 Task: Find connections with filter location Pathānkot with filter topic #Lifechangewith filter profile language German with filter current company Fluentgrid Limited with filter school IPS ACADEMY, Indore with filter industry Administrative and Support Services with filter service category Customer Service with filter keywords title Assistant Golf Professional
Action: Mouse moved to (698, 88)
Screenshot: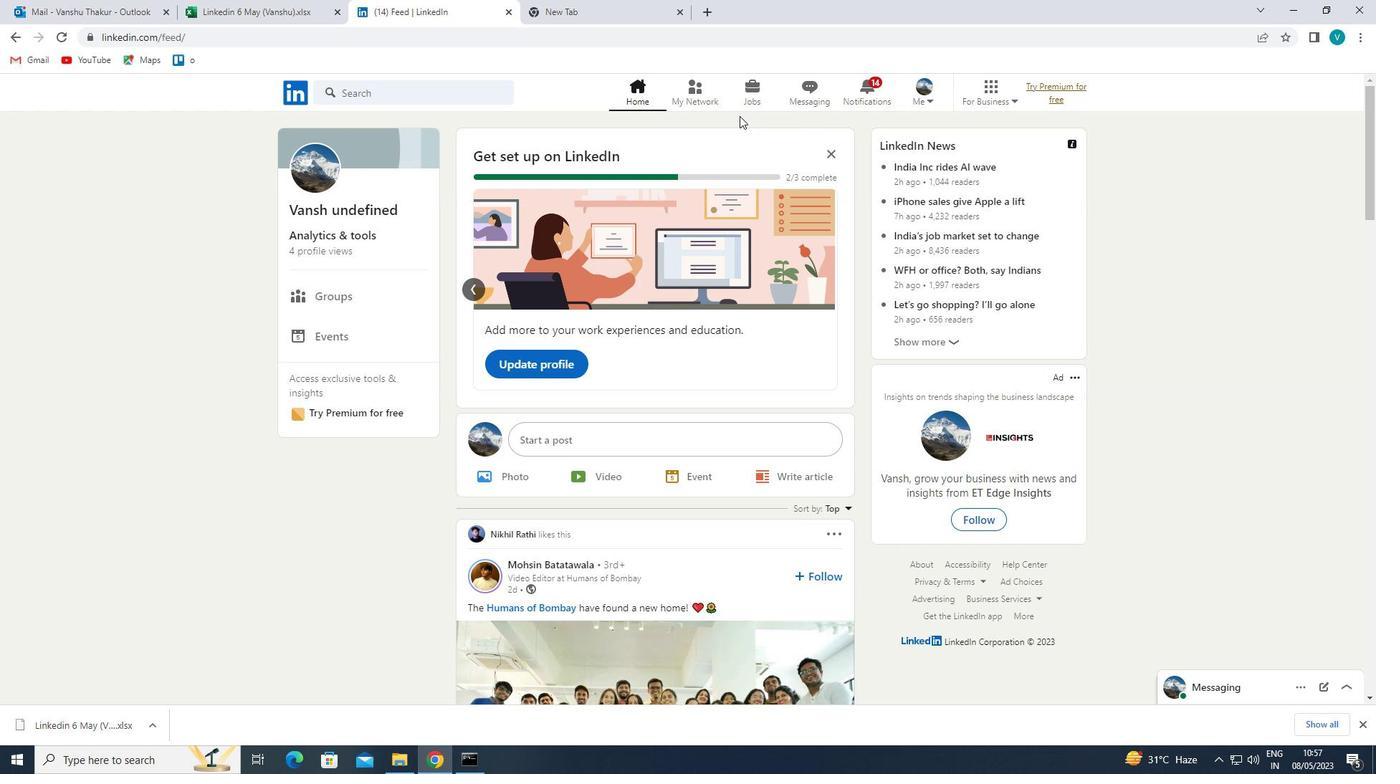 
Action: Mouse pressed left at (698, 88)
Screenshot: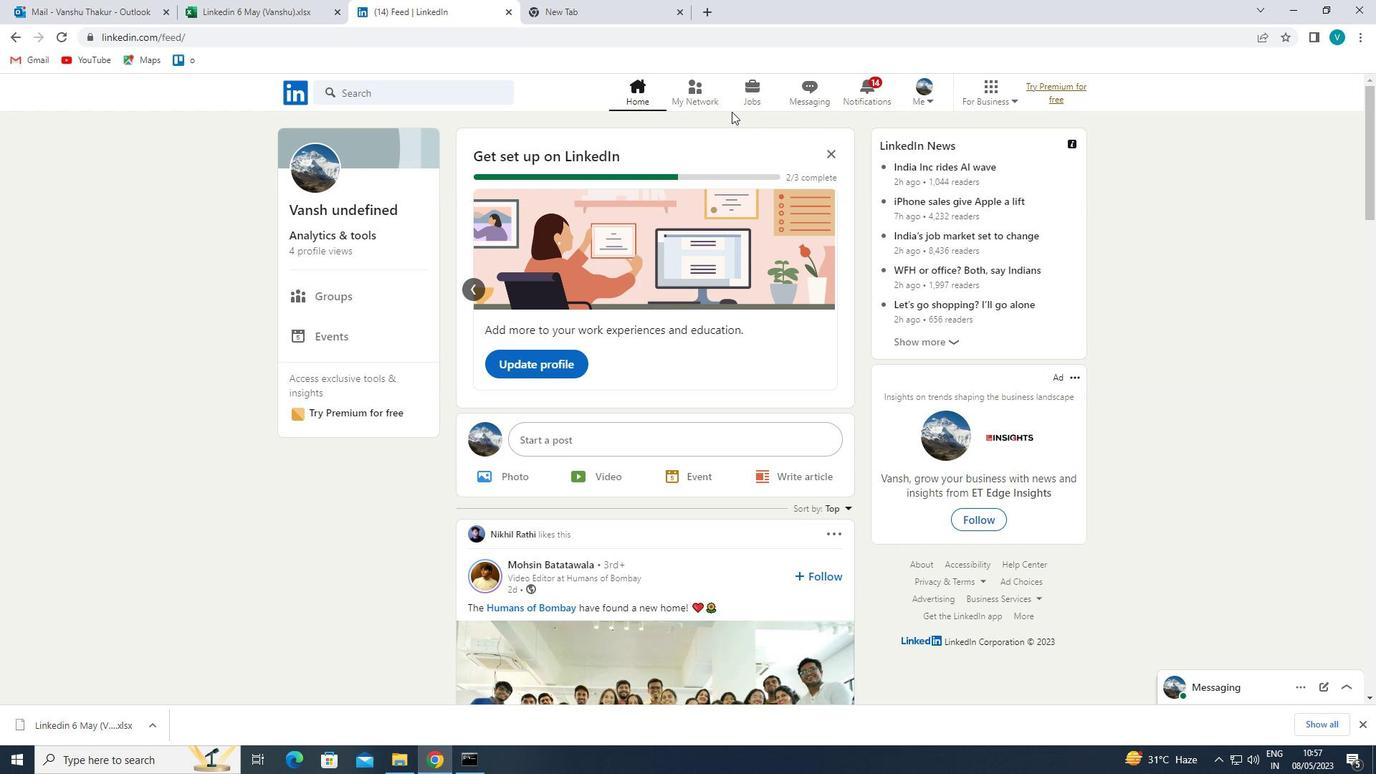 
Action: Mouse moved to (458, 169)
Screenshot: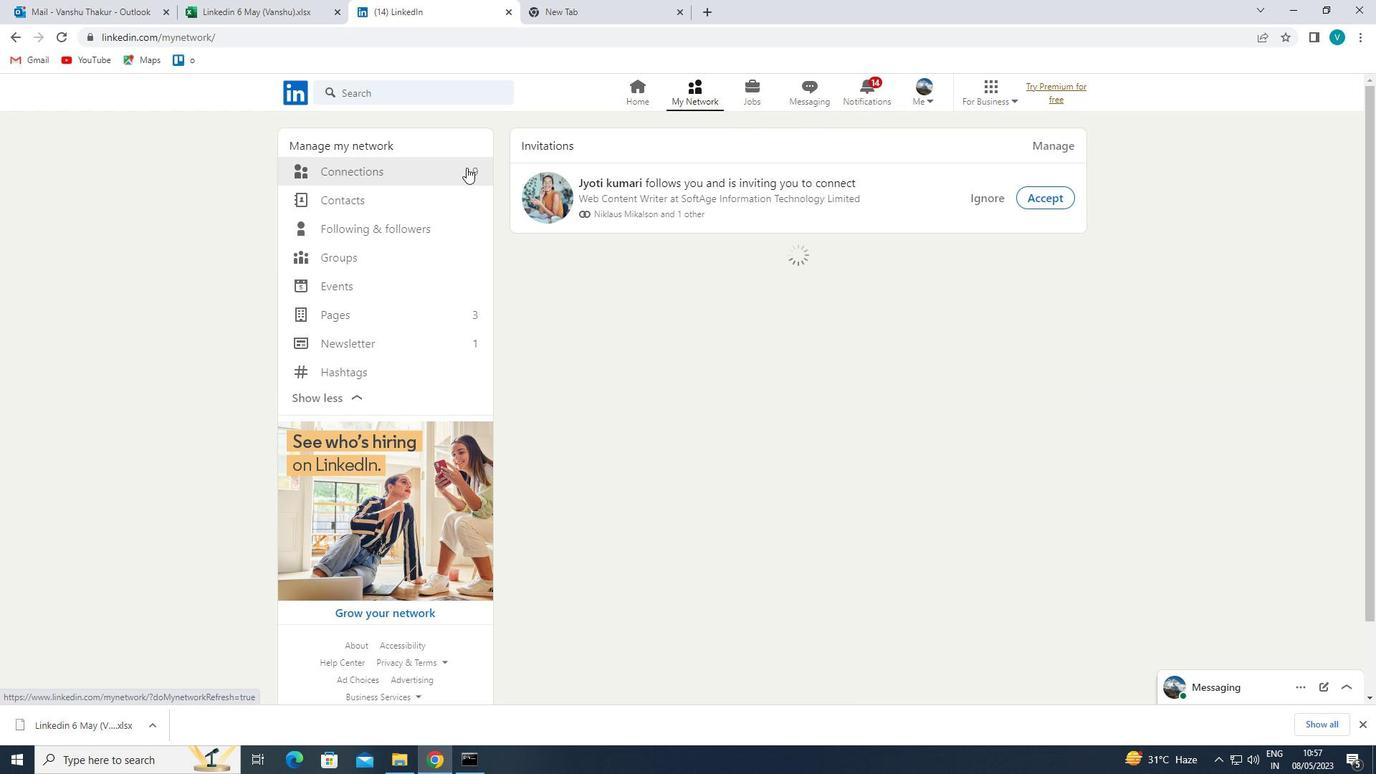 
Action: Mouse pressed left at (458, 169)
Screenshot: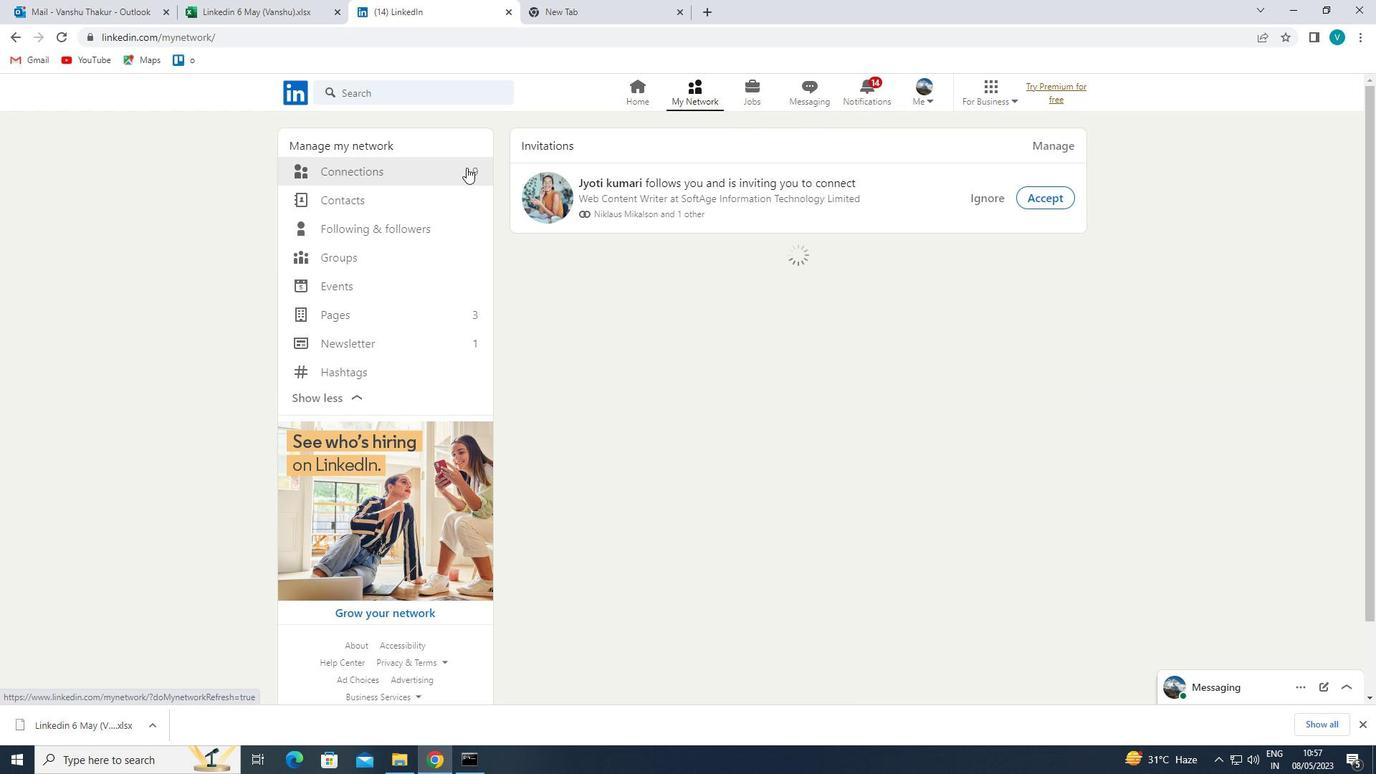 
Action: Mouse moved to (784, 166)
Screenshot: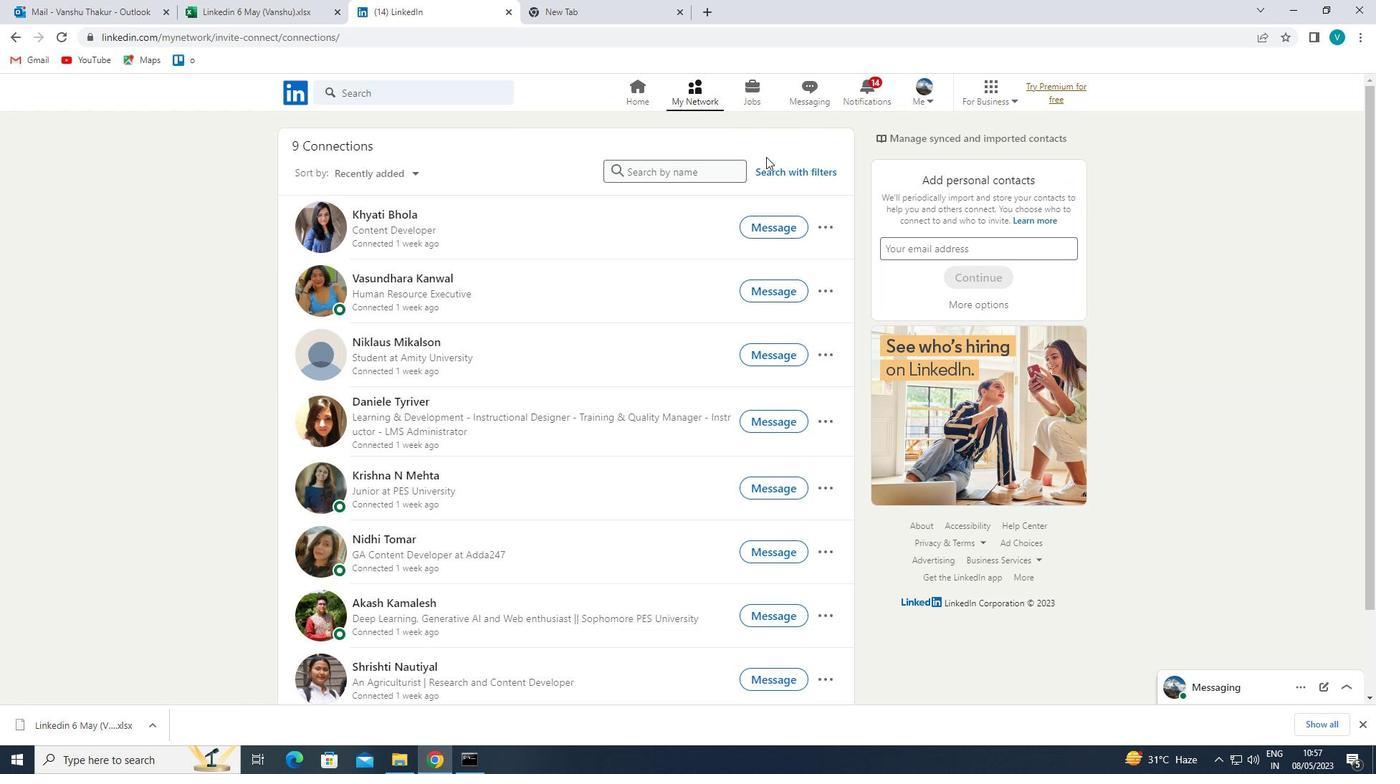 
Action: Mouse pressed left at (784, 166)
Screenshot: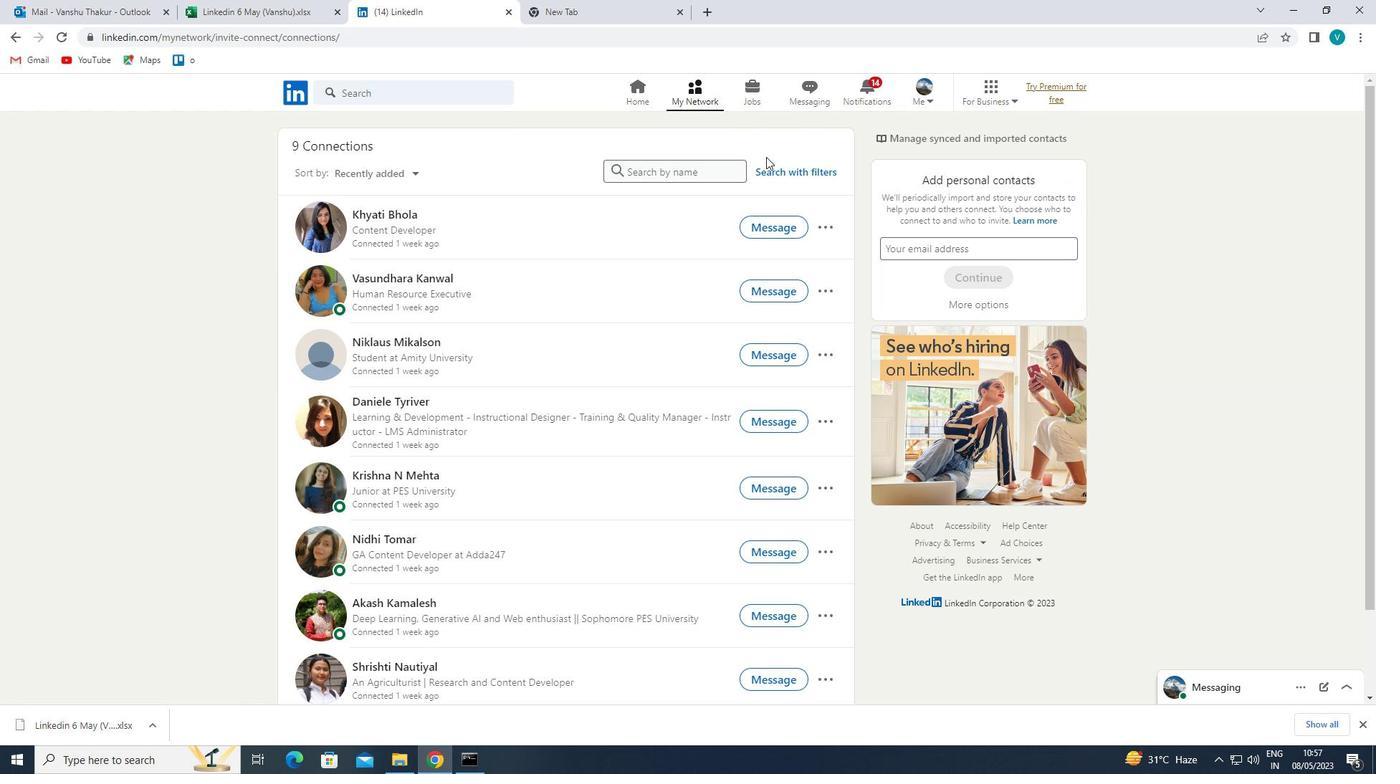 
Action: Mouse moved to (704, 137)
Screenshot: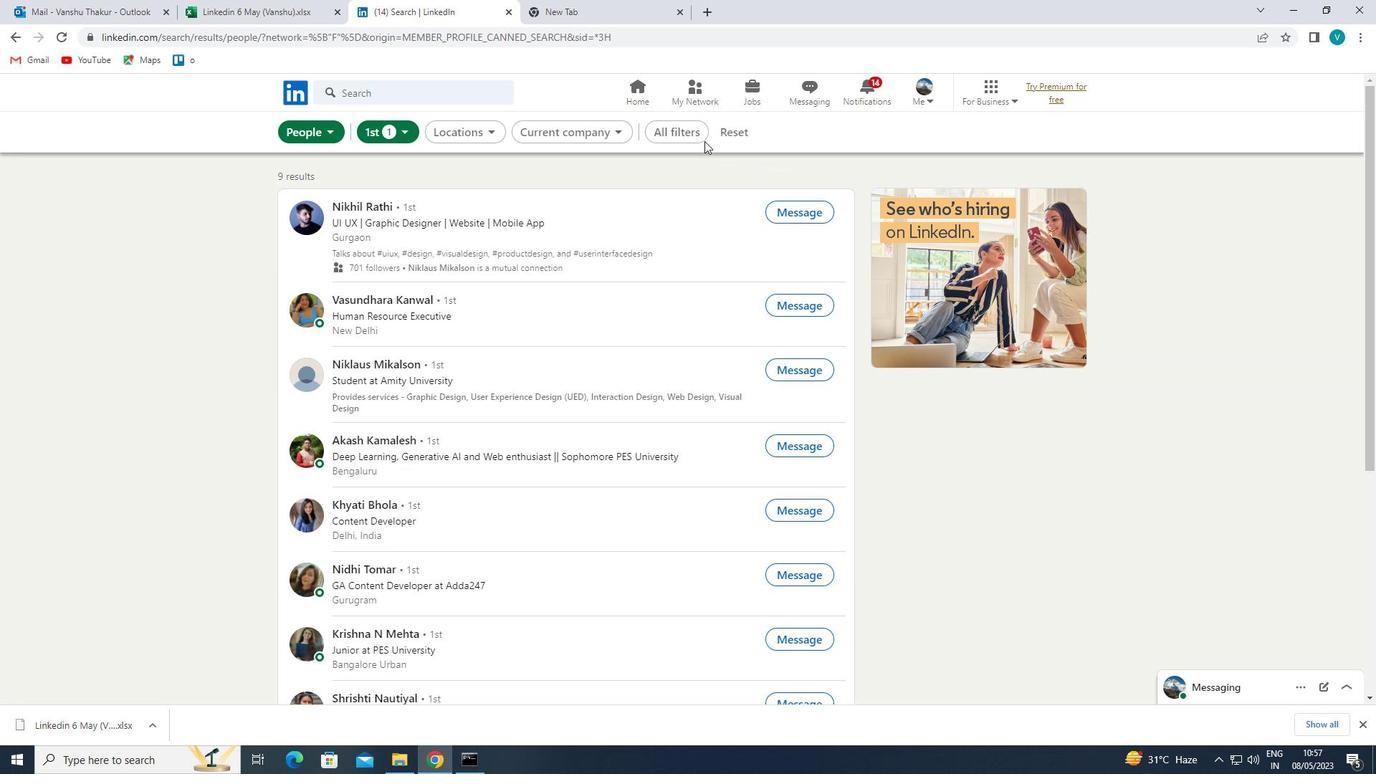 
Action: Mouse pressed left at (704, 137)
Screenshot: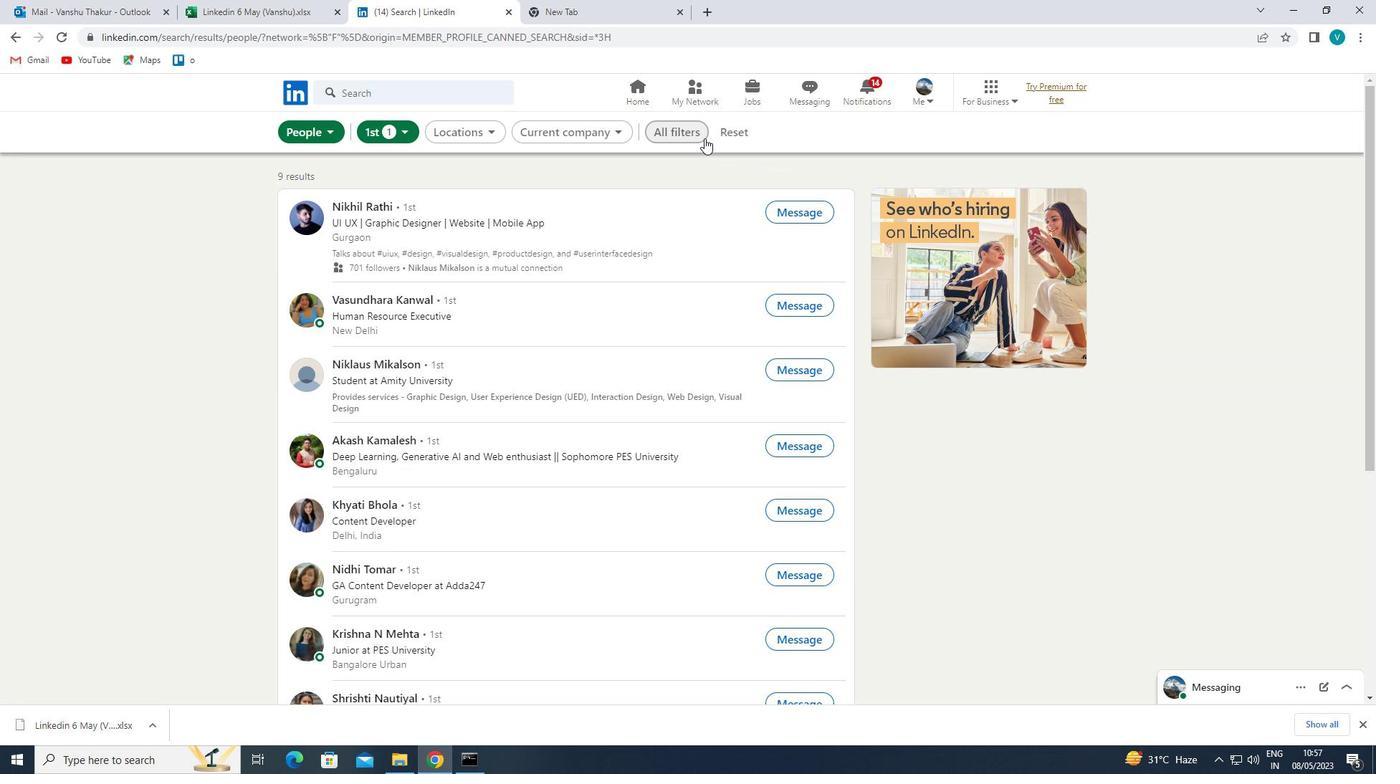 
Action: Mouse moved to (1088, 299)
Screenshot: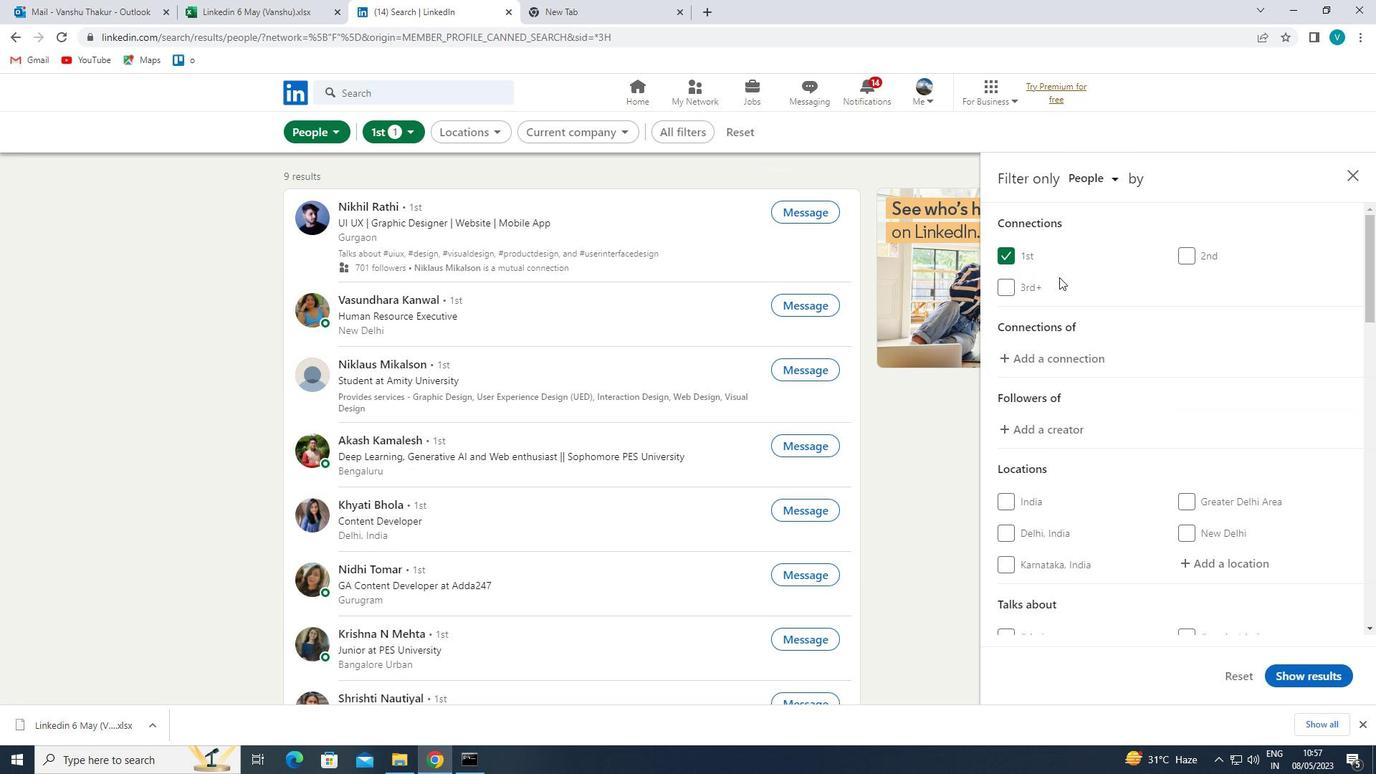 
Action: Mouse scrolled (1088, 298) with delta (0, 0)
Screenshot: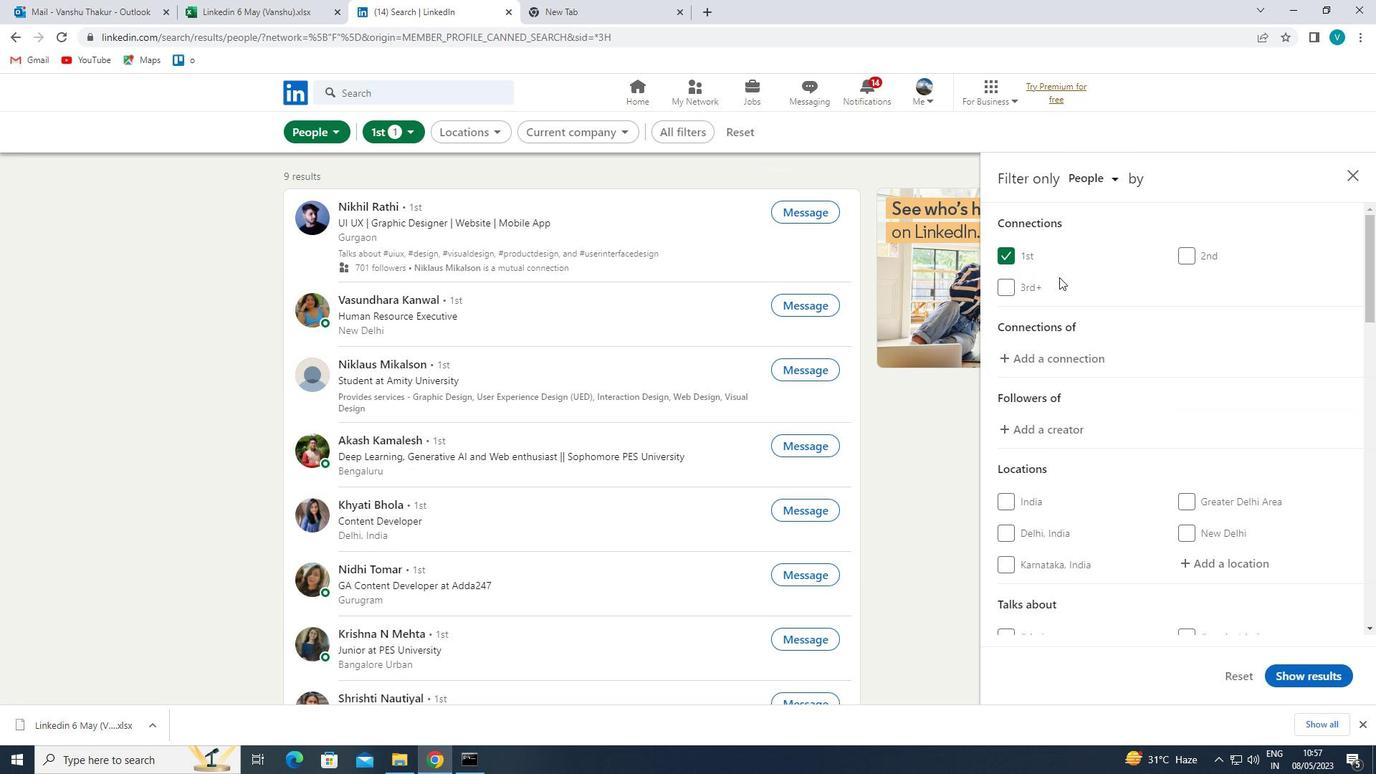 
Action: Mouse moved to (1091, 302)
Screenshot: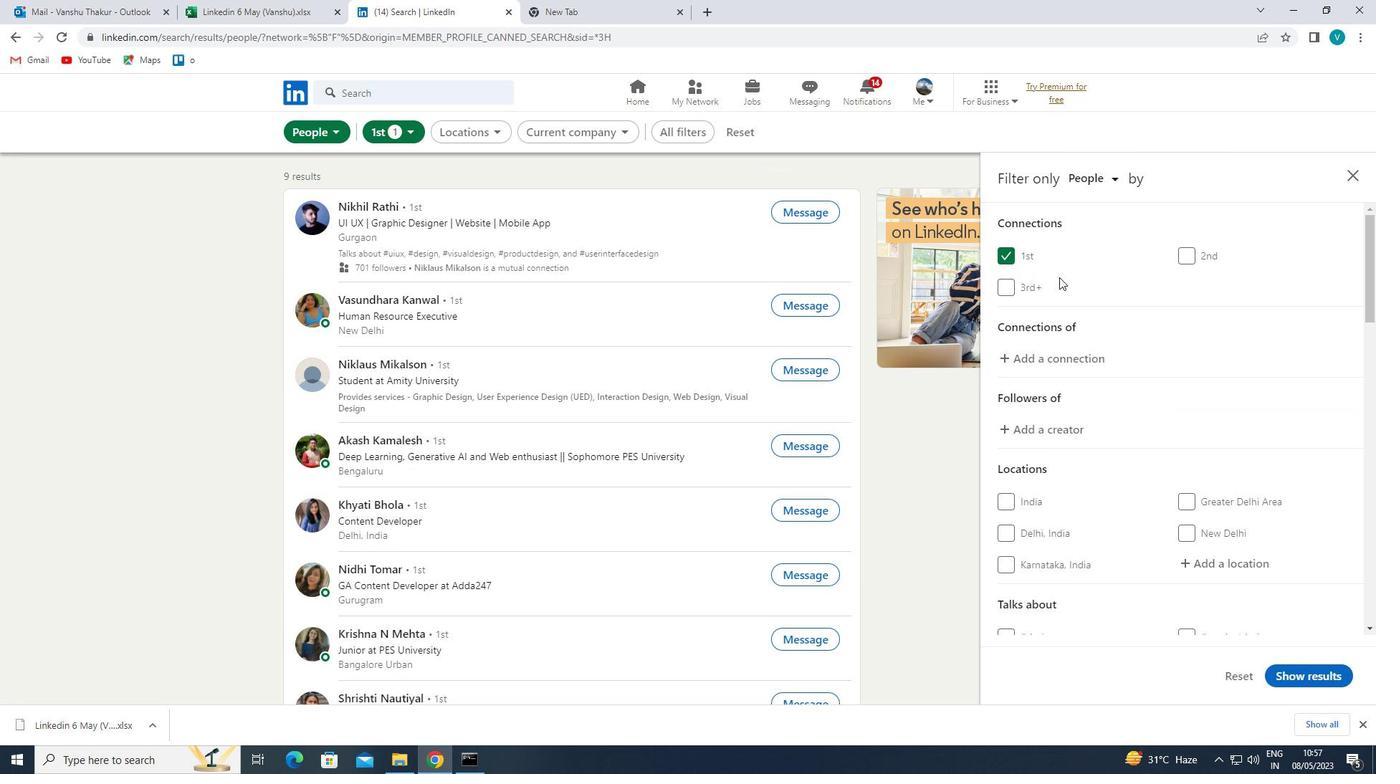
Action: Mouse scrolled (1091, 301) with delta (0, 0)
Screenshot: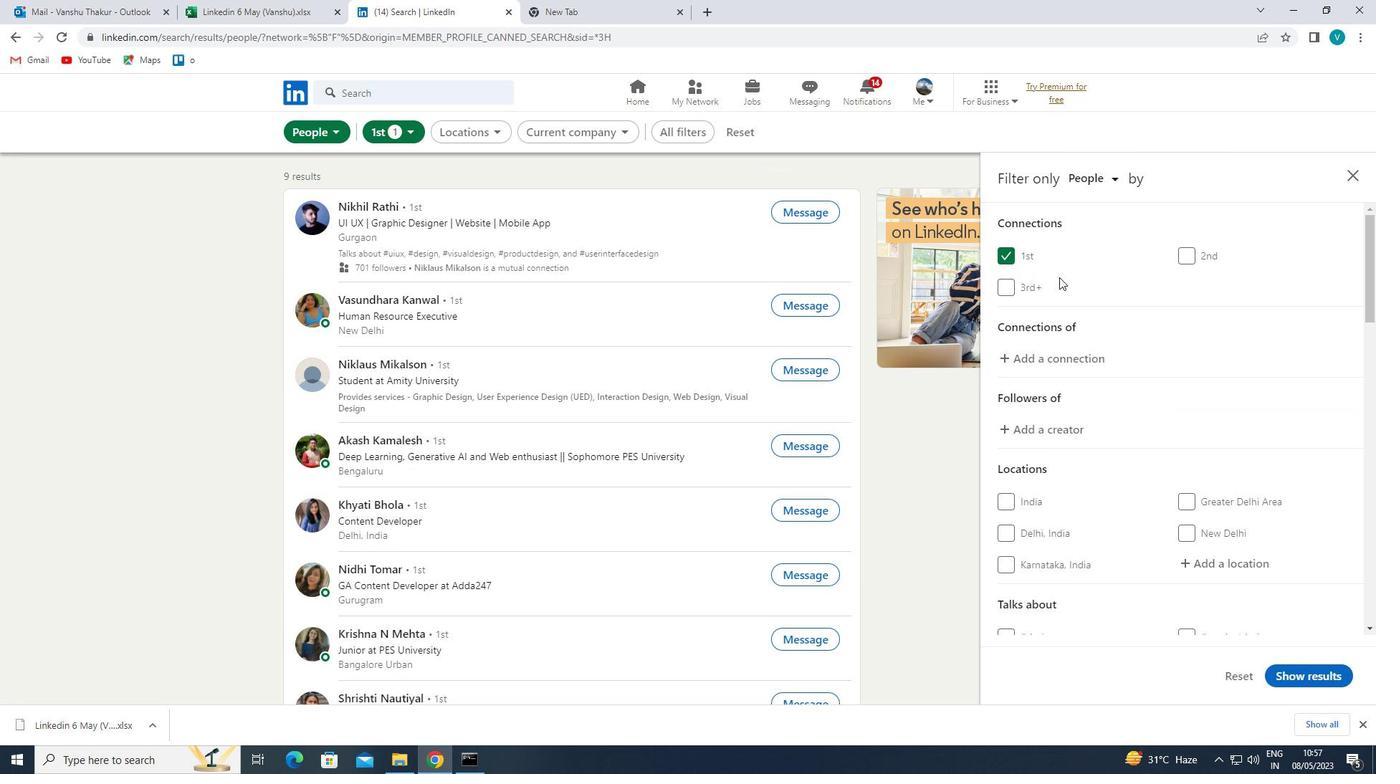 
Action: Mouse moved to (1194, 419)
Screenshot: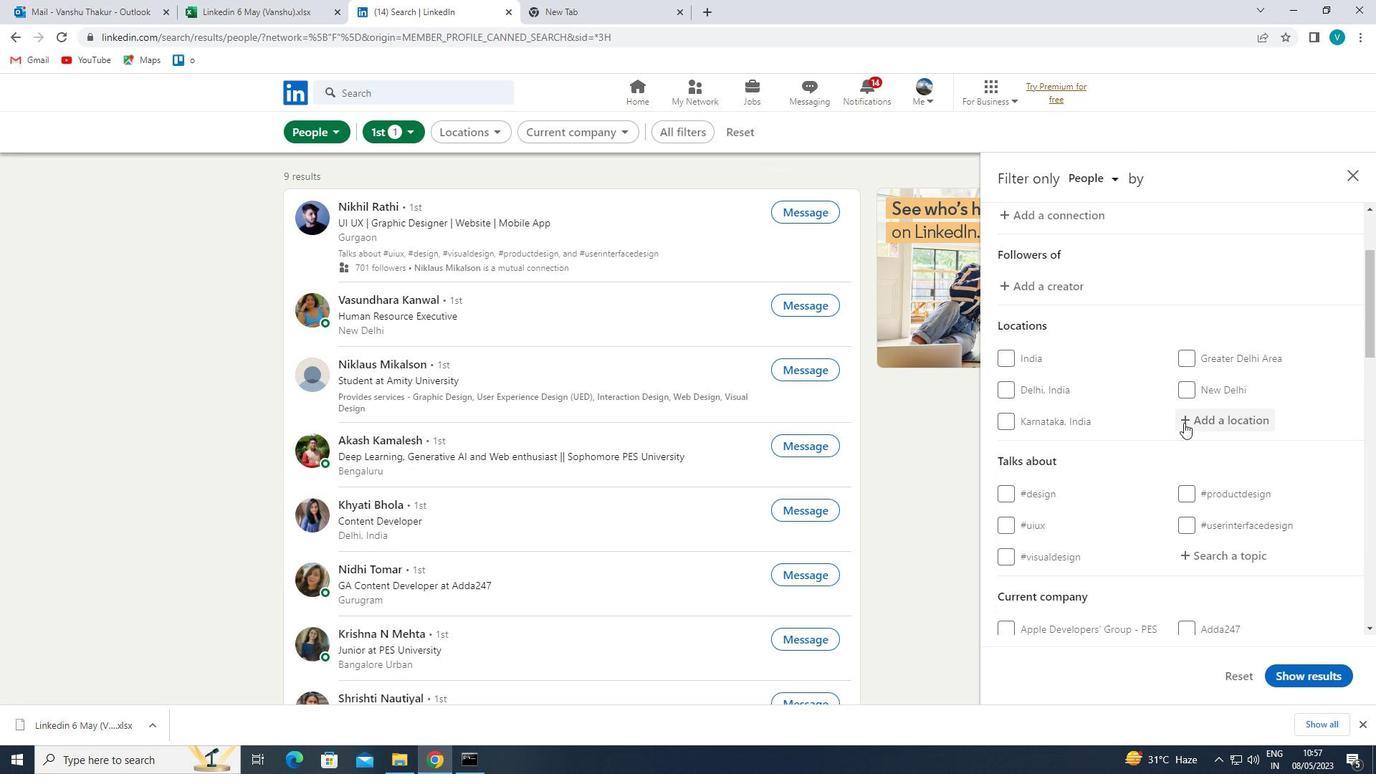 
Action: Mouse pressed left at (1194, 419)
Screenshot: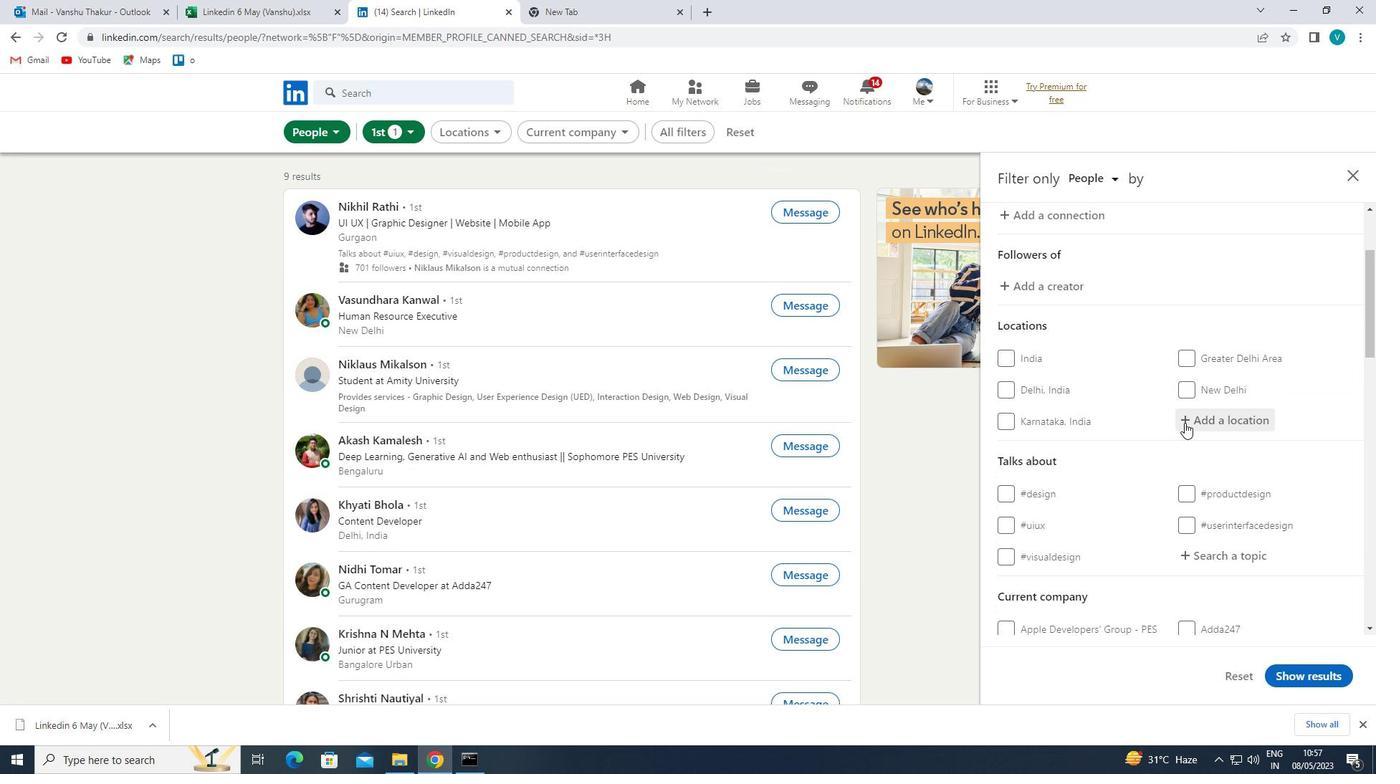 
Action: Mouse moved to (862, 227)
Screenshot: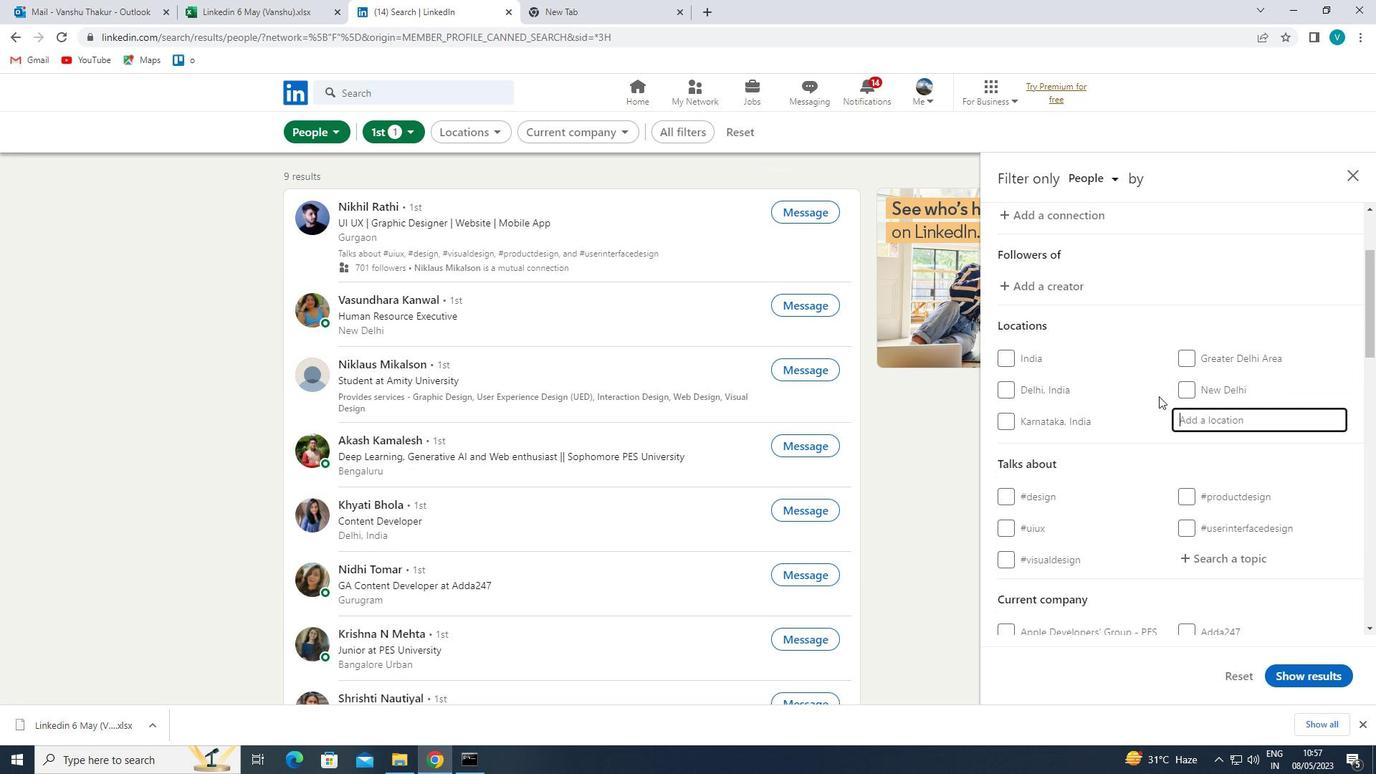 
Action: Key pressed <Key.shift>PATHANKOT
Screenshot: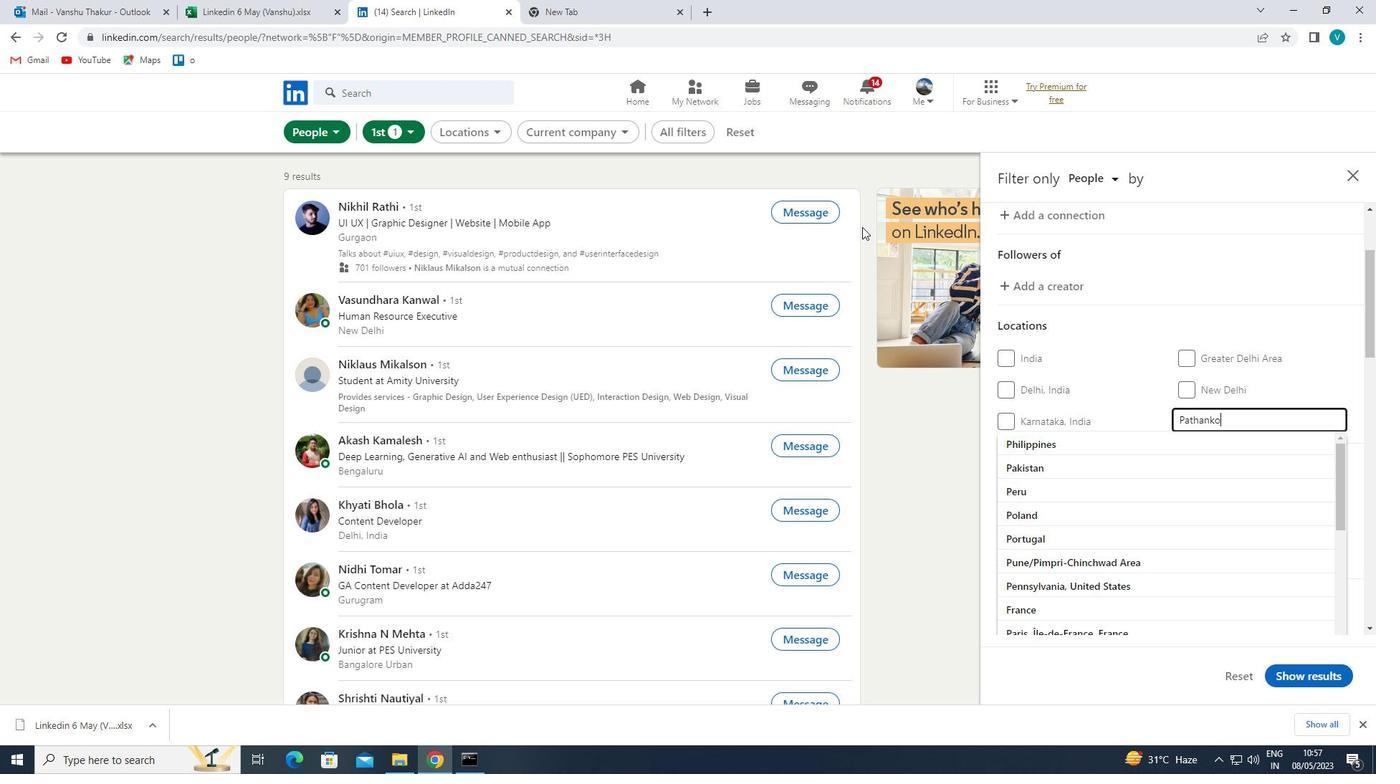 
Action: Mouse moved to (1102, 436)
Screenshot: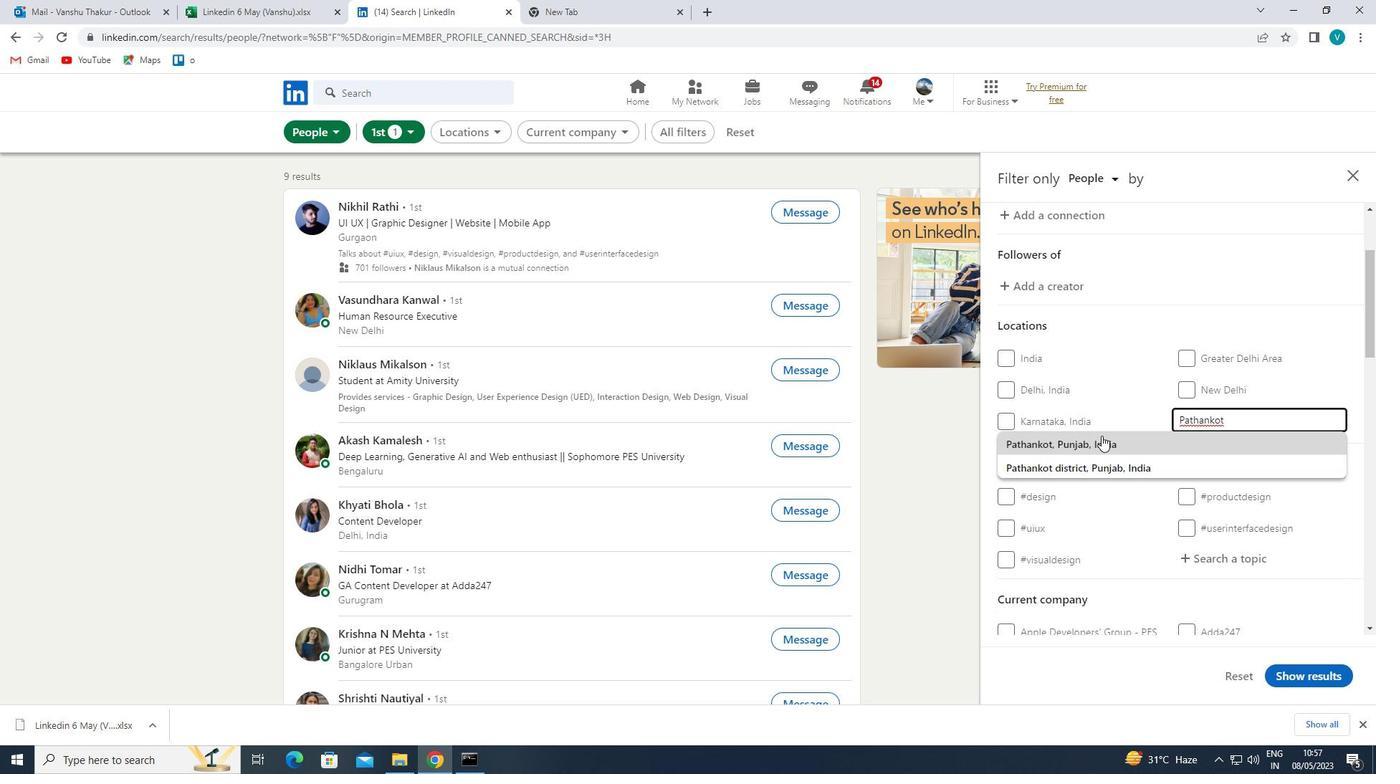 
Action: Mouse pressed left at (1102, 436)
Screenshot: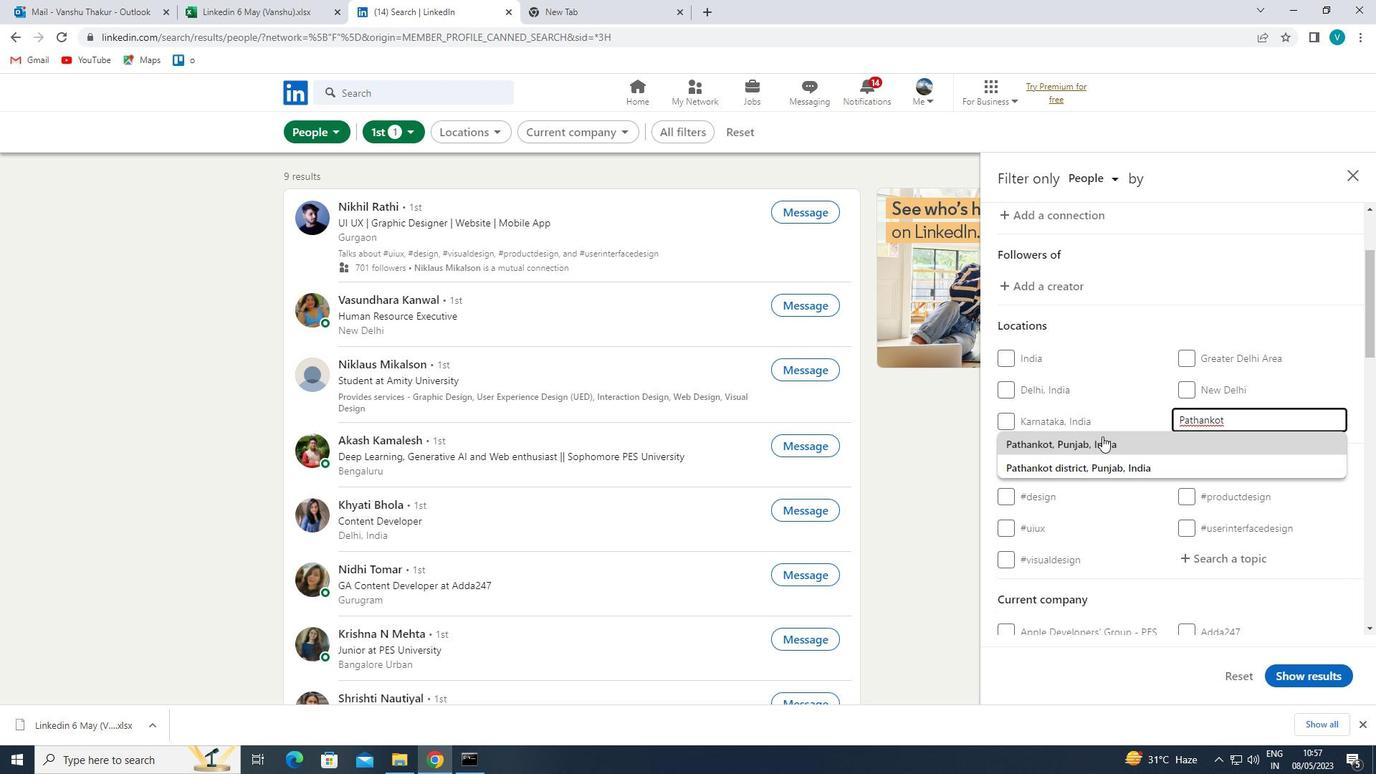 
Action: Mouse moved to (1108, 435)
Screenshot: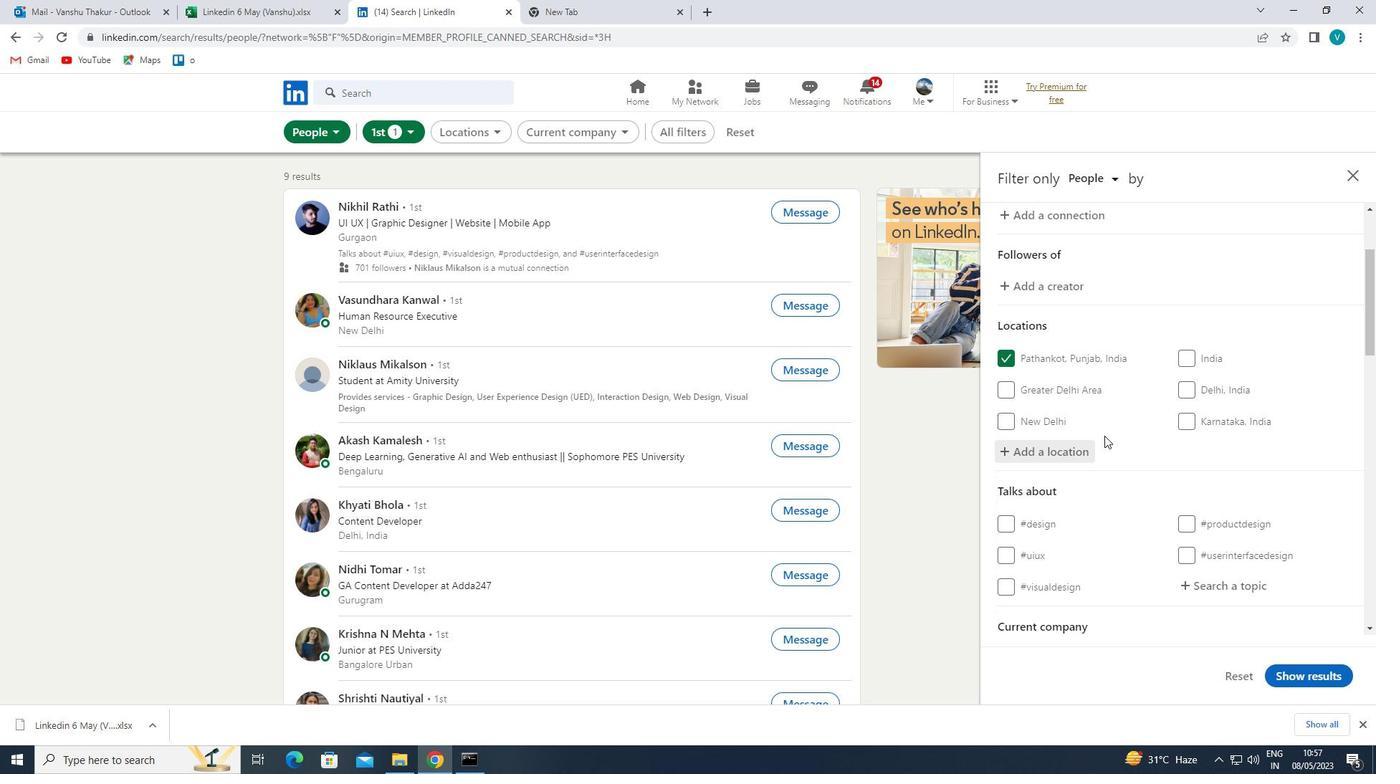 
Action: Mouse scrolled (1108, 435) with delta (0, 0)
Screenshot: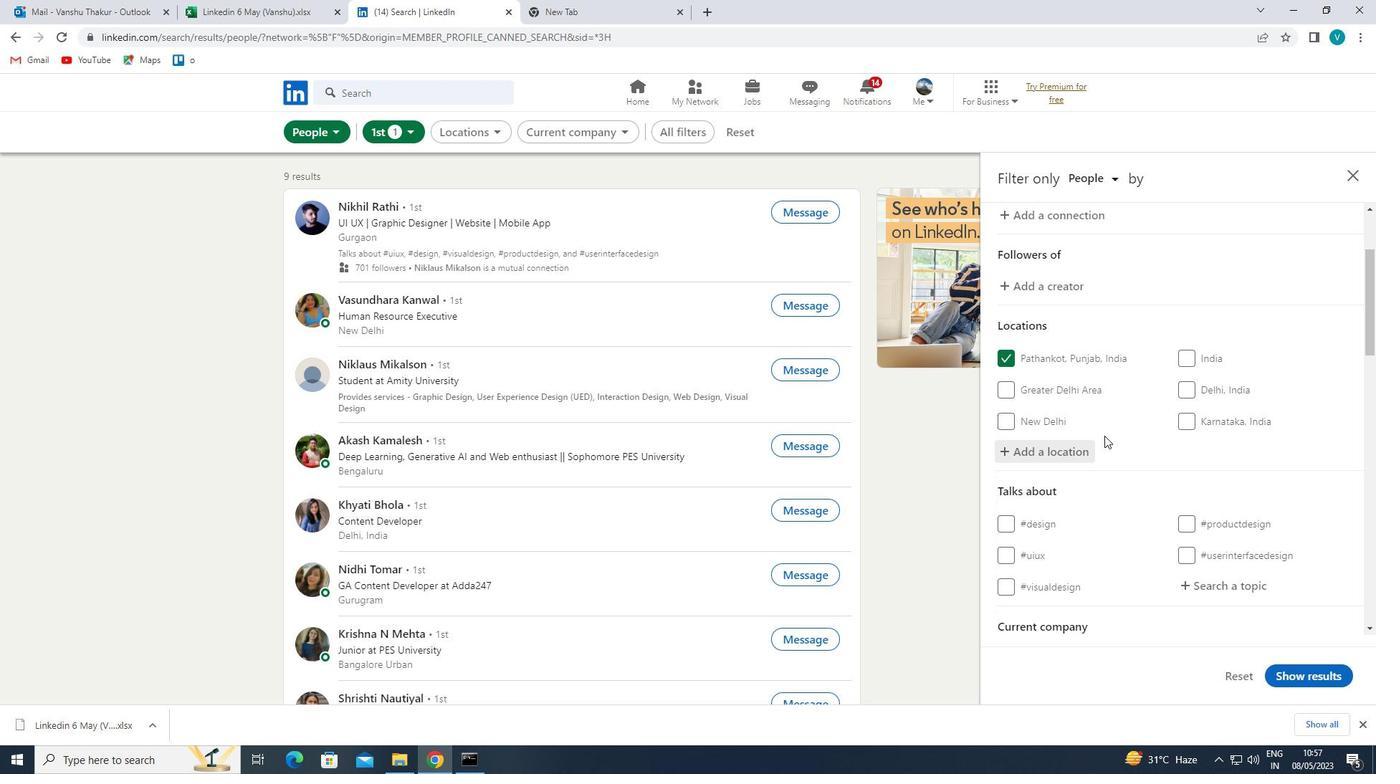 
Action: Mouse moved to (1115, 437)
Screenshot: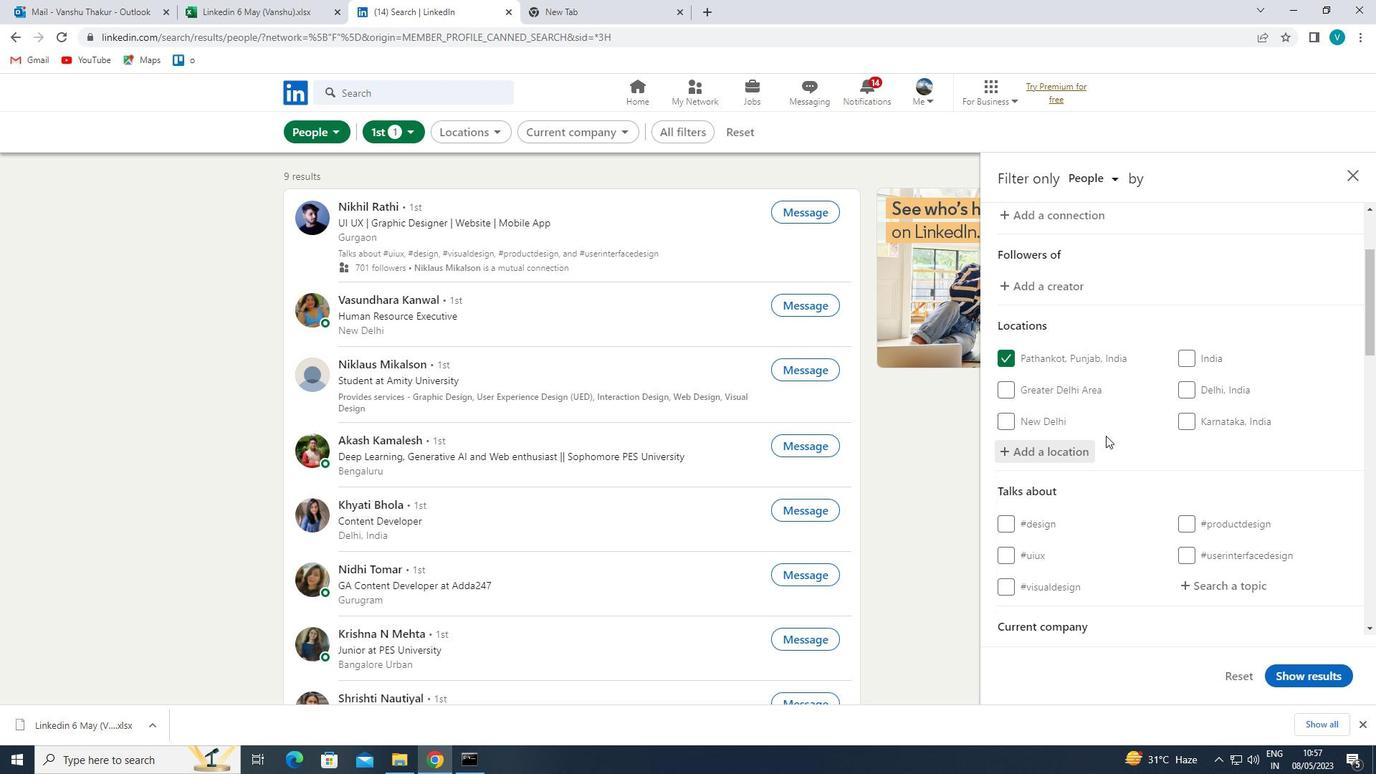 
Action: Mouse scrolled (1115, 436) with delta (0, 0)
Screenshot: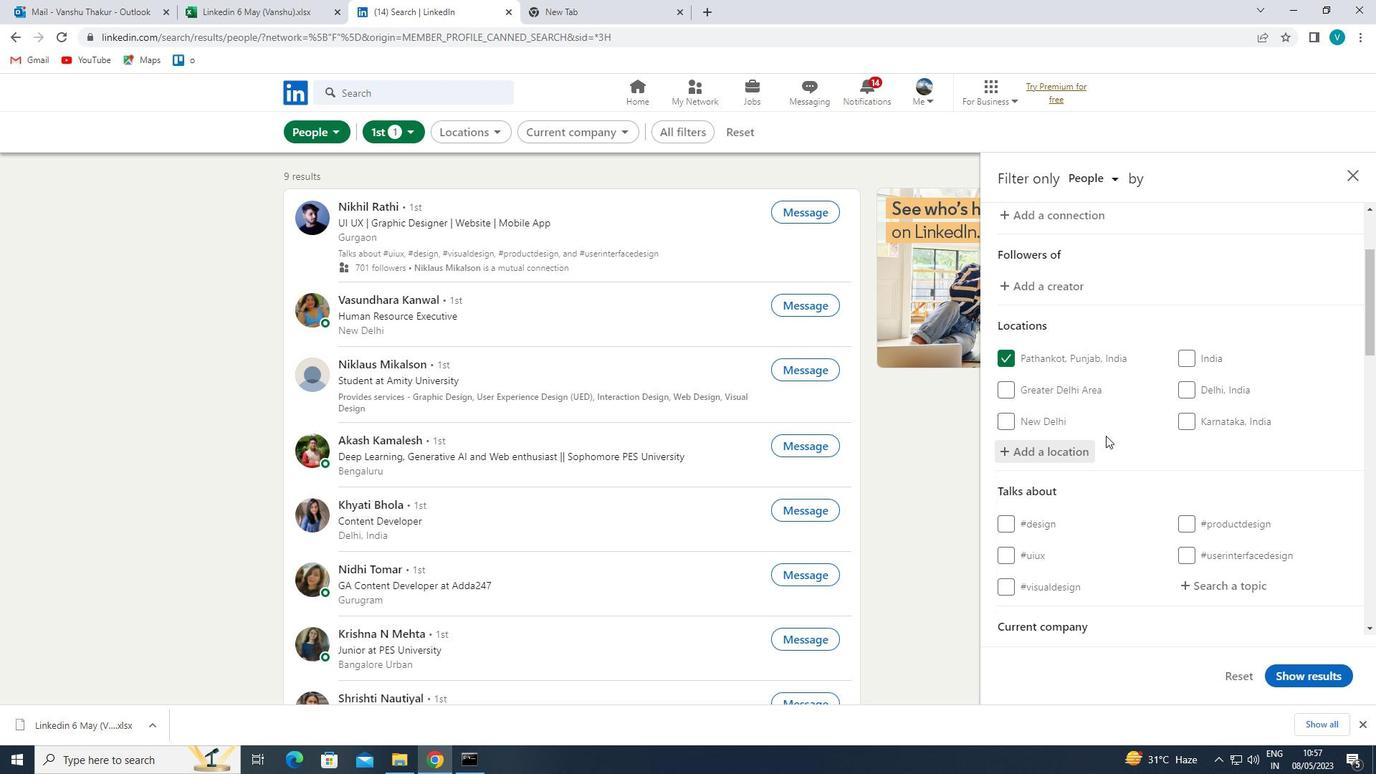 
Action: Mouse moved to (1203, 445)
Screenshot: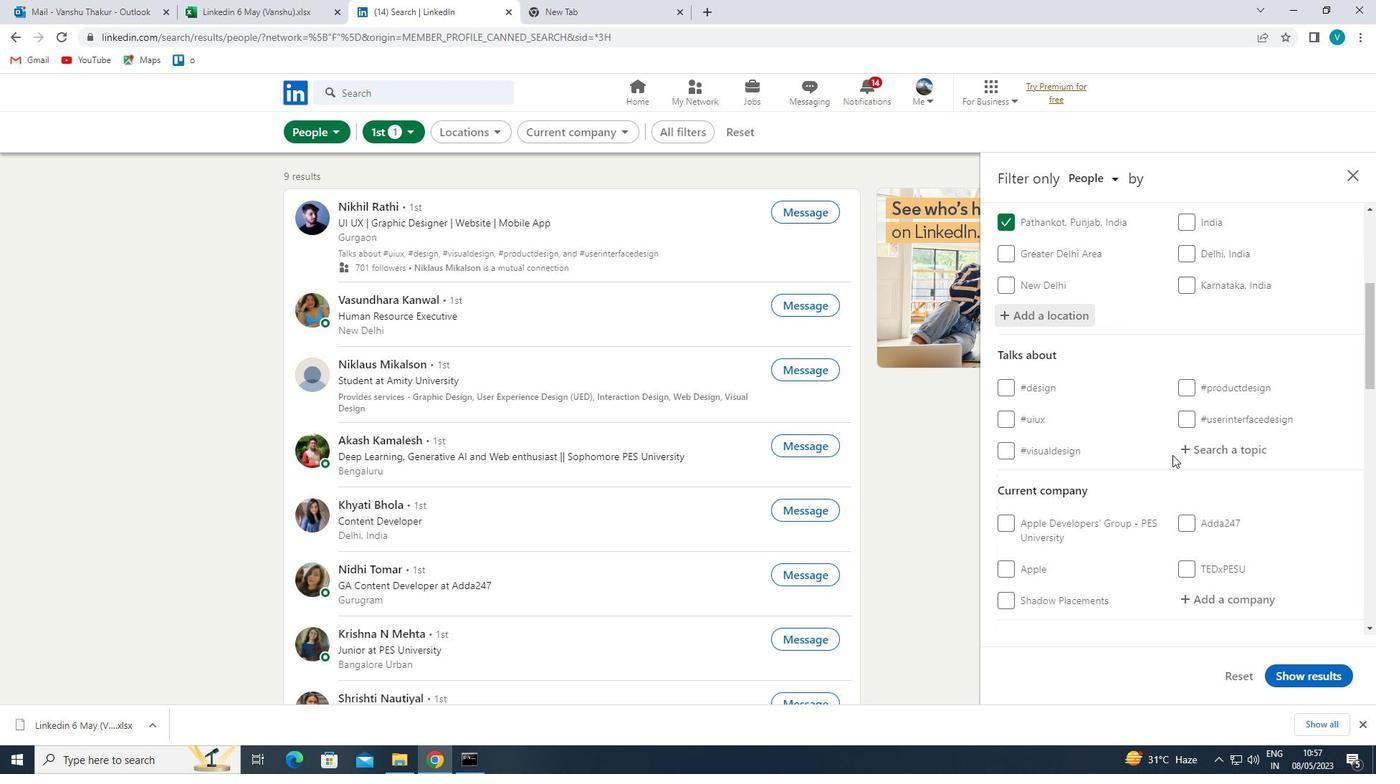 
Action: Mouse pressed left at (1203, 445)
Screenshot: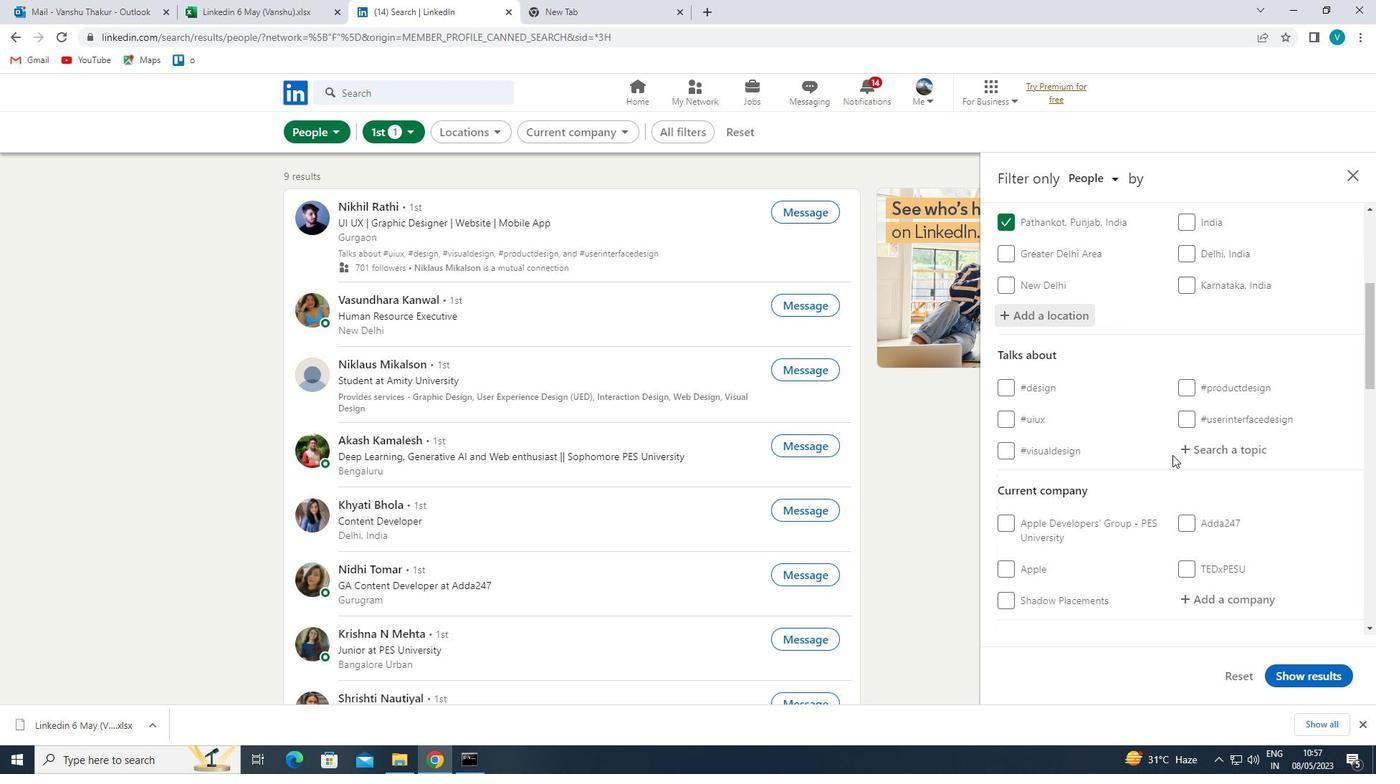 
Action: Mouse moved to (1361, 546)
Screenshot: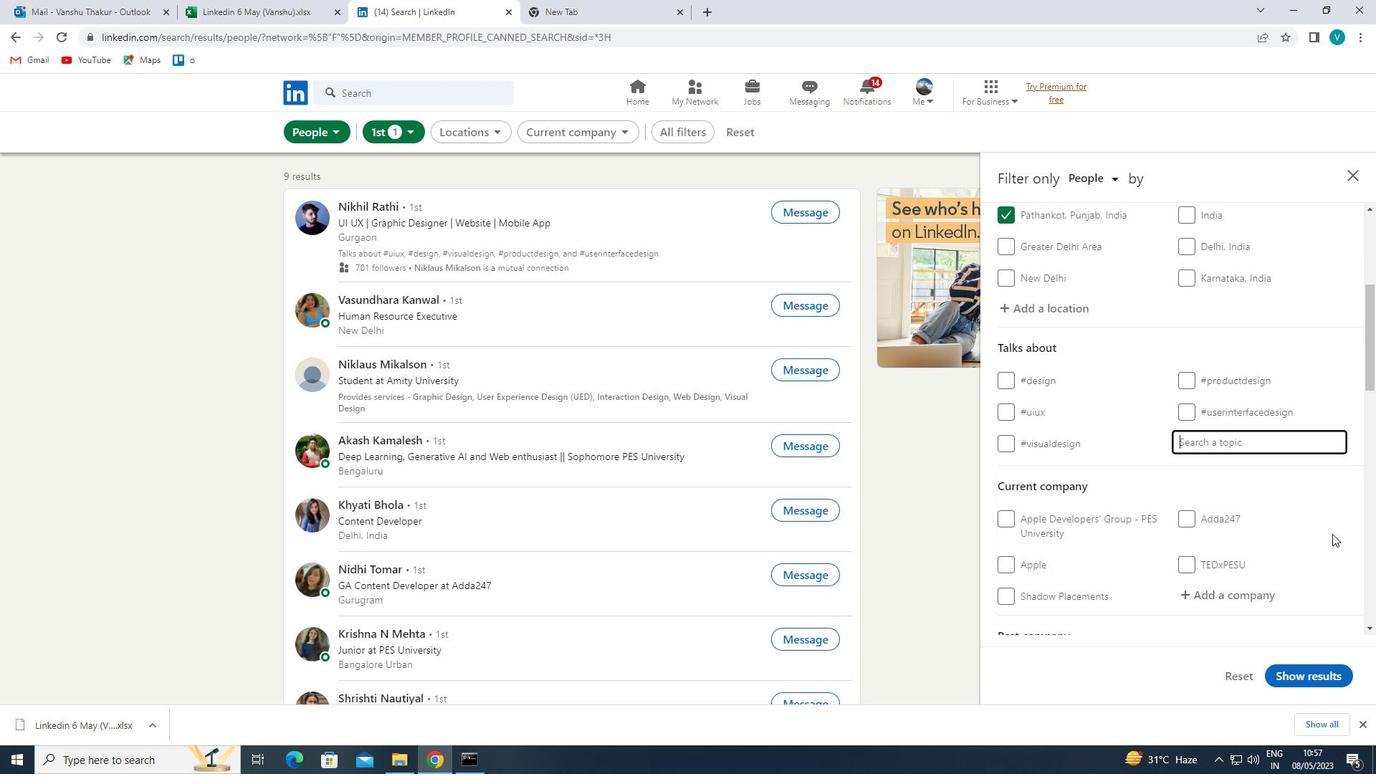 
Action: Key pressed LIFECHANGE
Screenshot: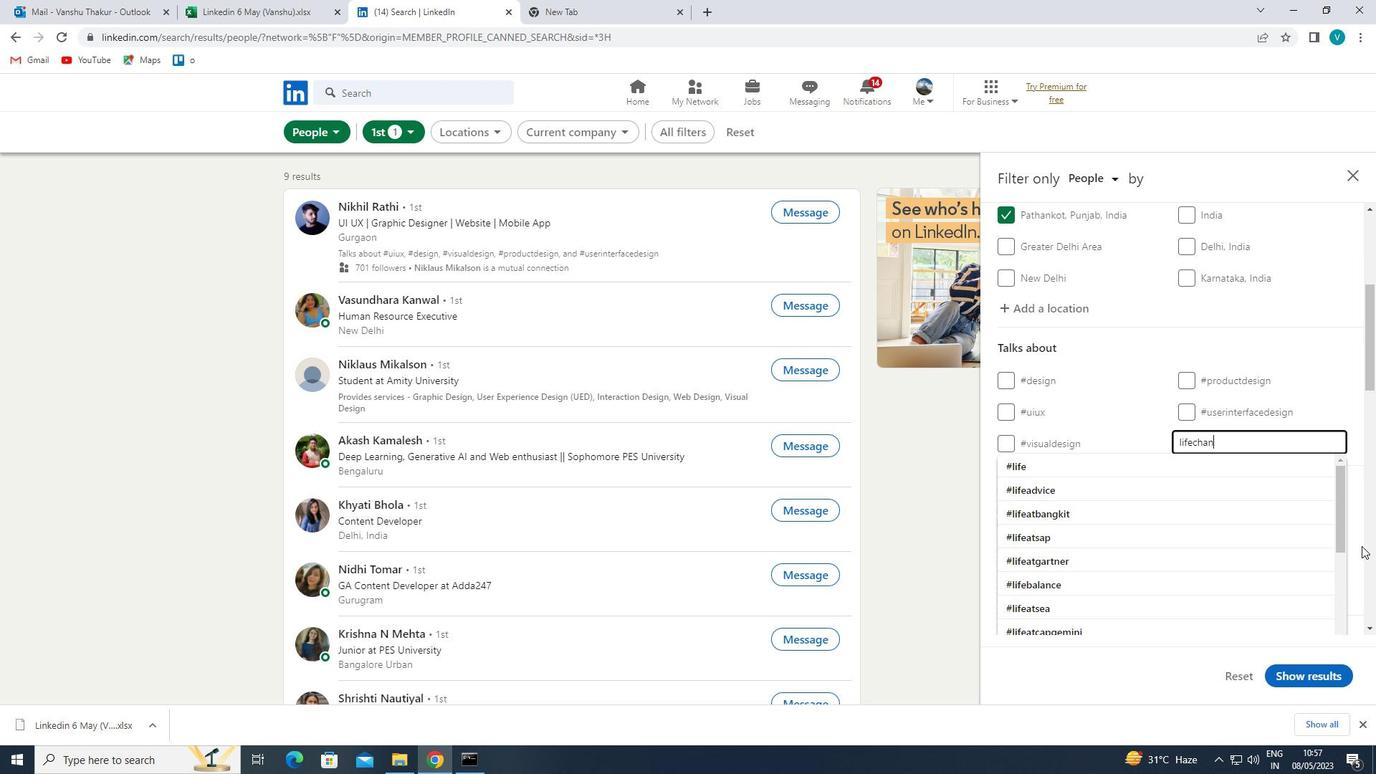 
Action: Mouse moved to (1238, 470)
Screenshot: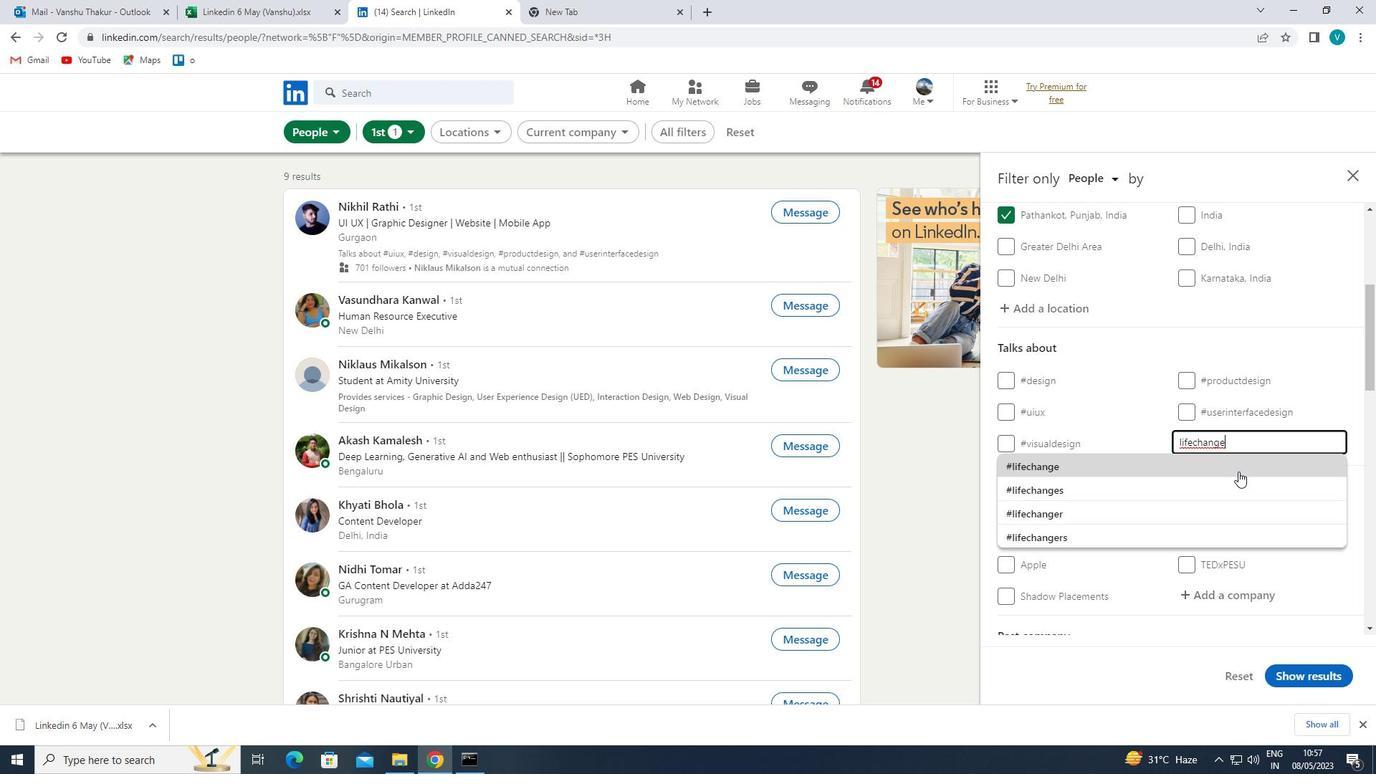 
Action: Mouse pressed left at (1238, 470)
Screenshot: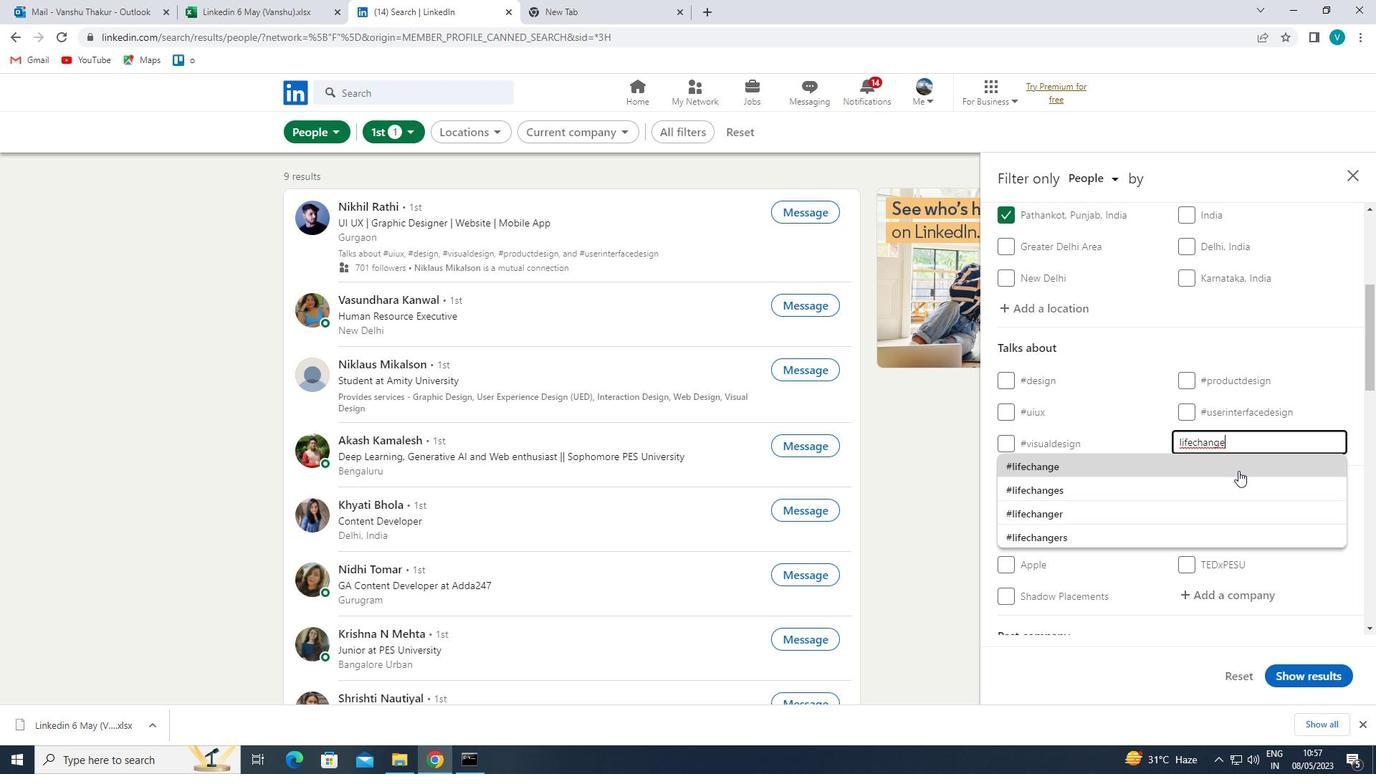
Action: Mouse moved to (1237, 470)
Screenshot: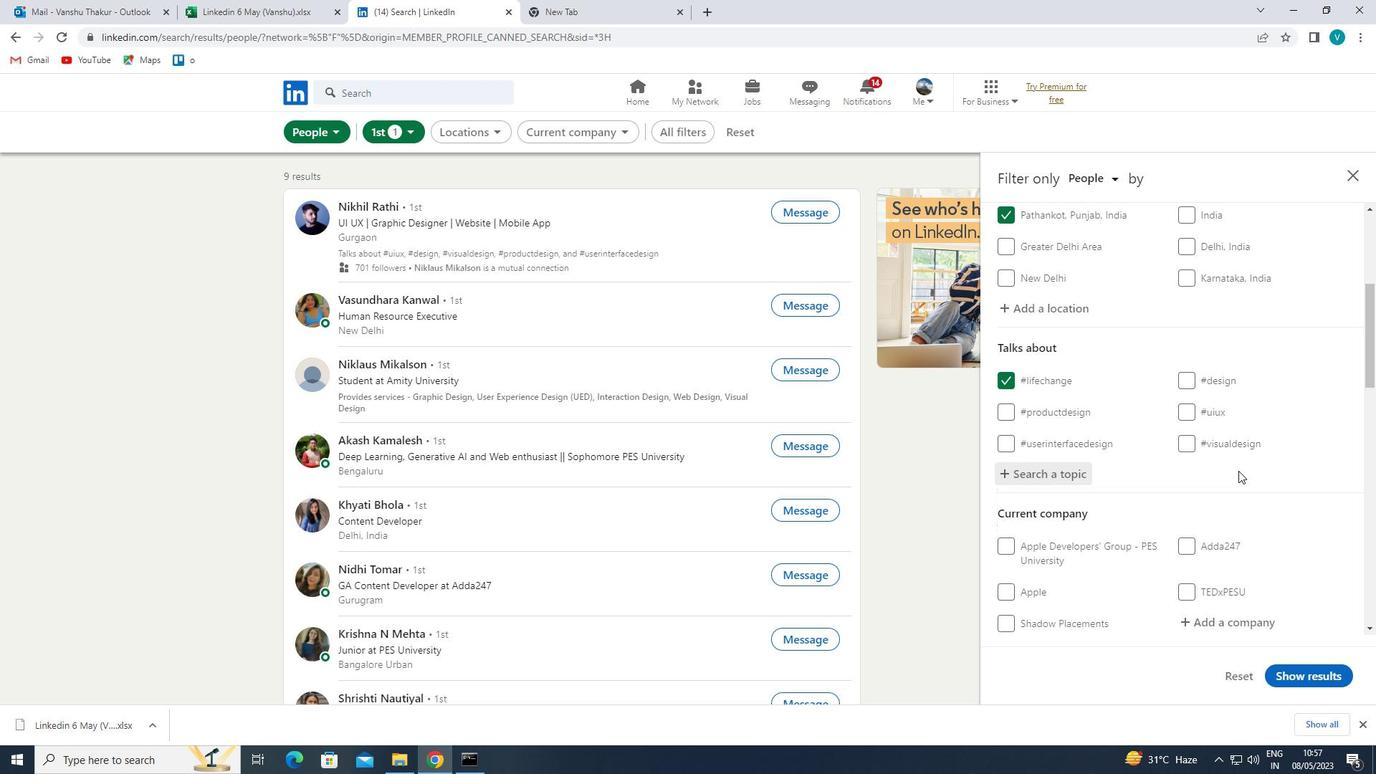 
Action: Mouse scrolled (1237, 470) with delta (0, 0)
Screenshot: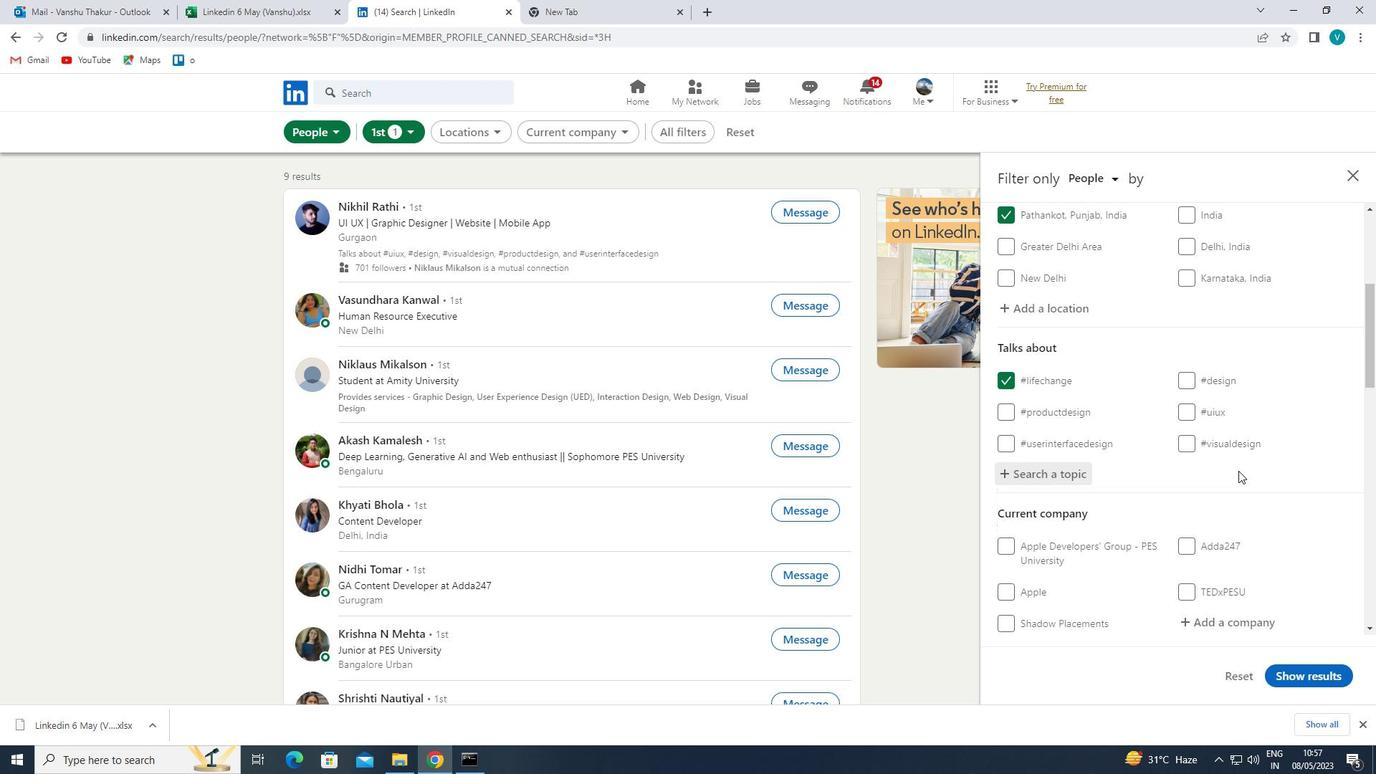 
Action: Mouse moved to (1235, 472)
Screenshot: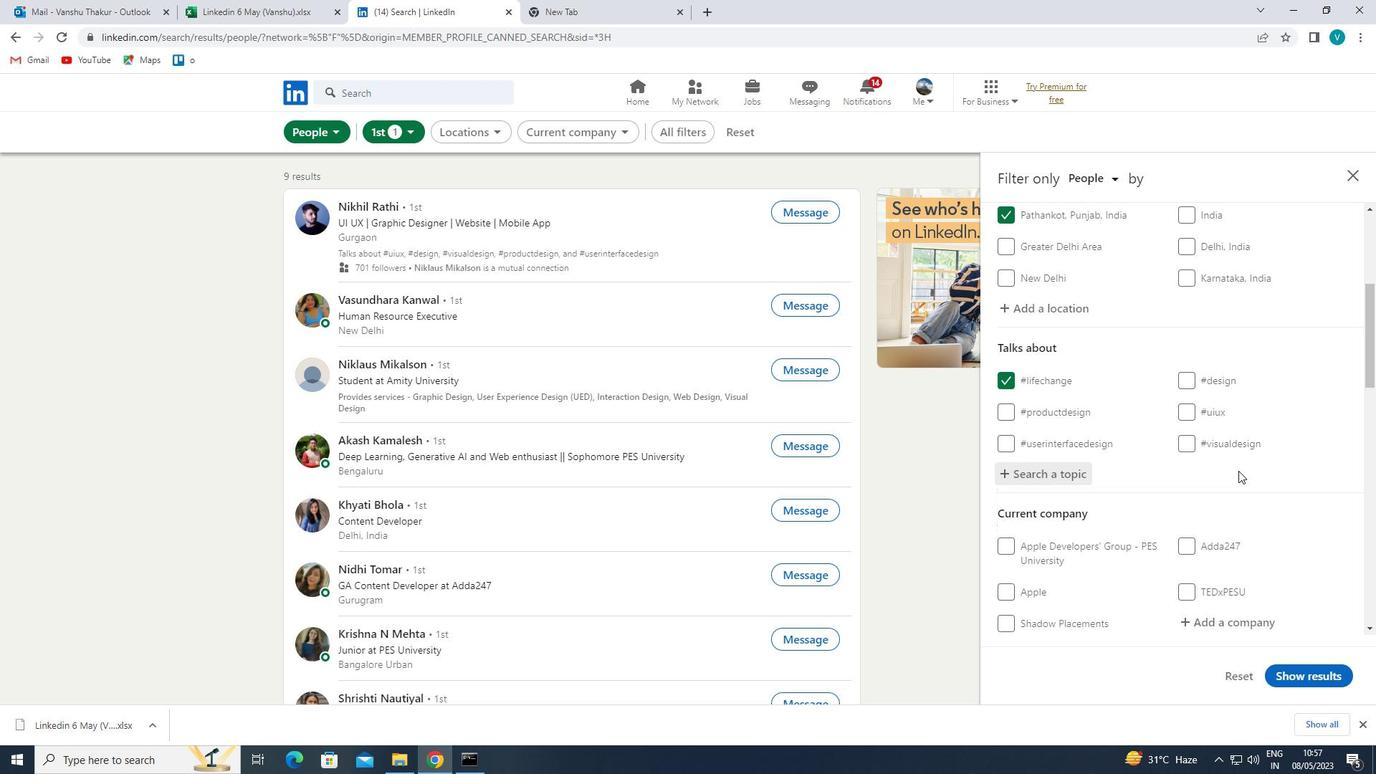 
Action: Mouse scrolled (1235, 471) with delta (0, 0)
Screenshot: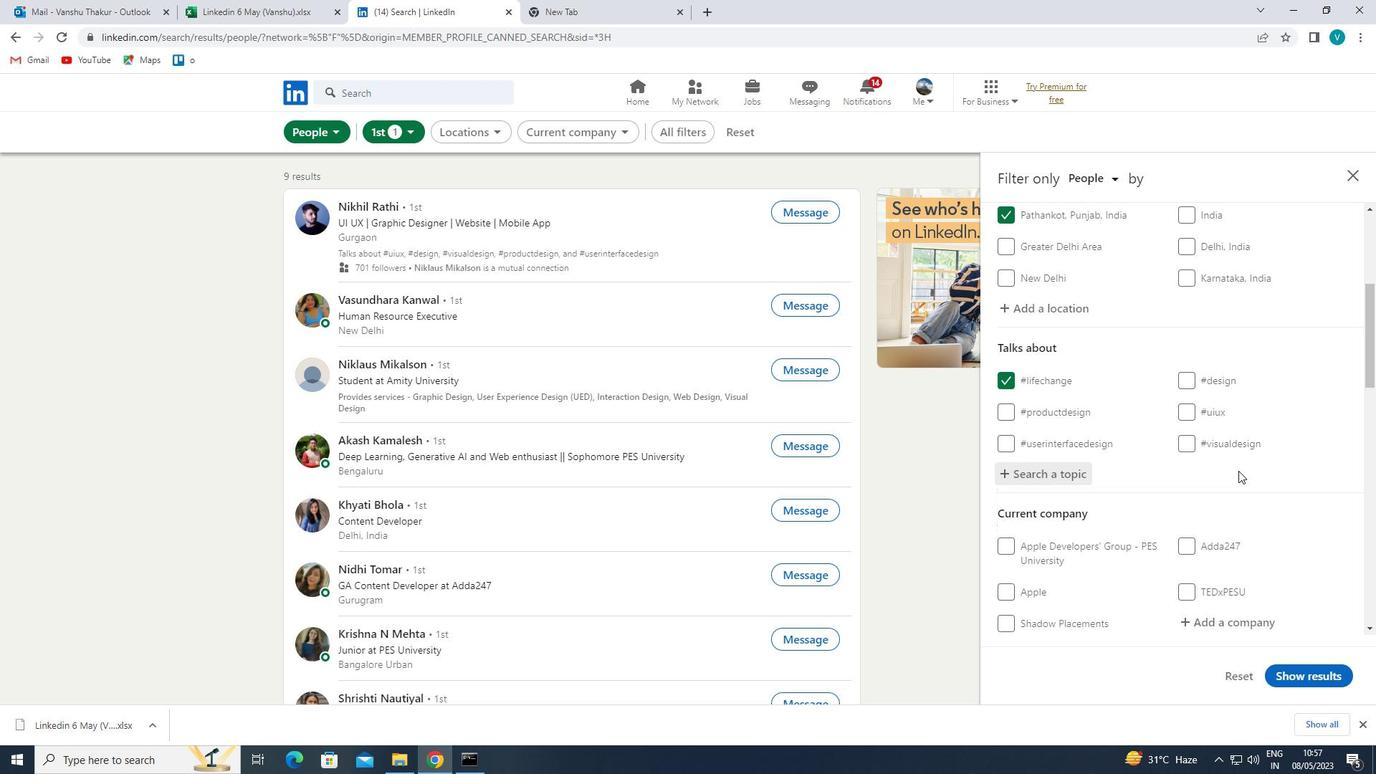 
Action: Mouse moved to (1234, 473)
Screenshot: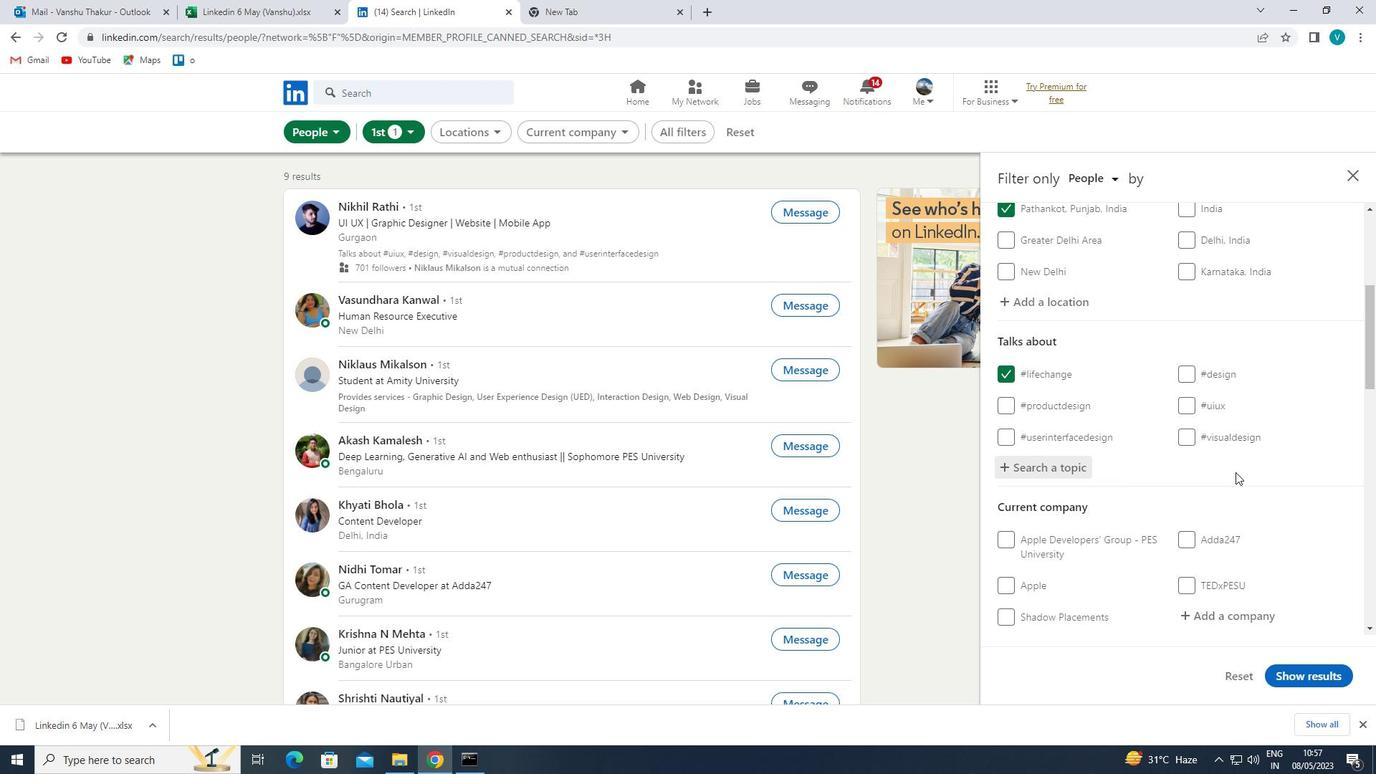 
Action: Mouse scrolled (1234, 472) with delta (0, 0)
Screenshot: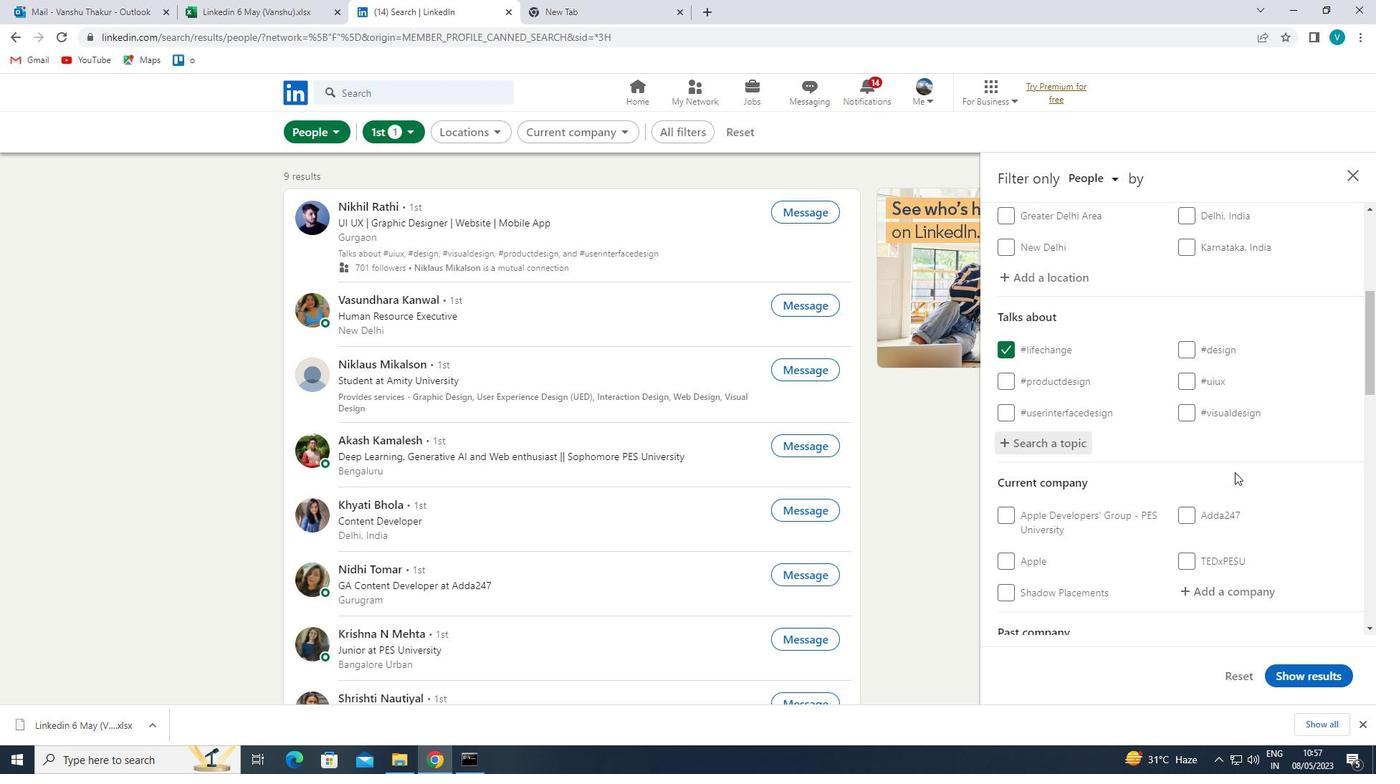
Action: Mouse moved to (1234, 399)
Screenshot: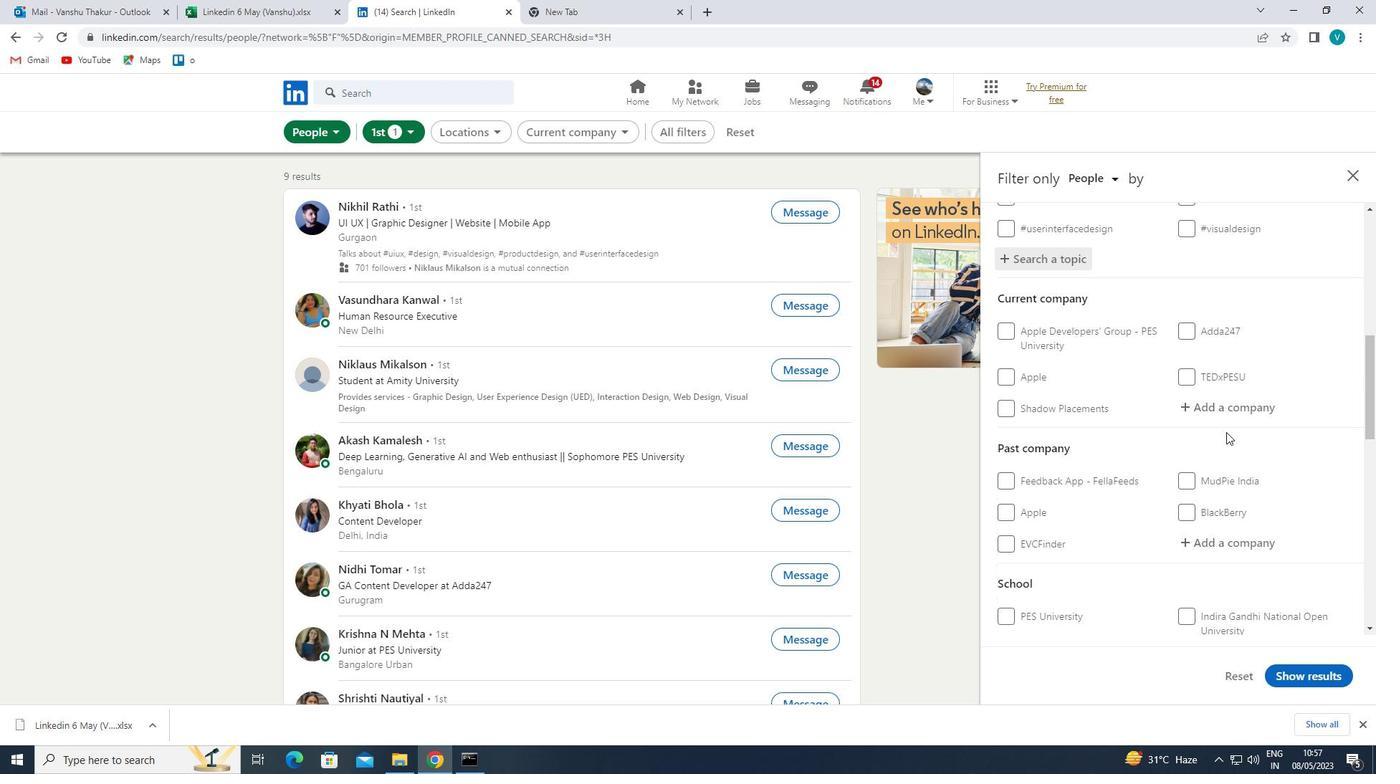 
Action: Mouse pressed left at (1234, 399)
Screenshot: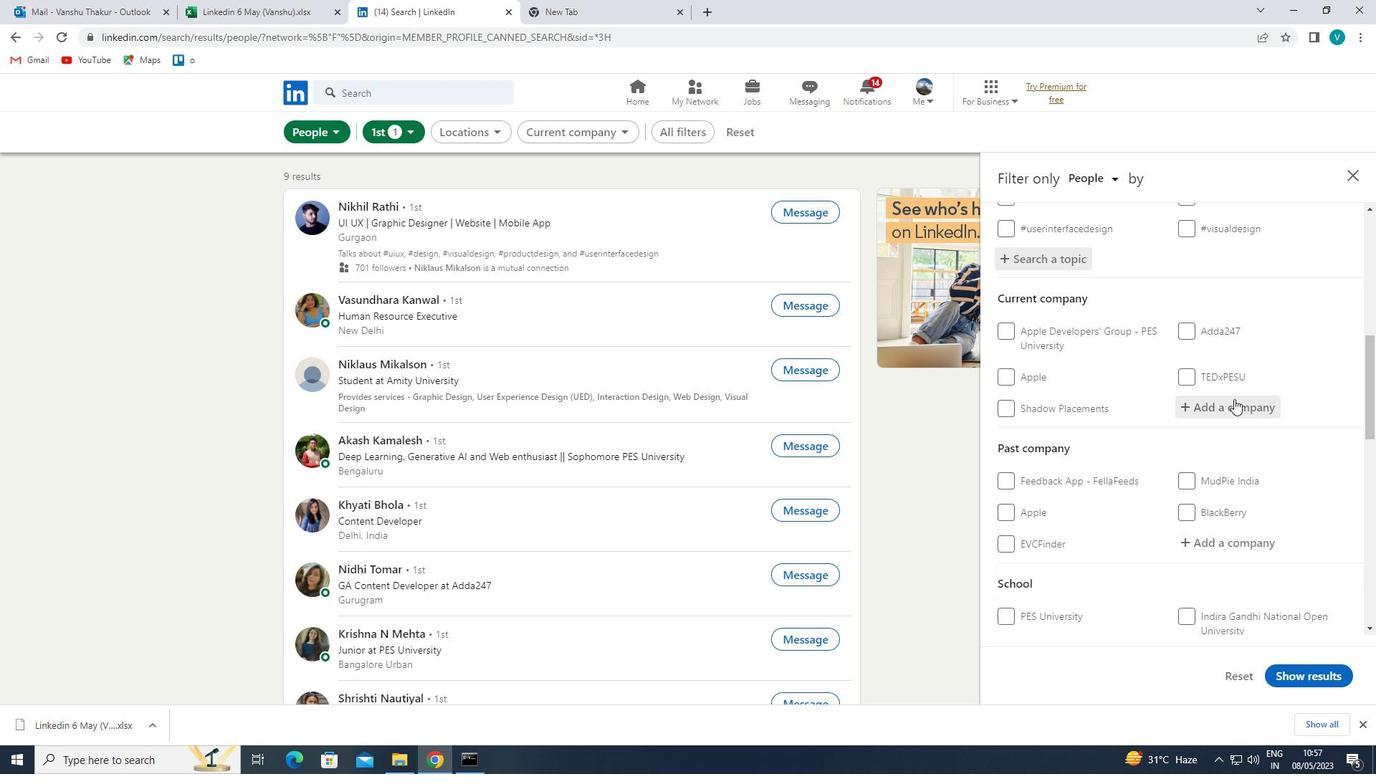 
Action: Key pressed <Key.shift><Key.shift><Key.shift><Key.shift><Key.shift><Key.shift>FLUENRT<Key.backspace><Key.backspace>TGRI
Screenshot: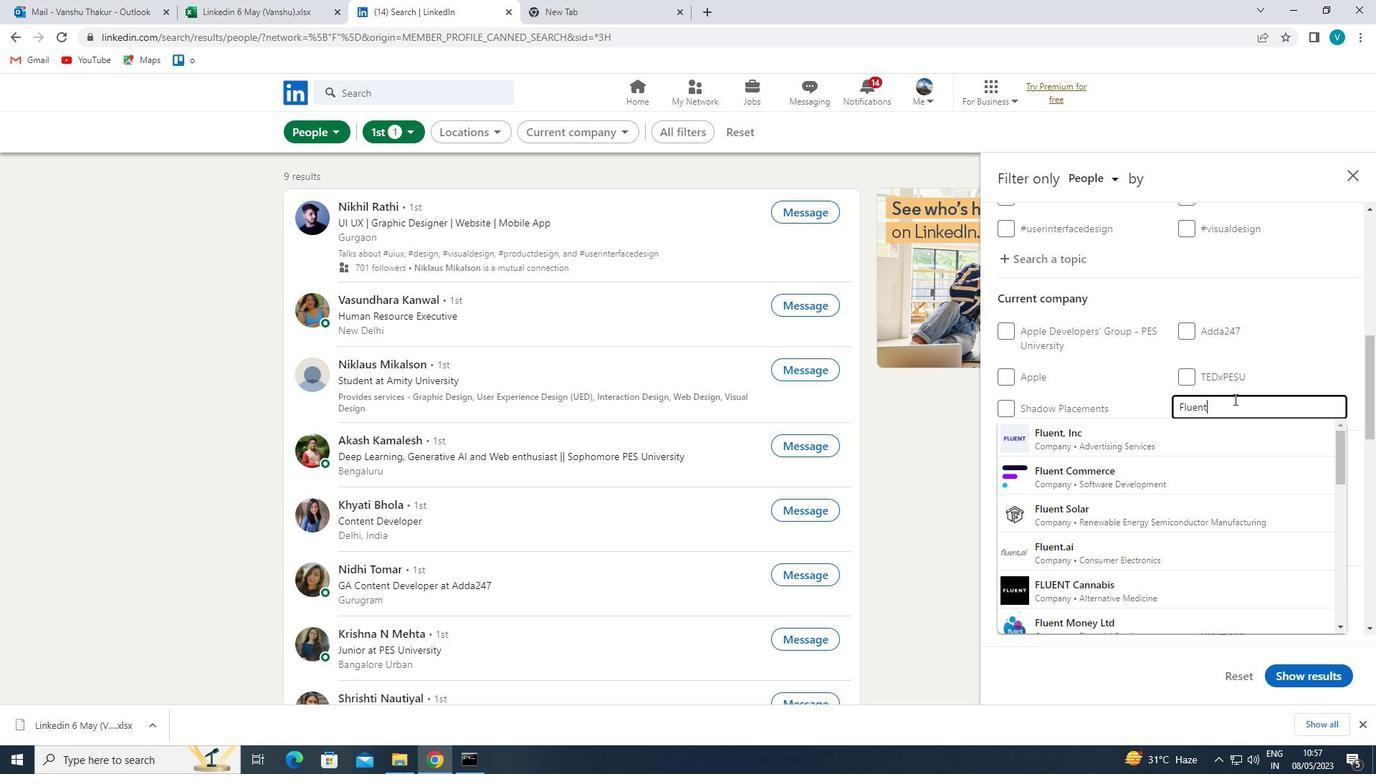
Action: Mouse moved to (1209, 431)
Screenshot: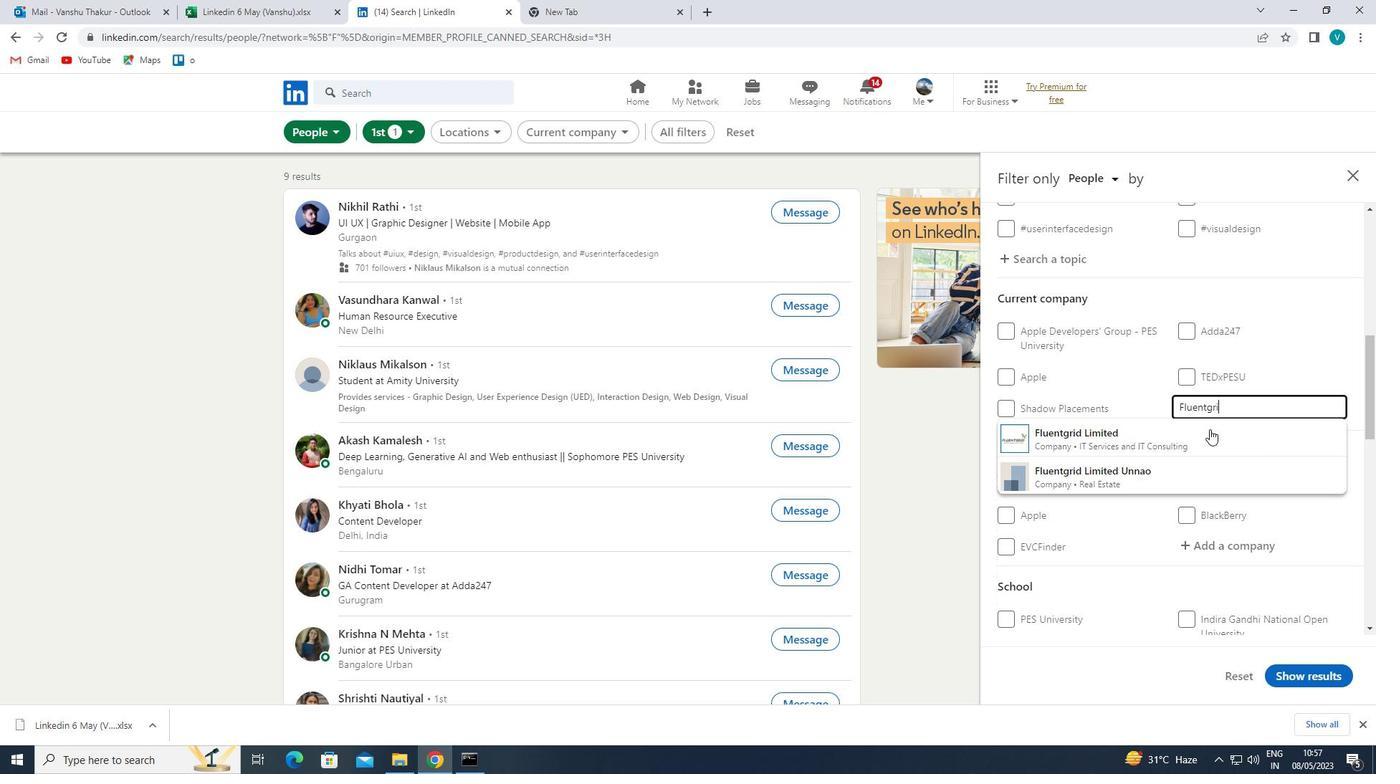 
Action: Mouse pressed left at (1209, 431)
Screenshot: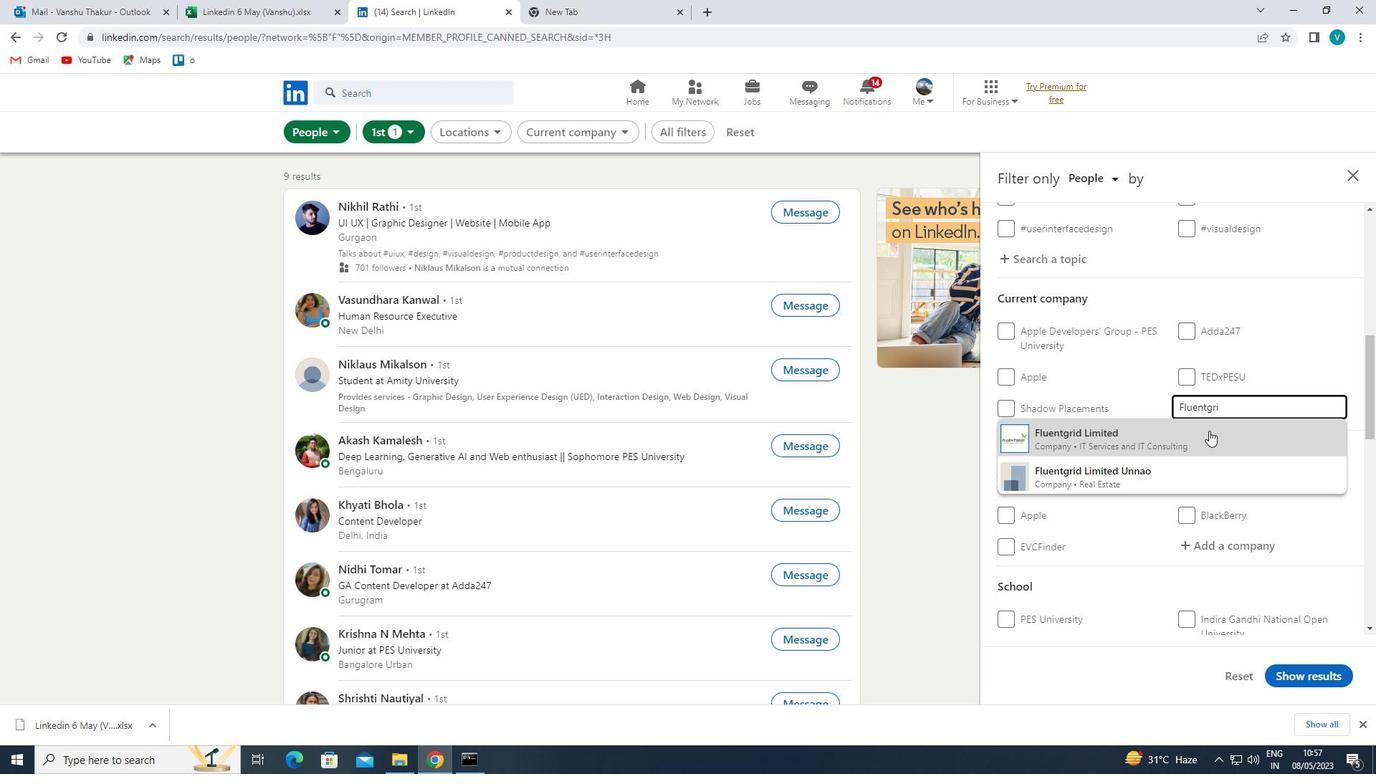 
Action: Mouse moved to (1209, 431)
Screenshot: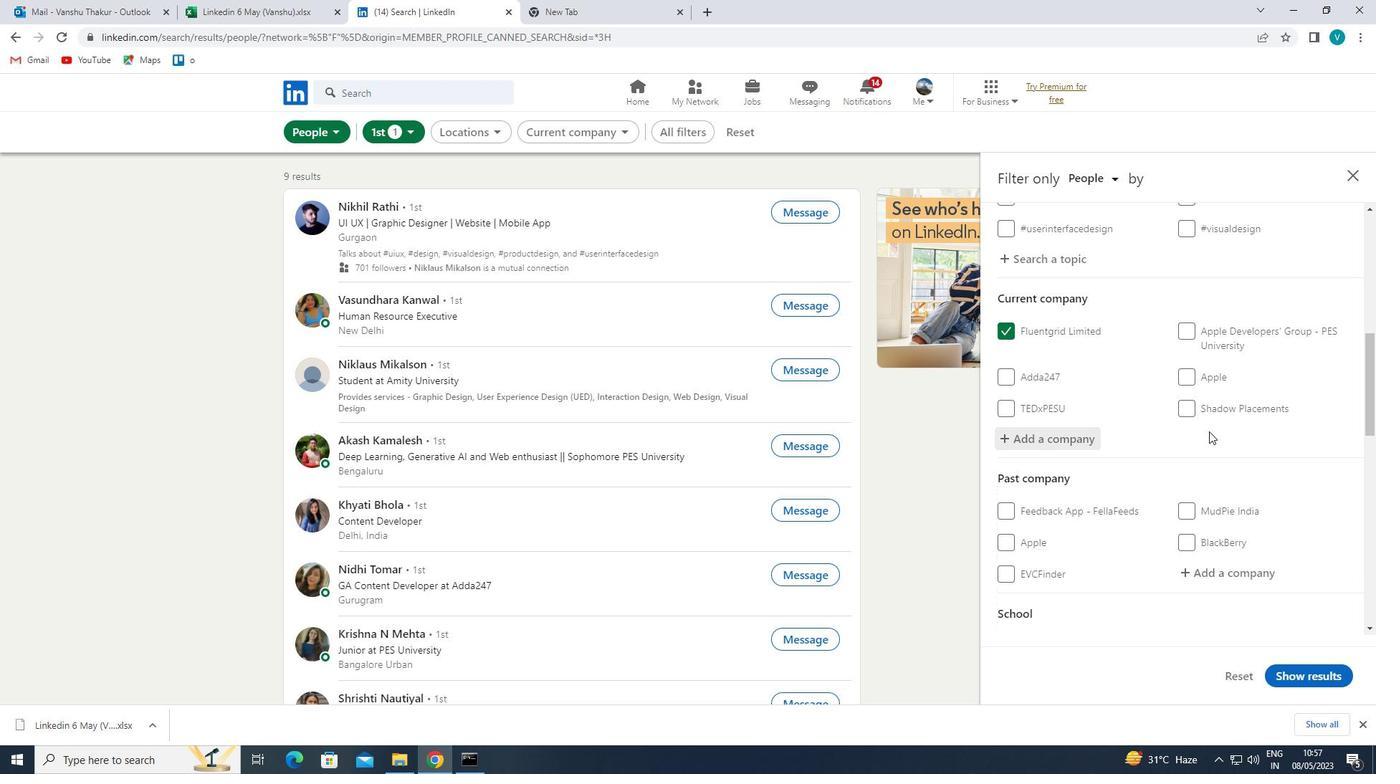 
Action: Mouse scrolled (1209, 430) with delta (0, 0)
Screenshot: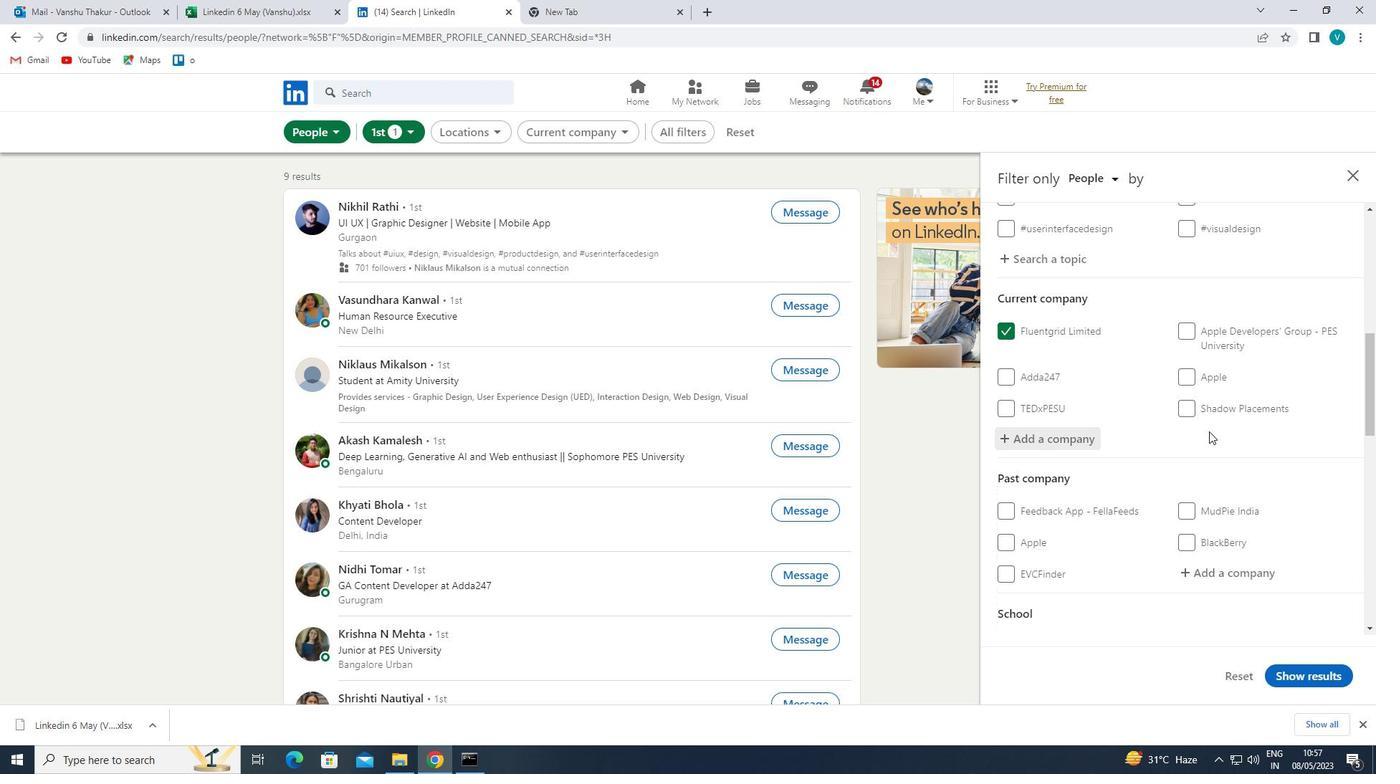 
Action: Mouse scrolled (1209, 430) with delta (0, 0)
Screenshot: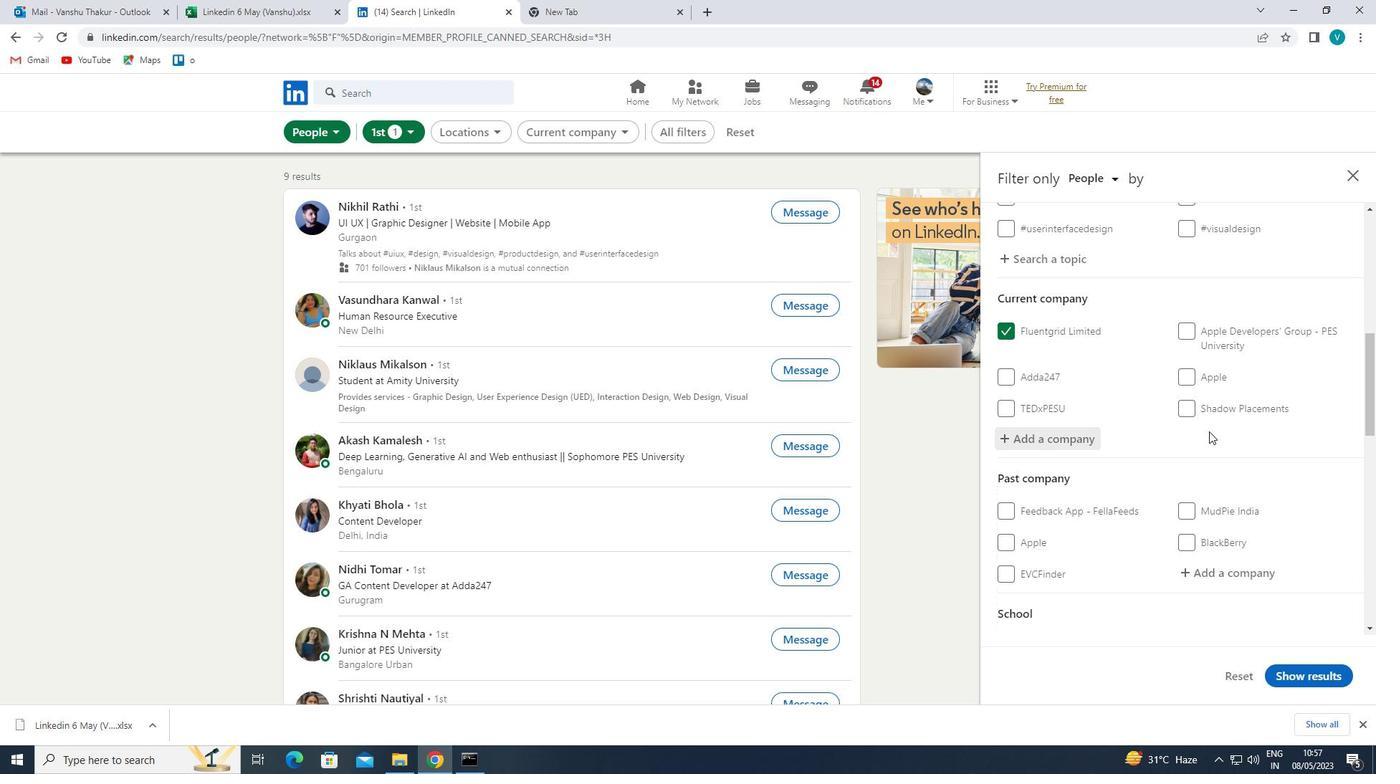 
Action: Mouse scrolled (1209, 430) with delta (0, 0)
Screenshot: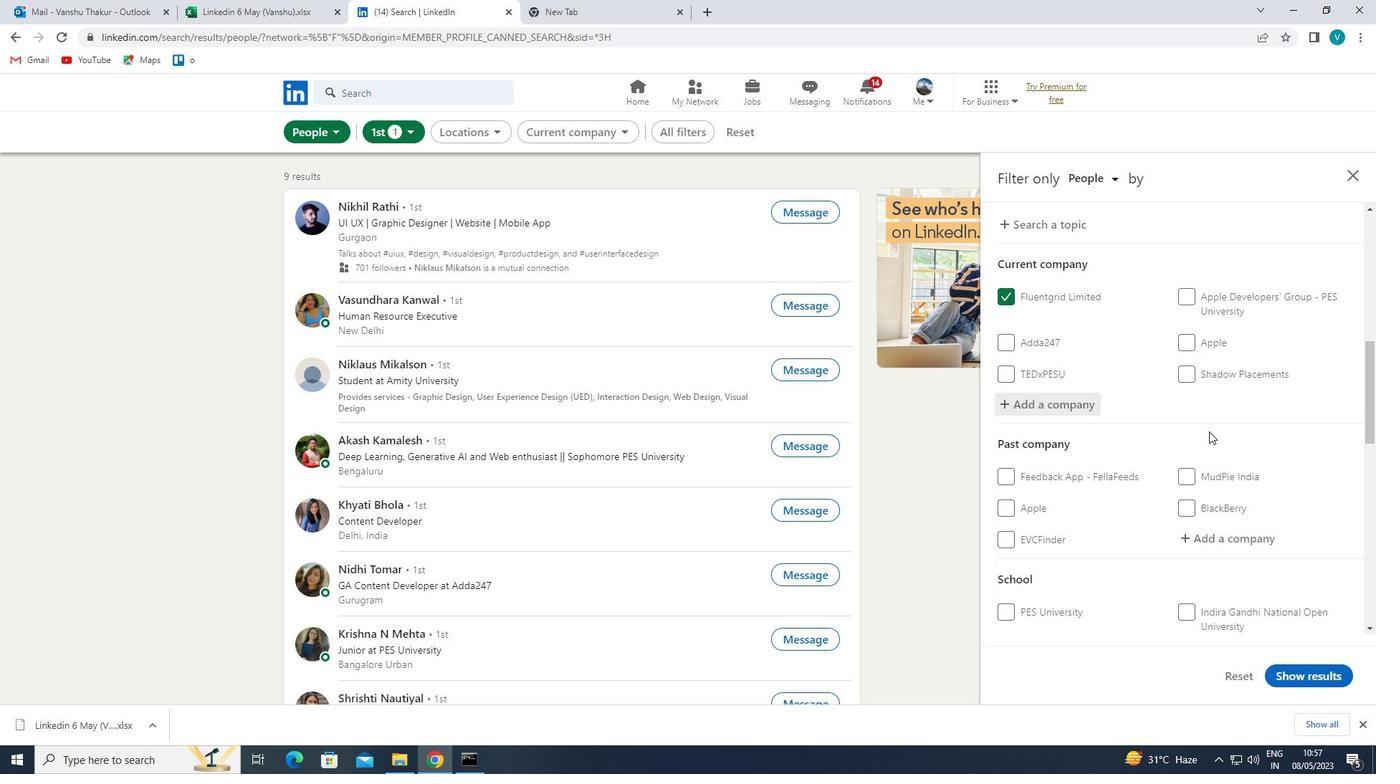 
Action: Mouse scrolled (1209, 430) with delta (0, 0)
Screenshot: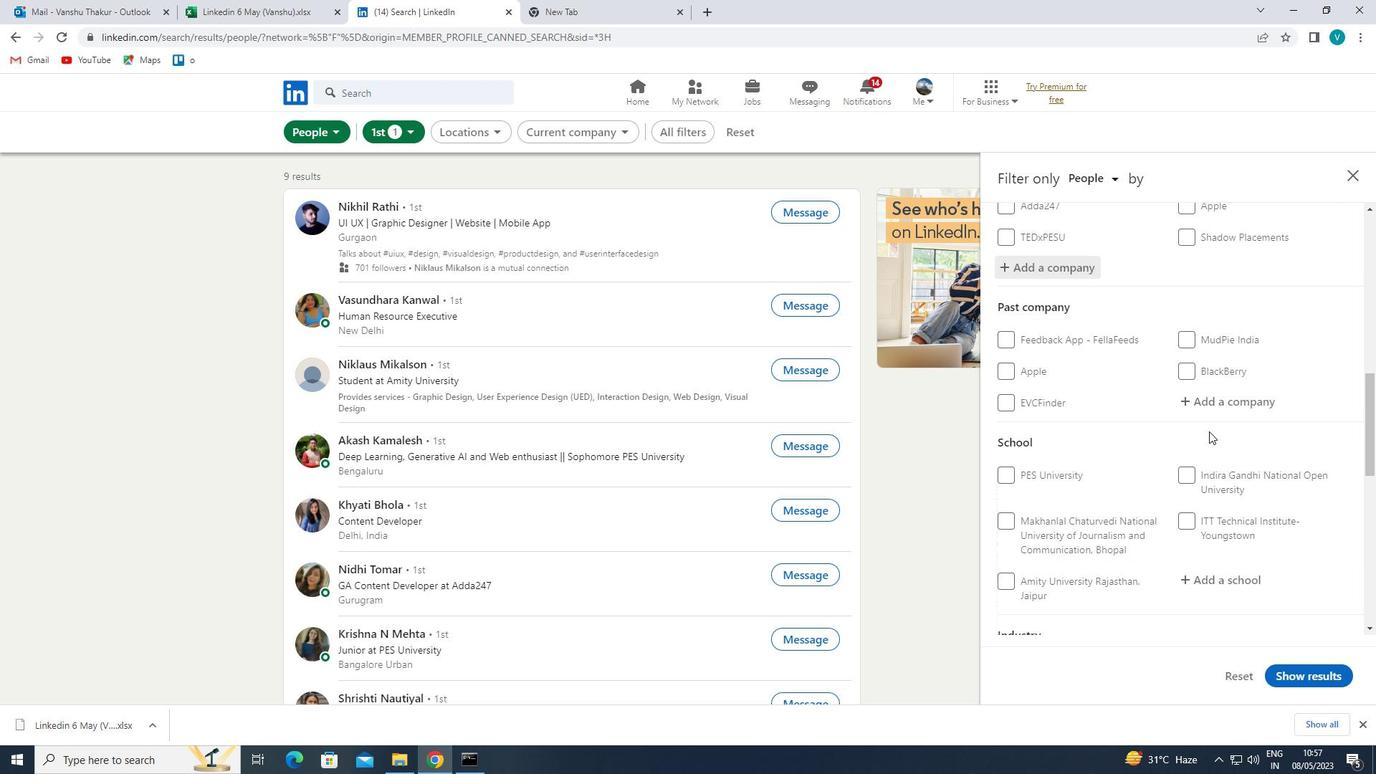 
Action: Mouse scrolled (1209, 430) with delta (0, 0)
Screenshot: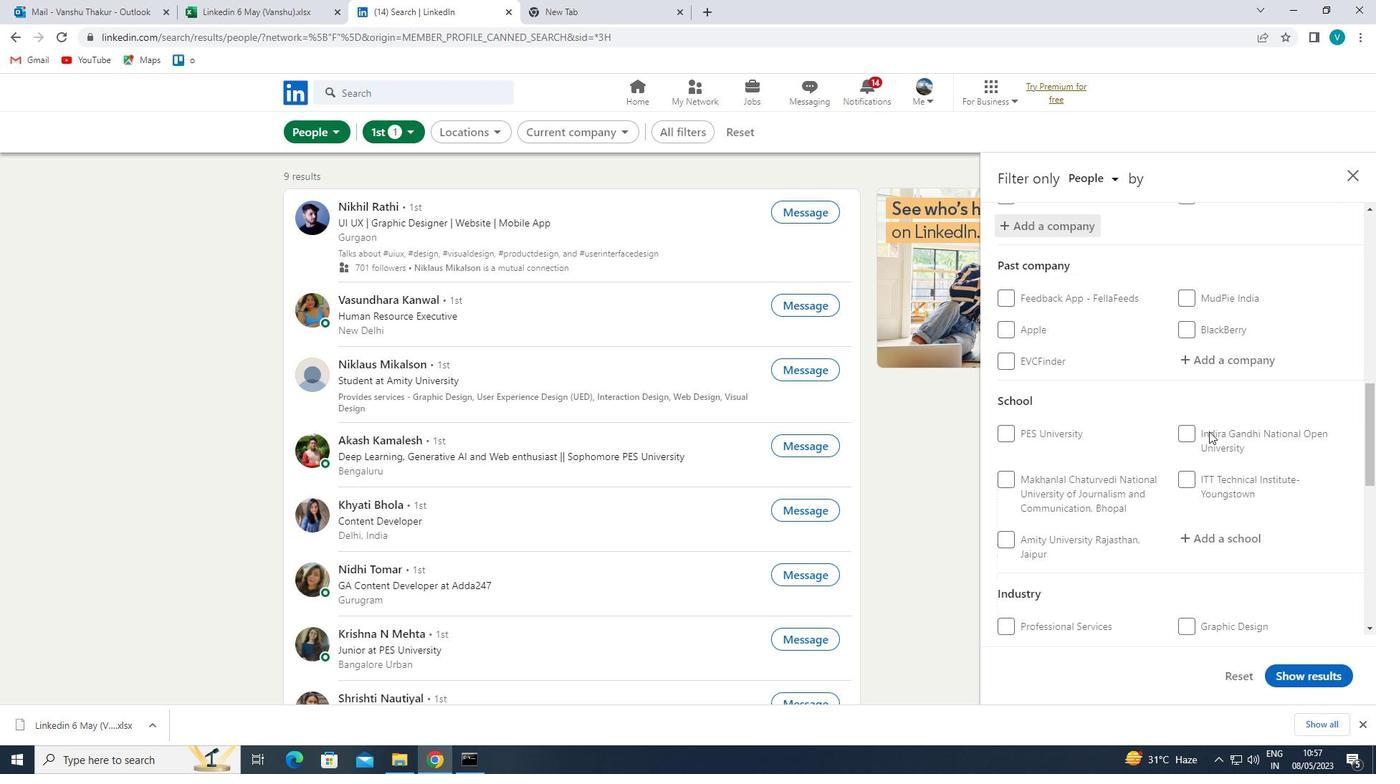 
Action: Mouse moved to (1239, 395)
Screenshot: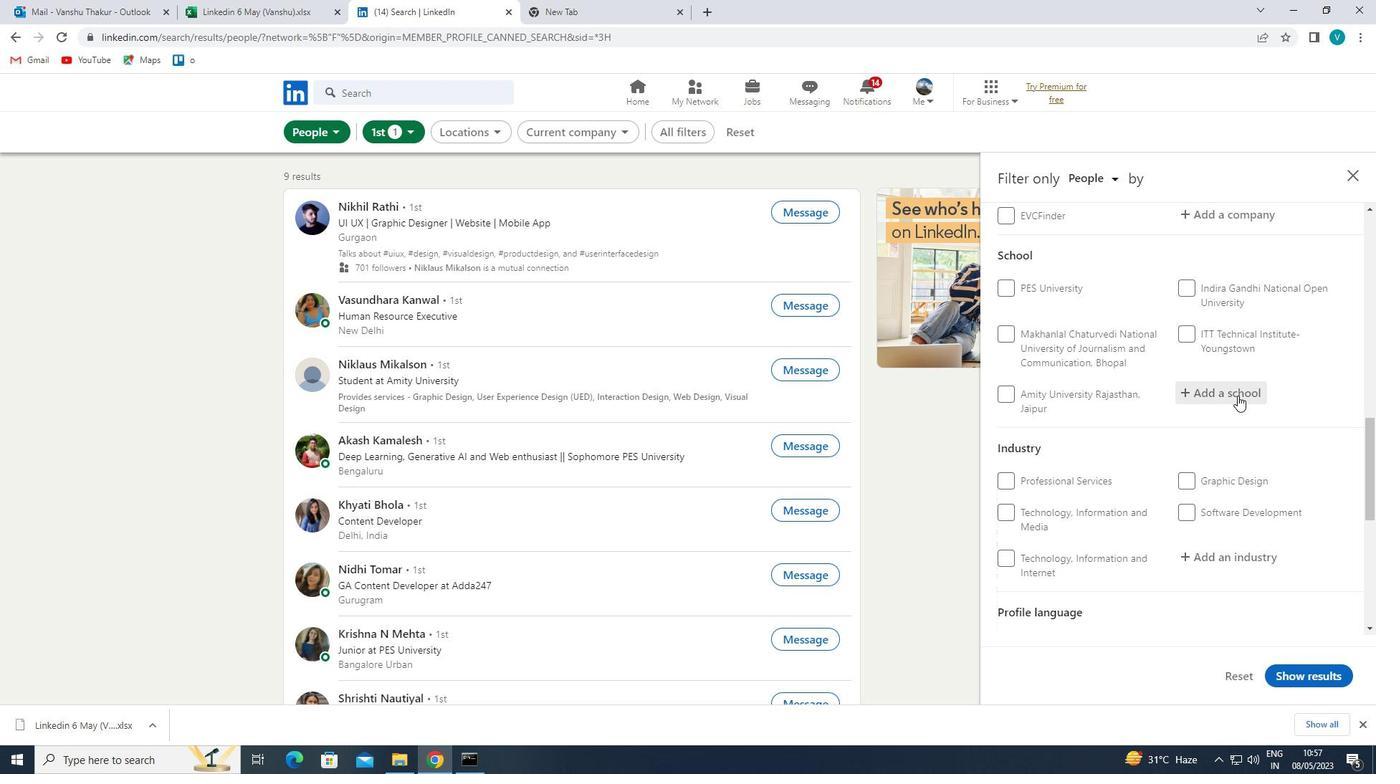 
Action: Mouse pressed left at (1239, 395)
Screenshot: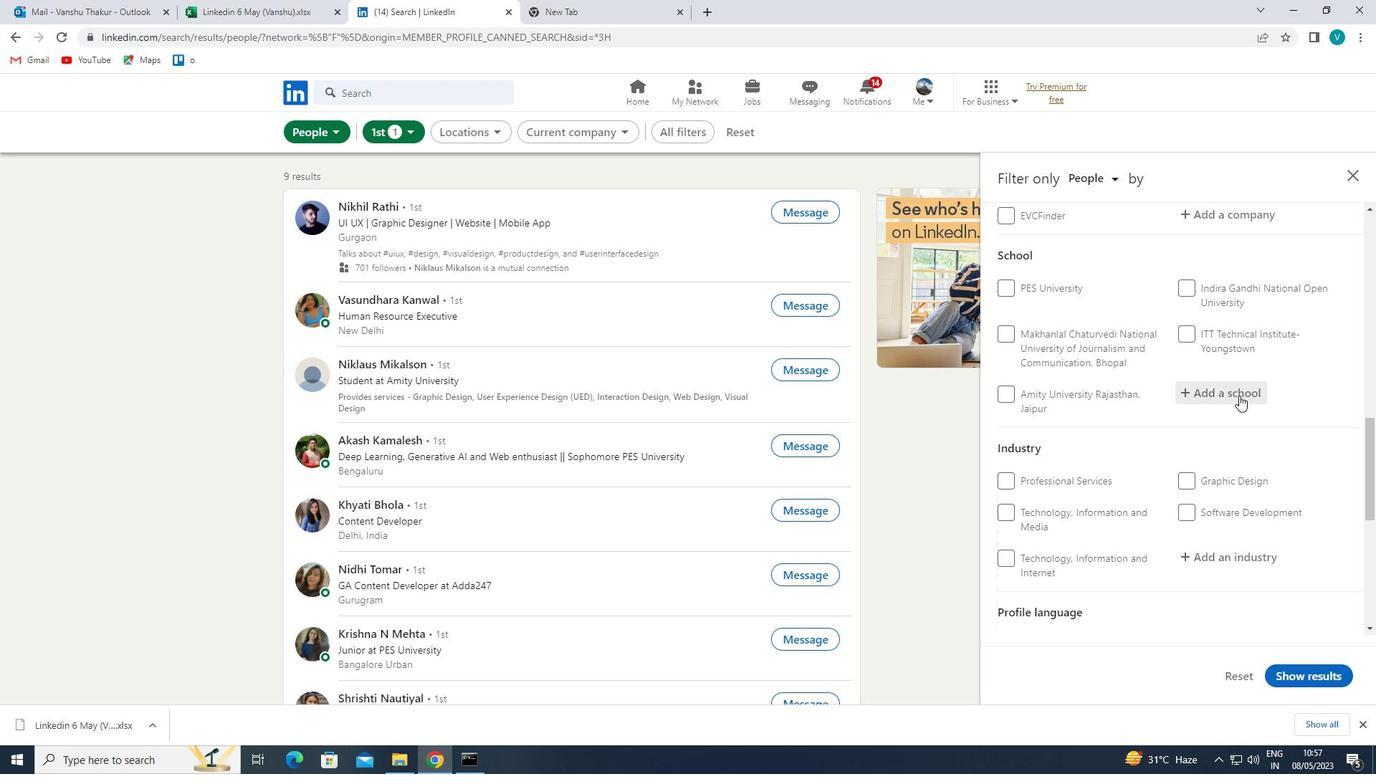 
Action: Mouse moved to (1246, 390)
Screenshot: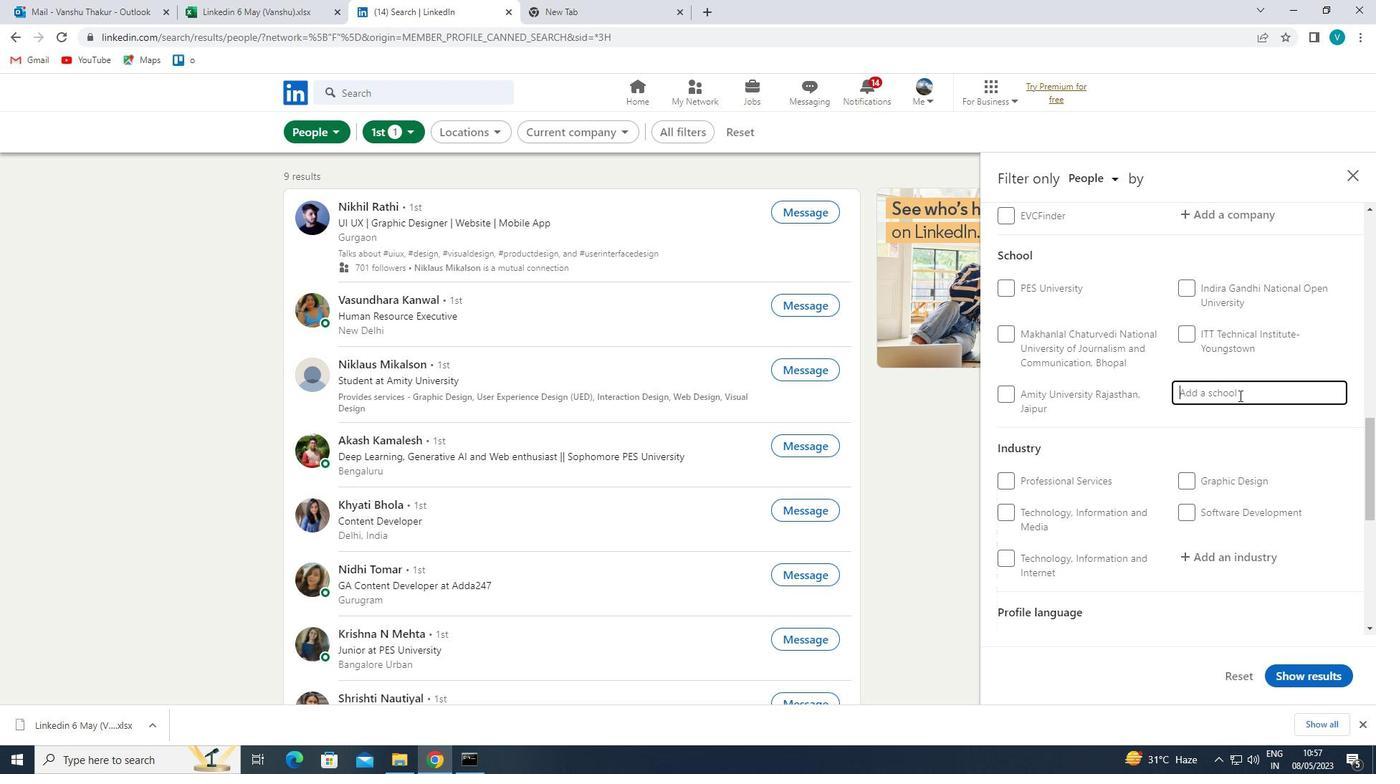 
Action: Key pressed <Key.shift>IPS<Key.space>ACADEMY
Screenshot: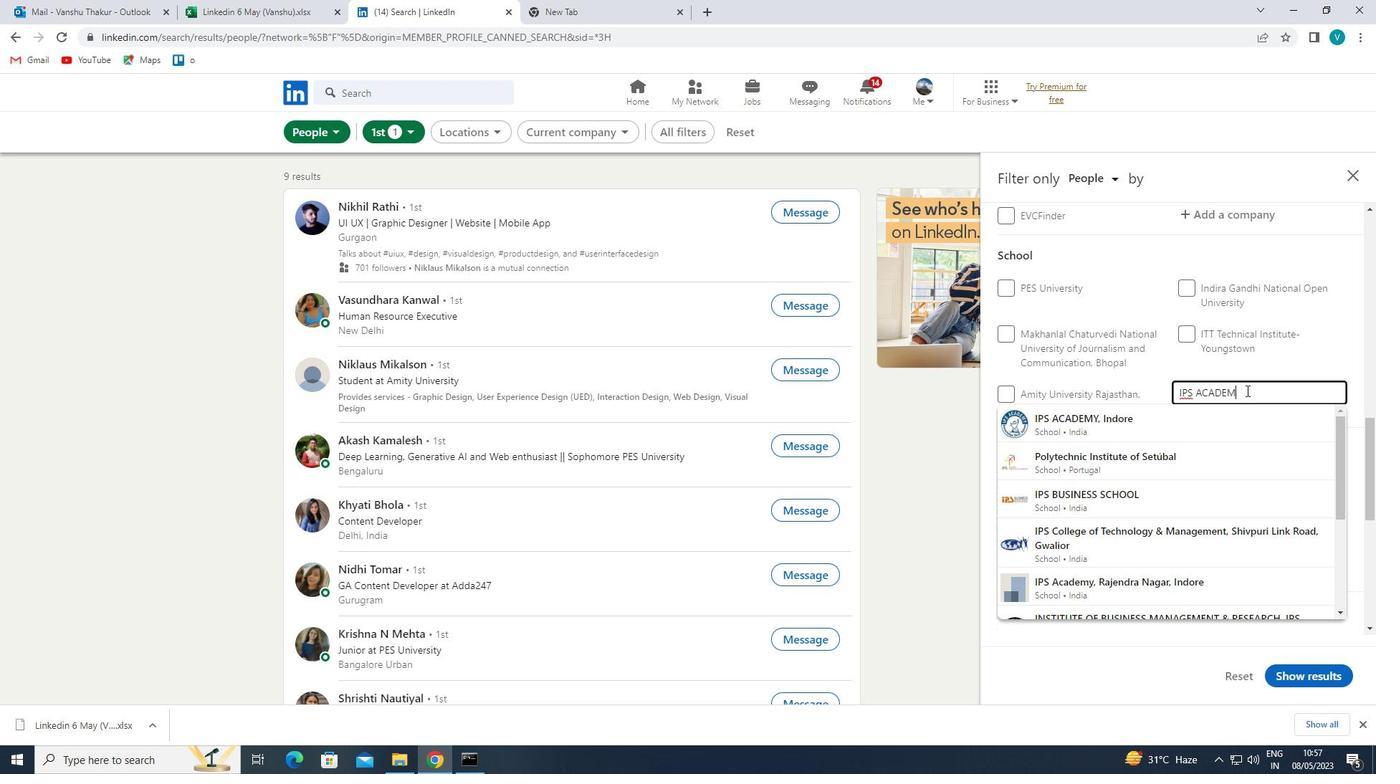 
Action: Mouse moved to (1204, 417)
Screenshot: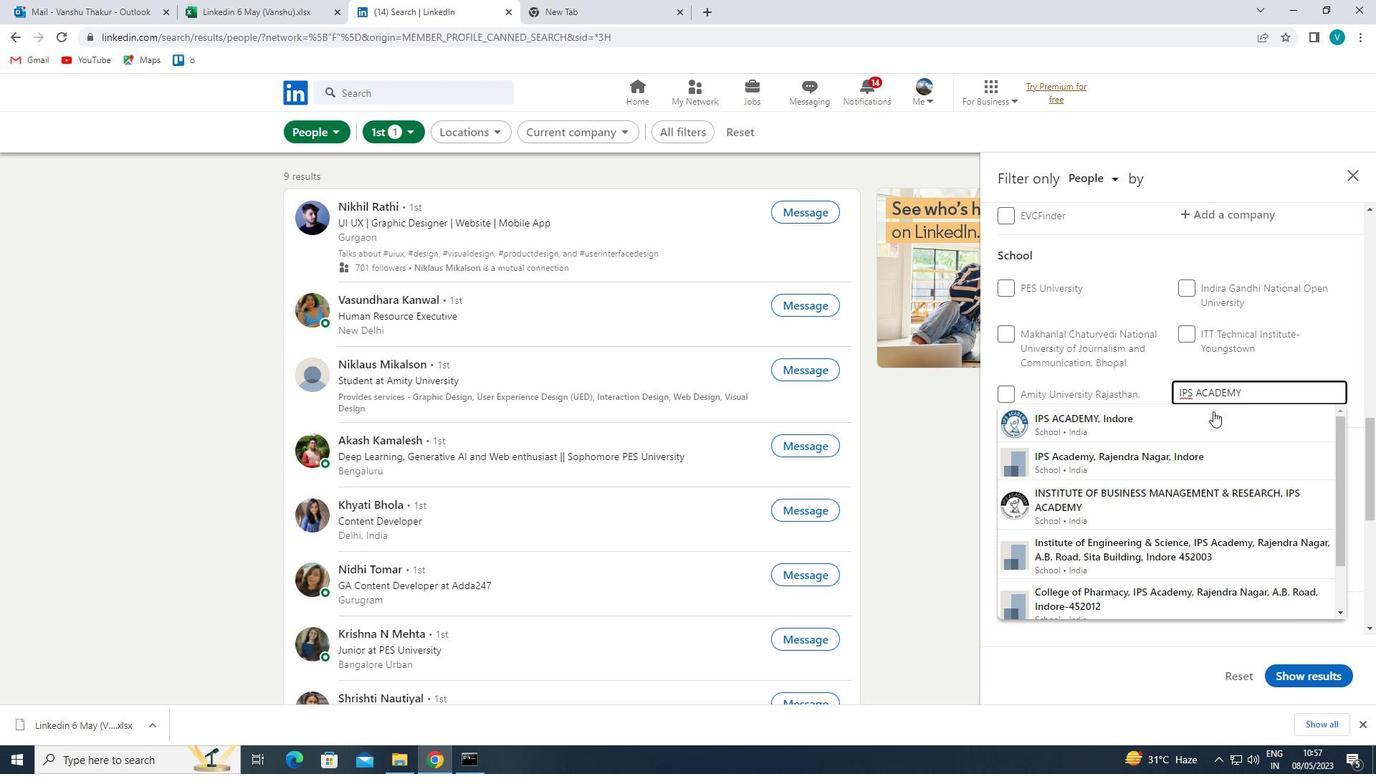 
Action: Mouse pressed left at (1204, 417)
Screenshot: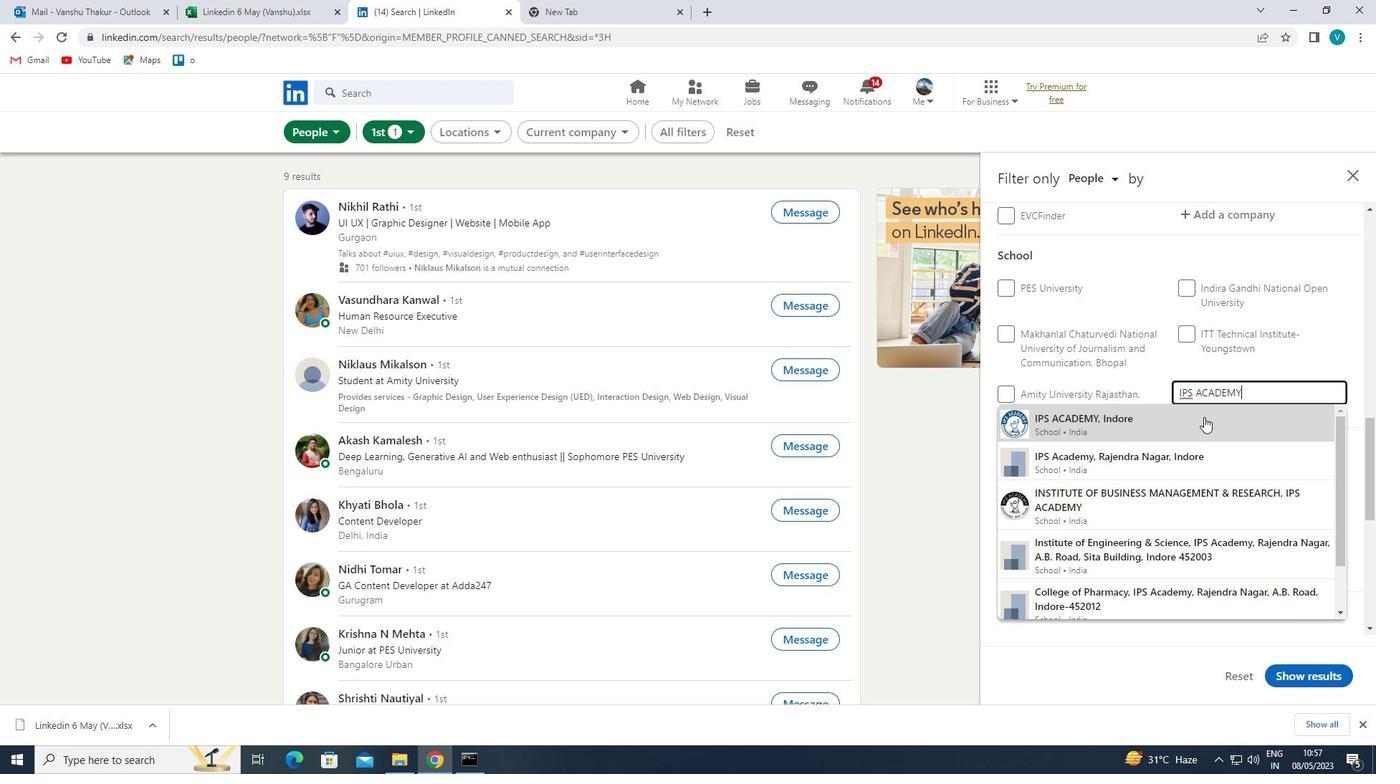 
Action: Mouse moved to (1205, 416)
Screenshot: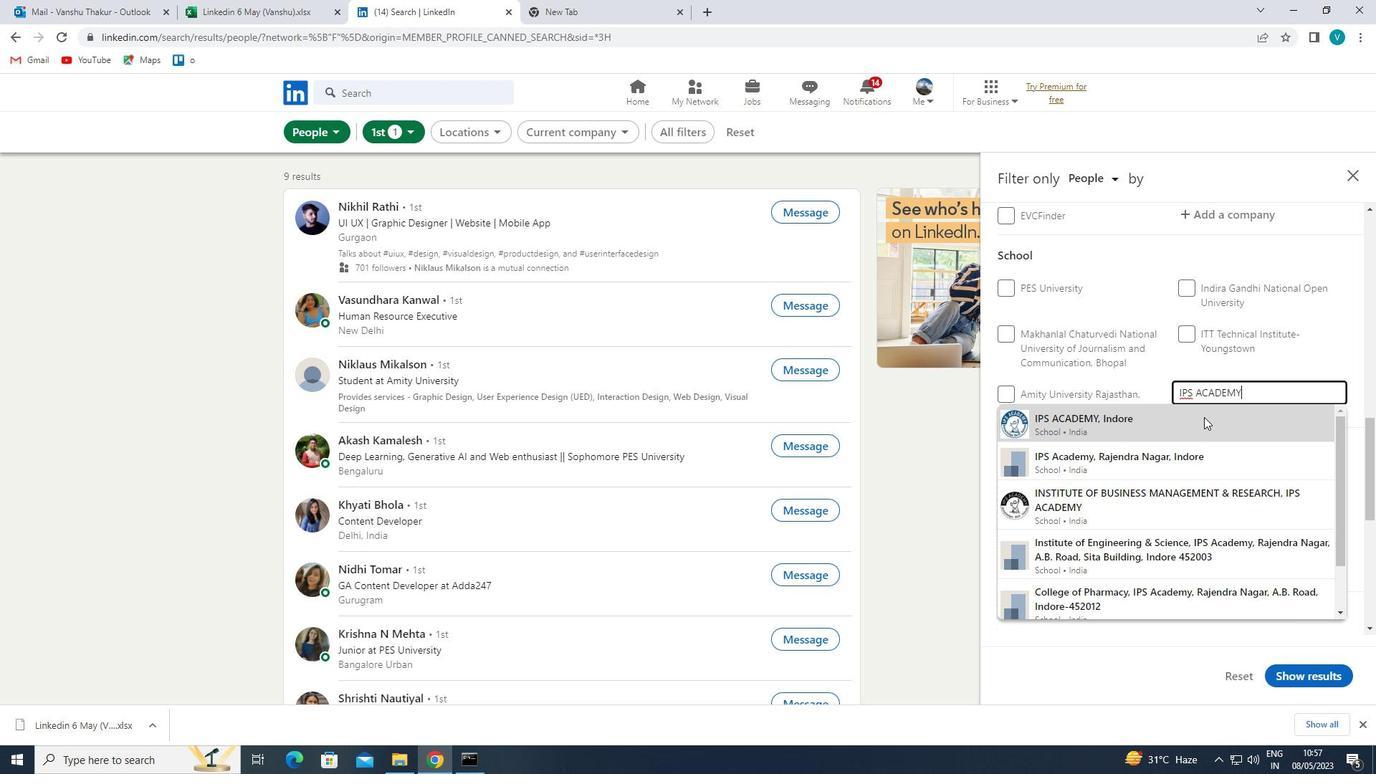 
Action: Mouse scrolled (1205, 415) with delta (0, 0)
Screenshot: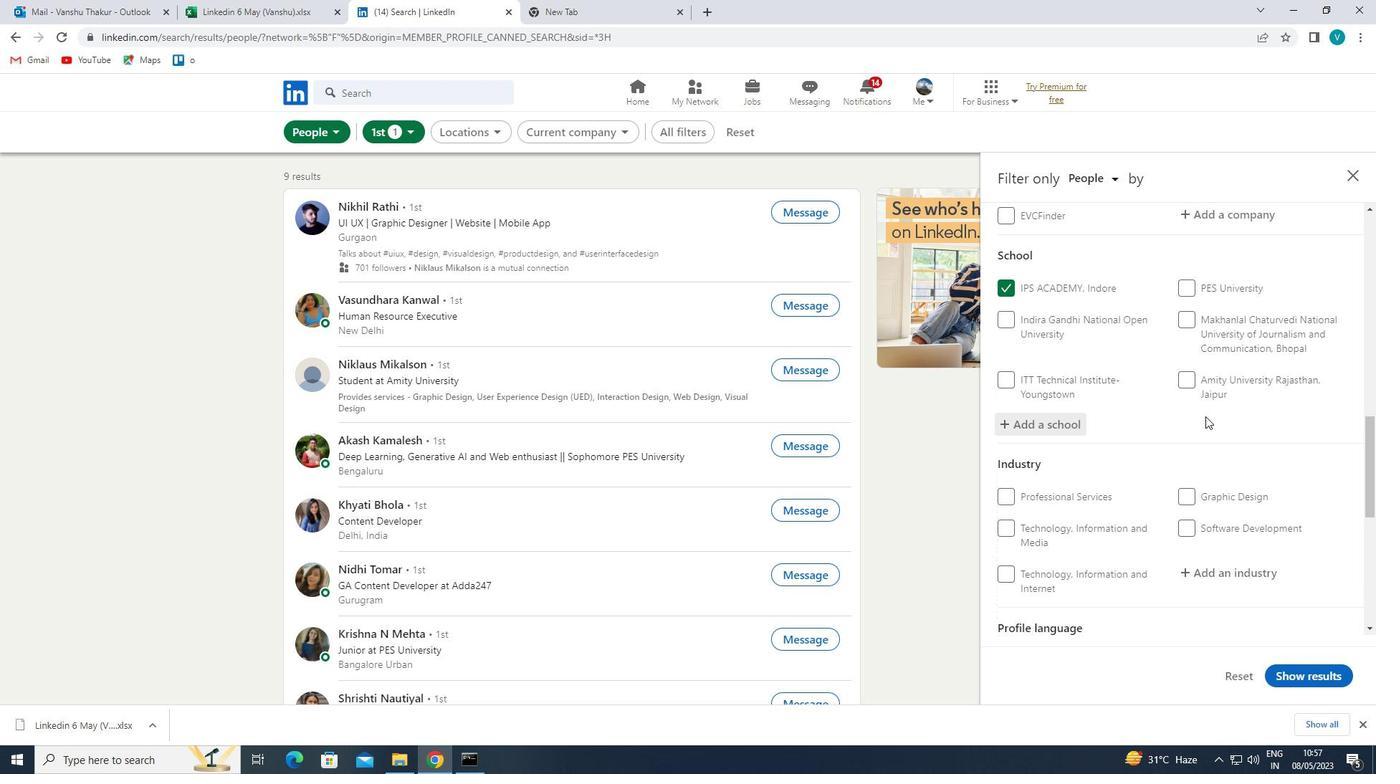 
Action: Mouse moved to (1205, 417)
Screenshot: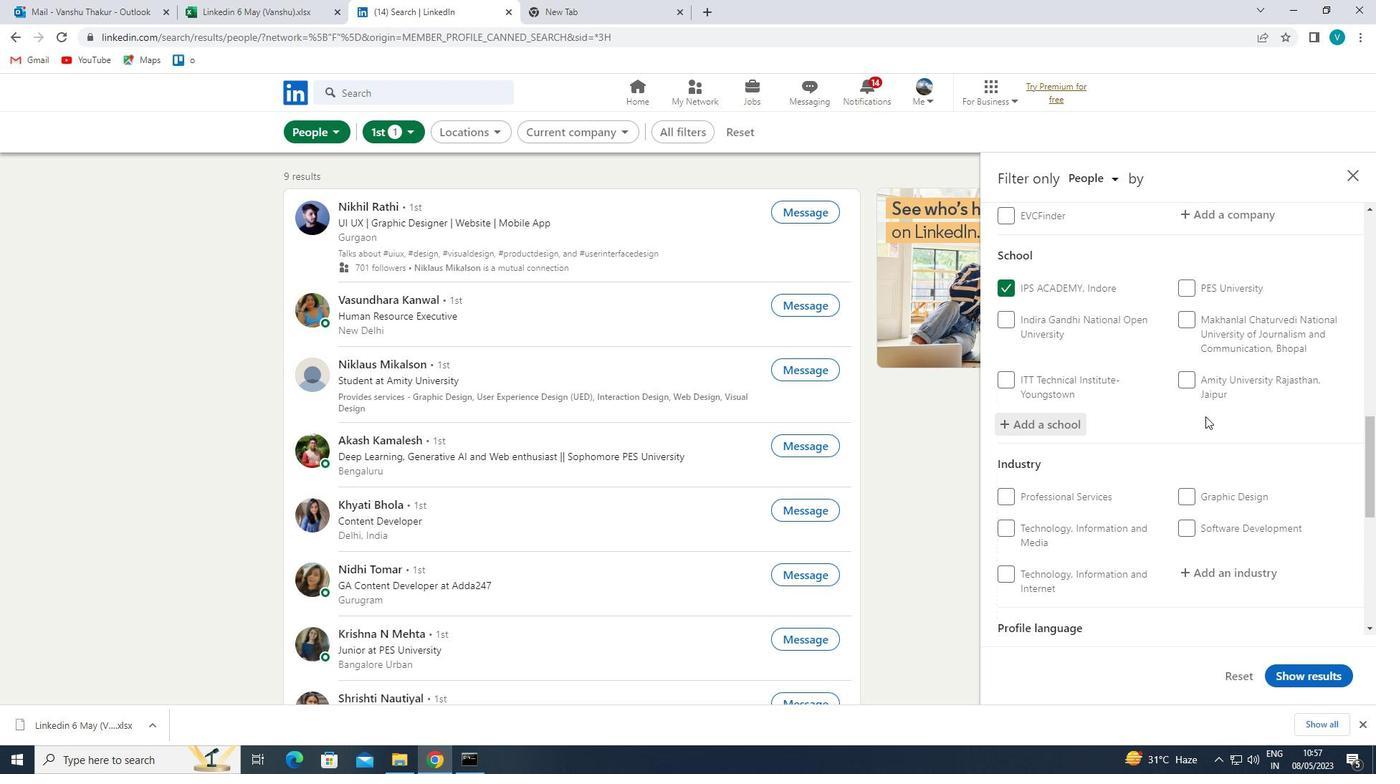 
Action: Mouse scrolled (1205, 416) with delta (0, 0)
Screenshot: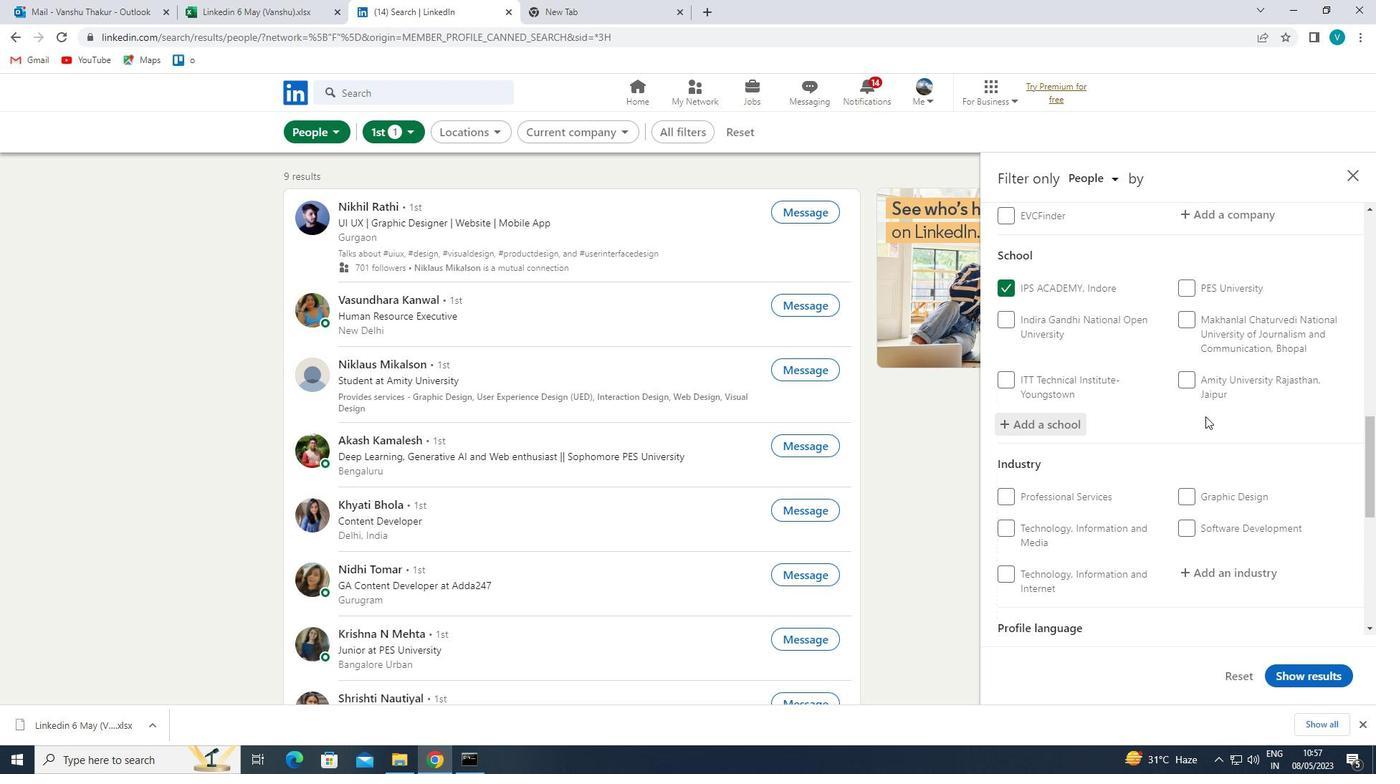 
Action: Mouse scrolled (1205, 416) with delta (0, 0)
Screenshot: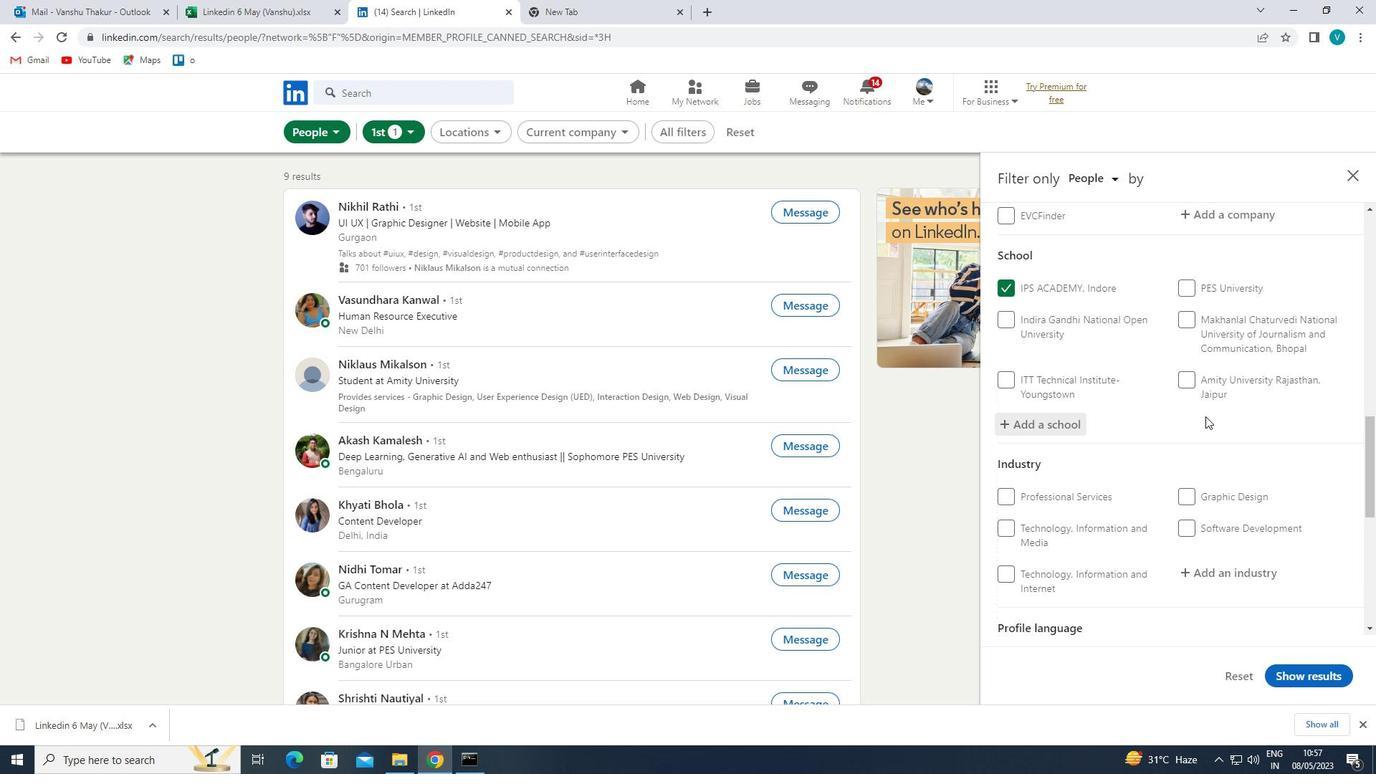 
Action: Mouse moved to (1238, 353)
Screenshot: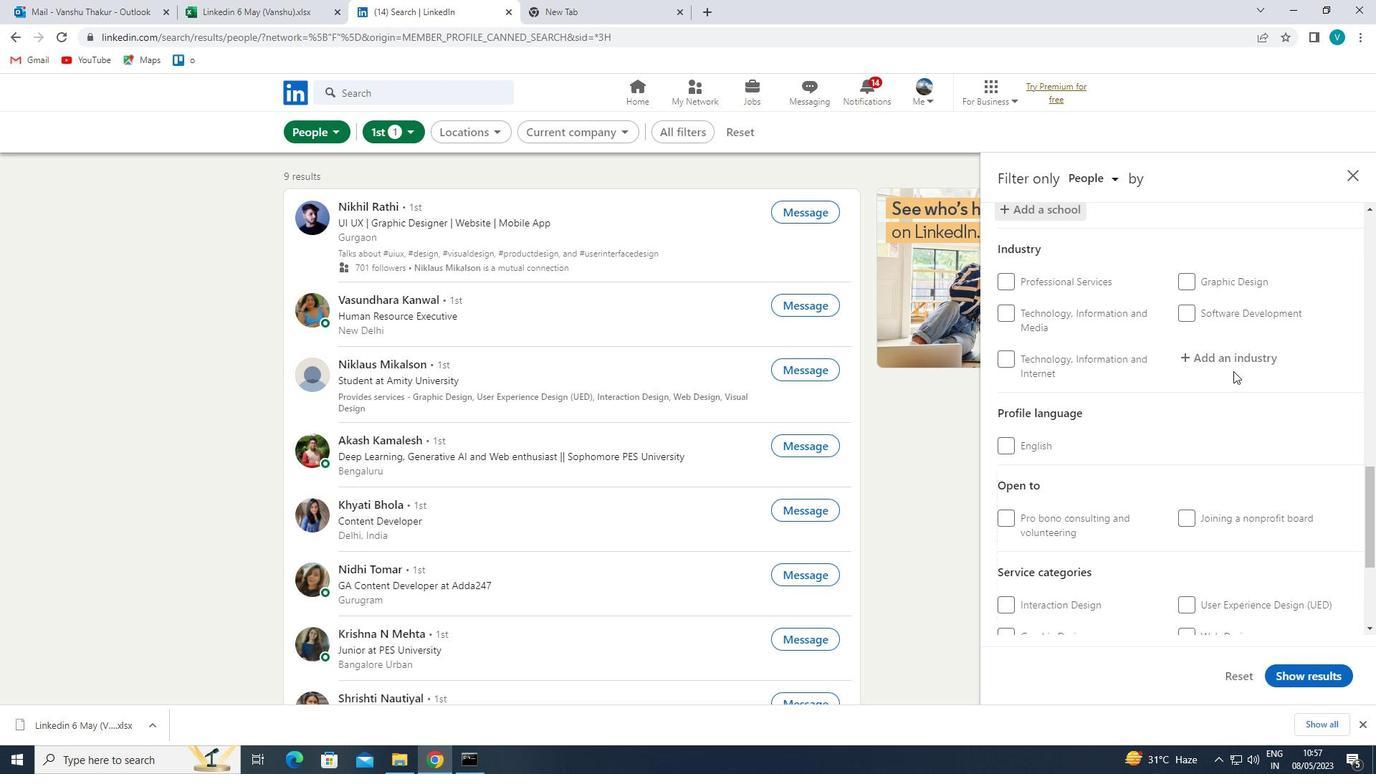 
Action: Mouse pressed left at (1238, 353)
Screenshot: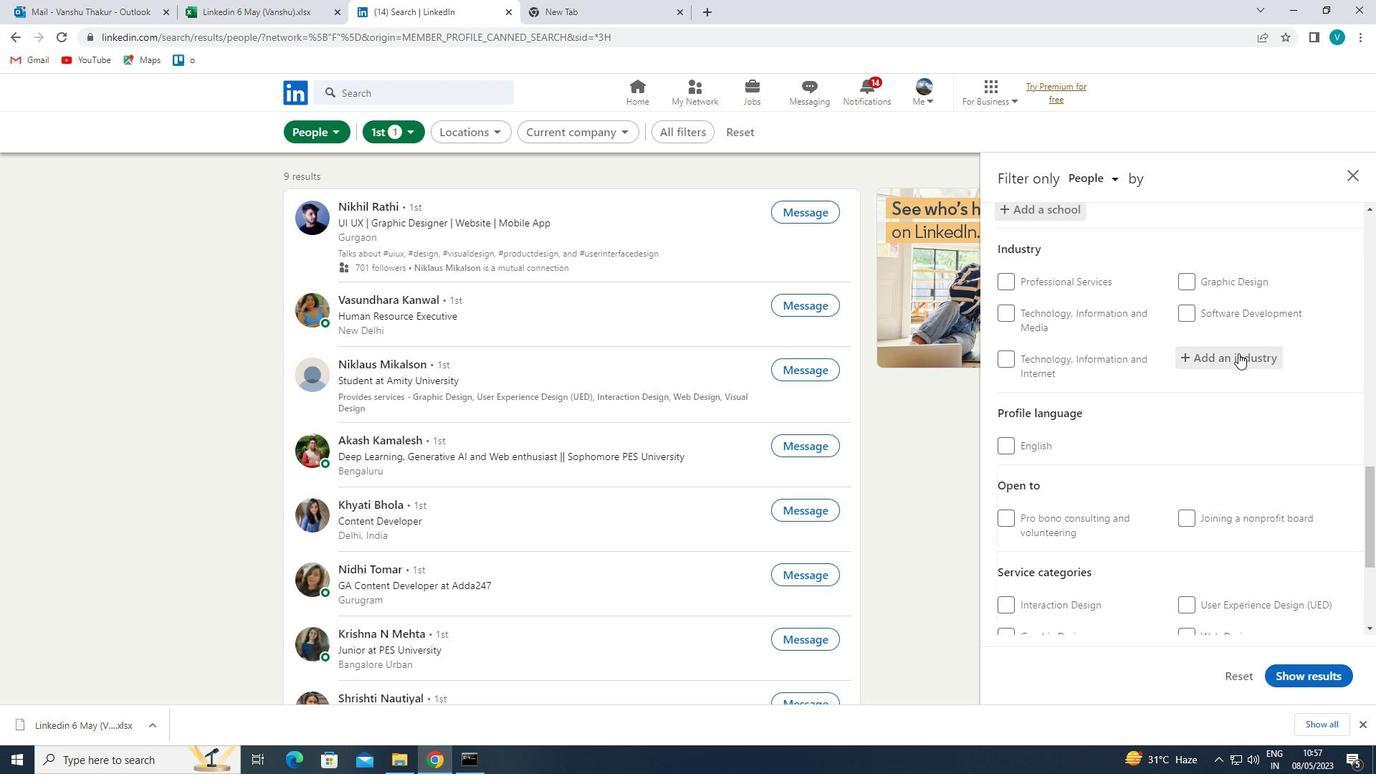 
Action: Mouse moved to (1238, 351)
Screenshot: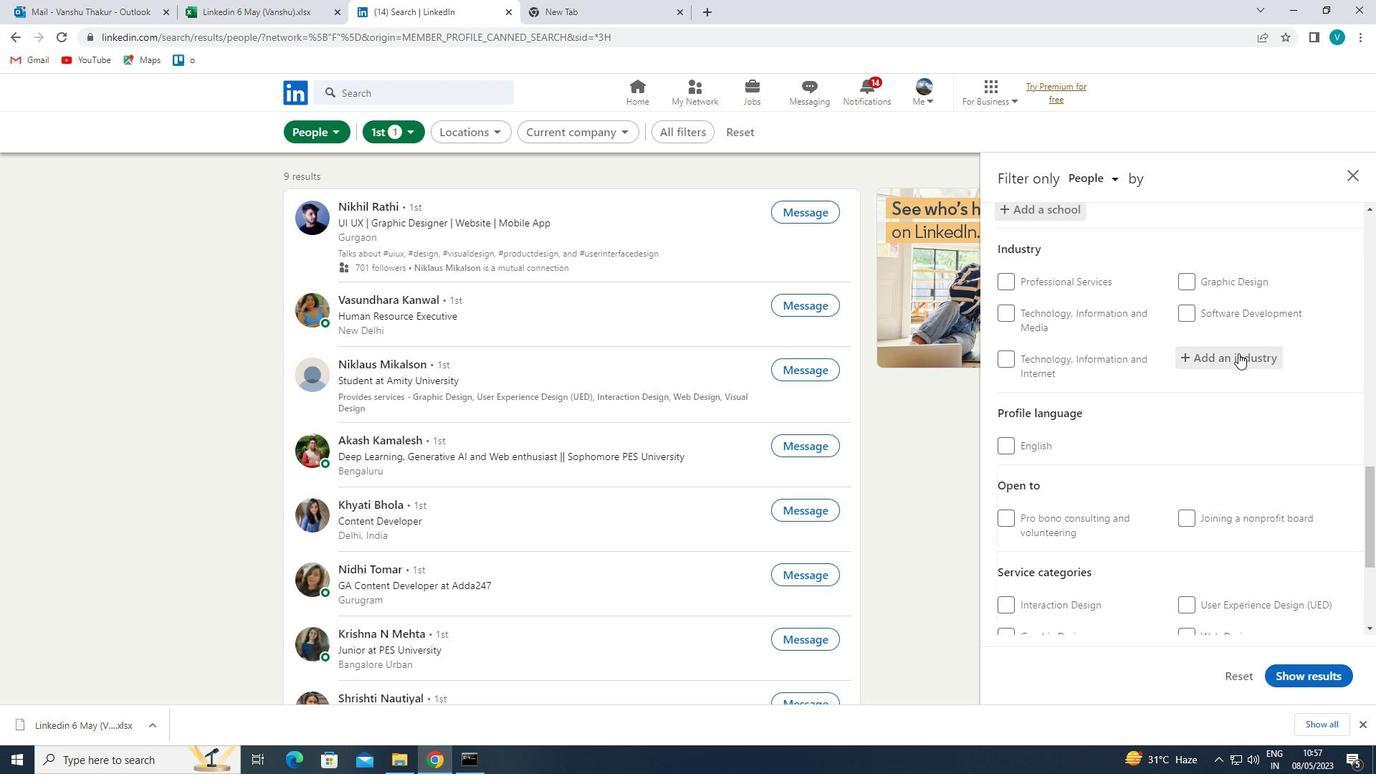 
Action: Key pressed <Key.shift>ADMINISTRATIVE<Key.space>
Screenshot: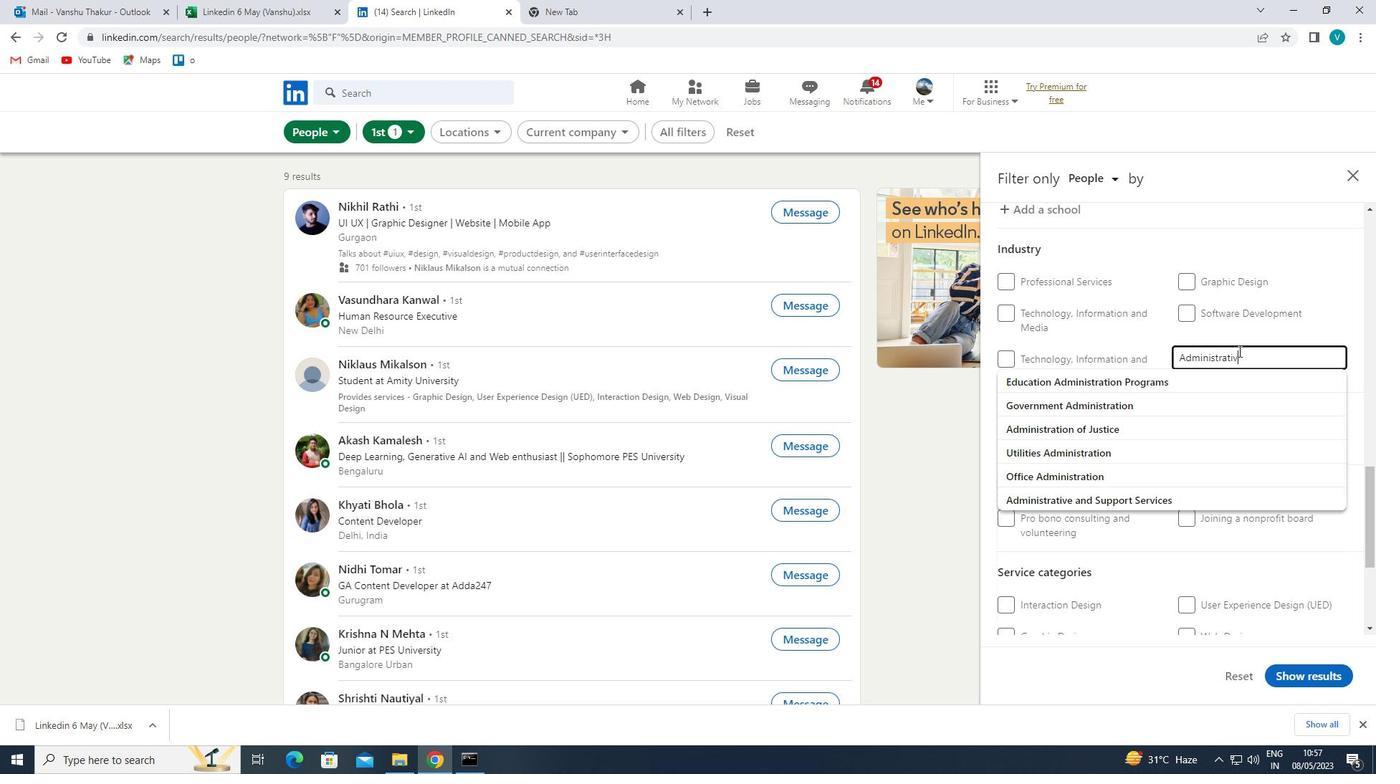 
Action: Mouse moved to (1224, 379)
Screenshot: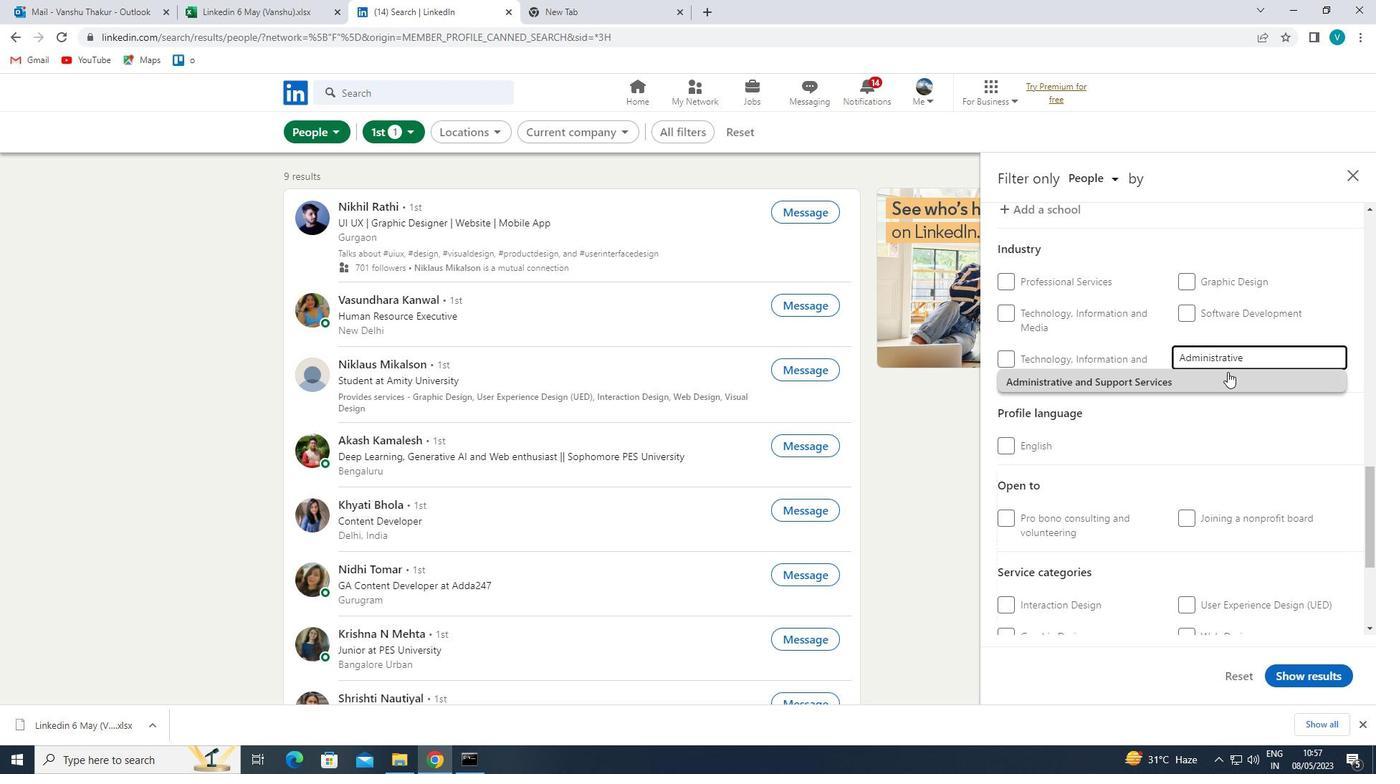 
Action: Mouse pressed left at (1224, 379)
Screenshot: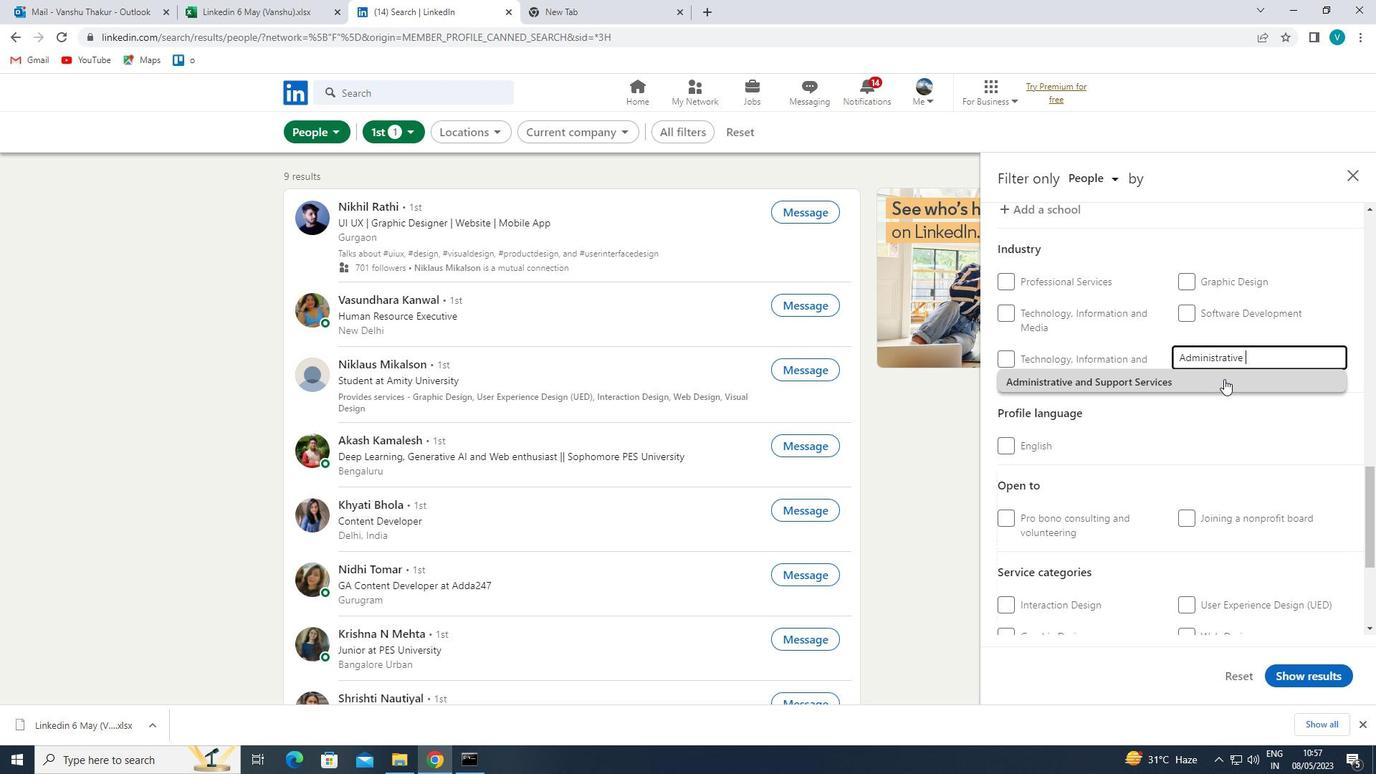 
Action: Mouse moved to (1226, 381)
Screenshot: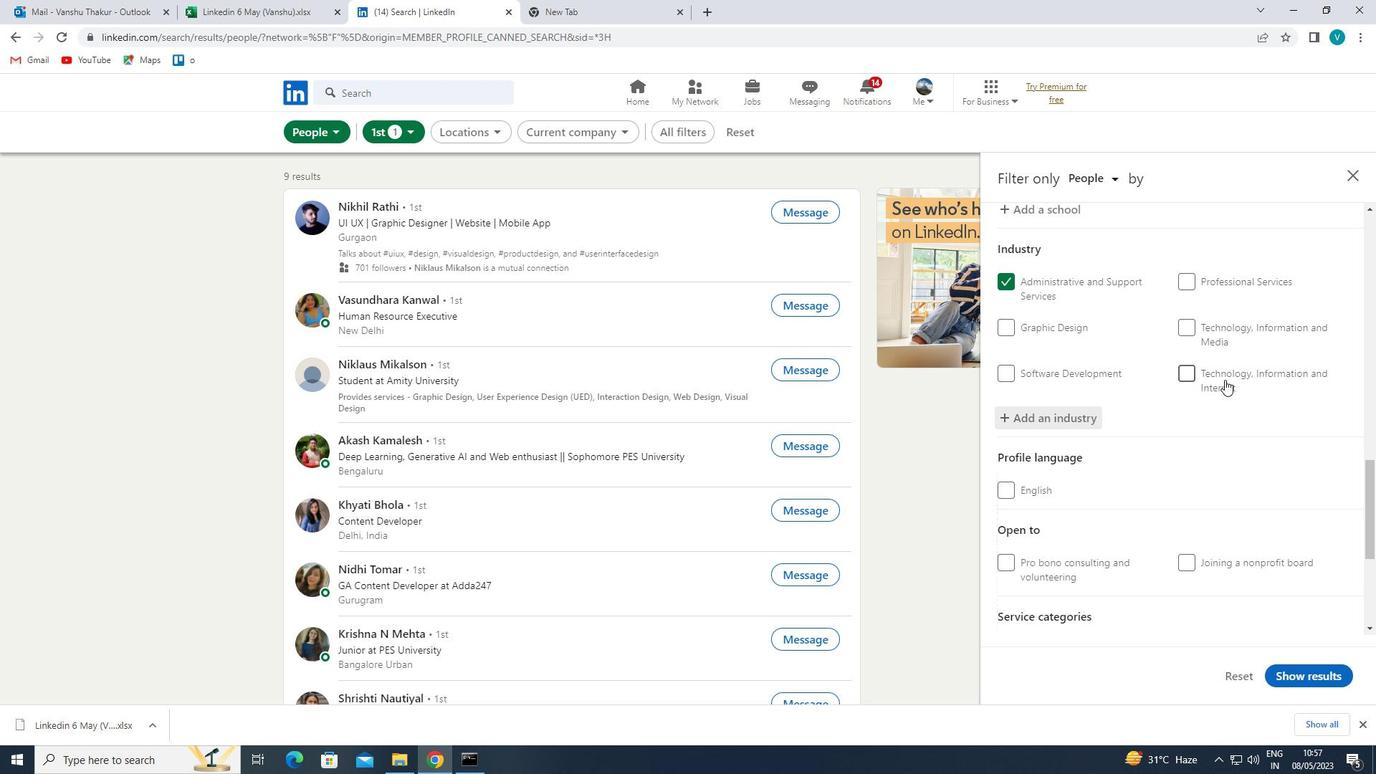 
Action: Mouse scrolled (1226, 380) with delta (0, 0)
Screenshot: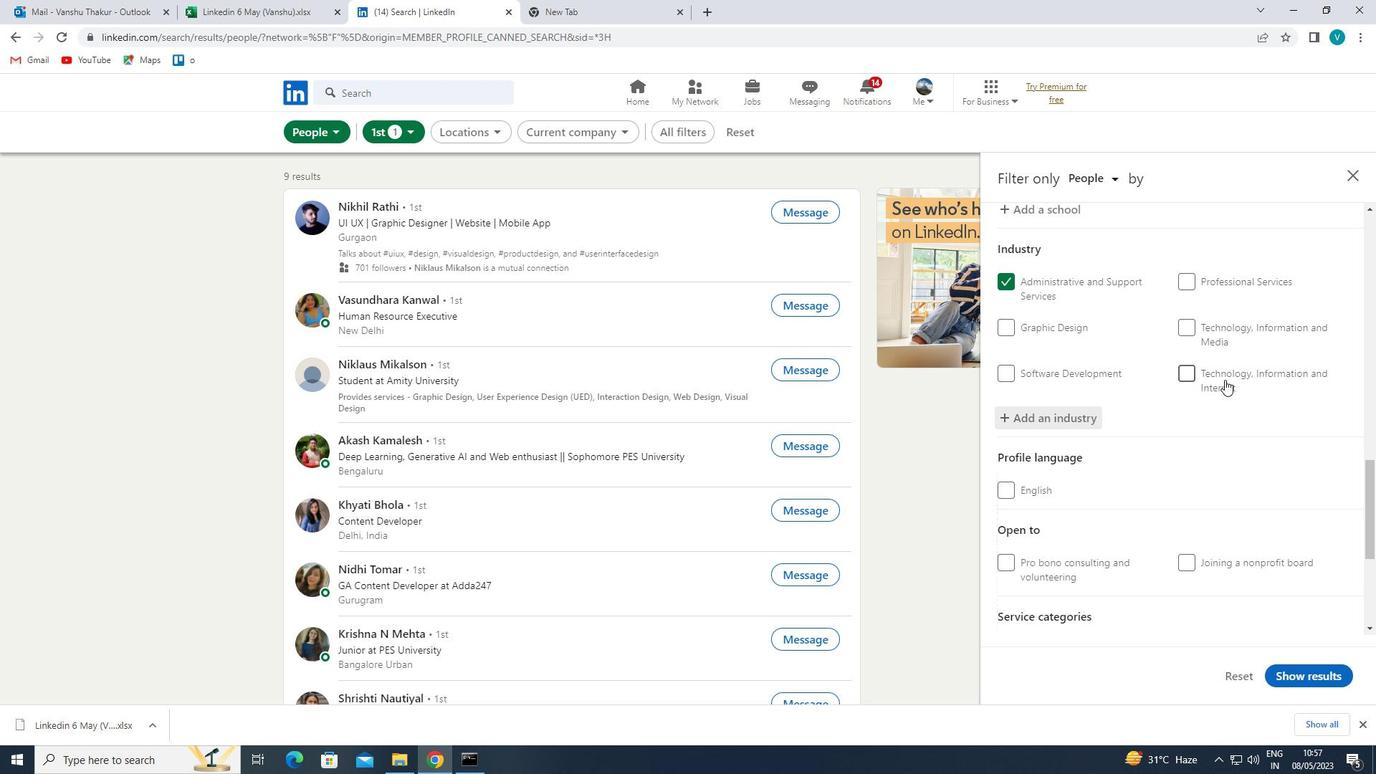
Action: Mouse moved to (1226, 382)
Screenshot: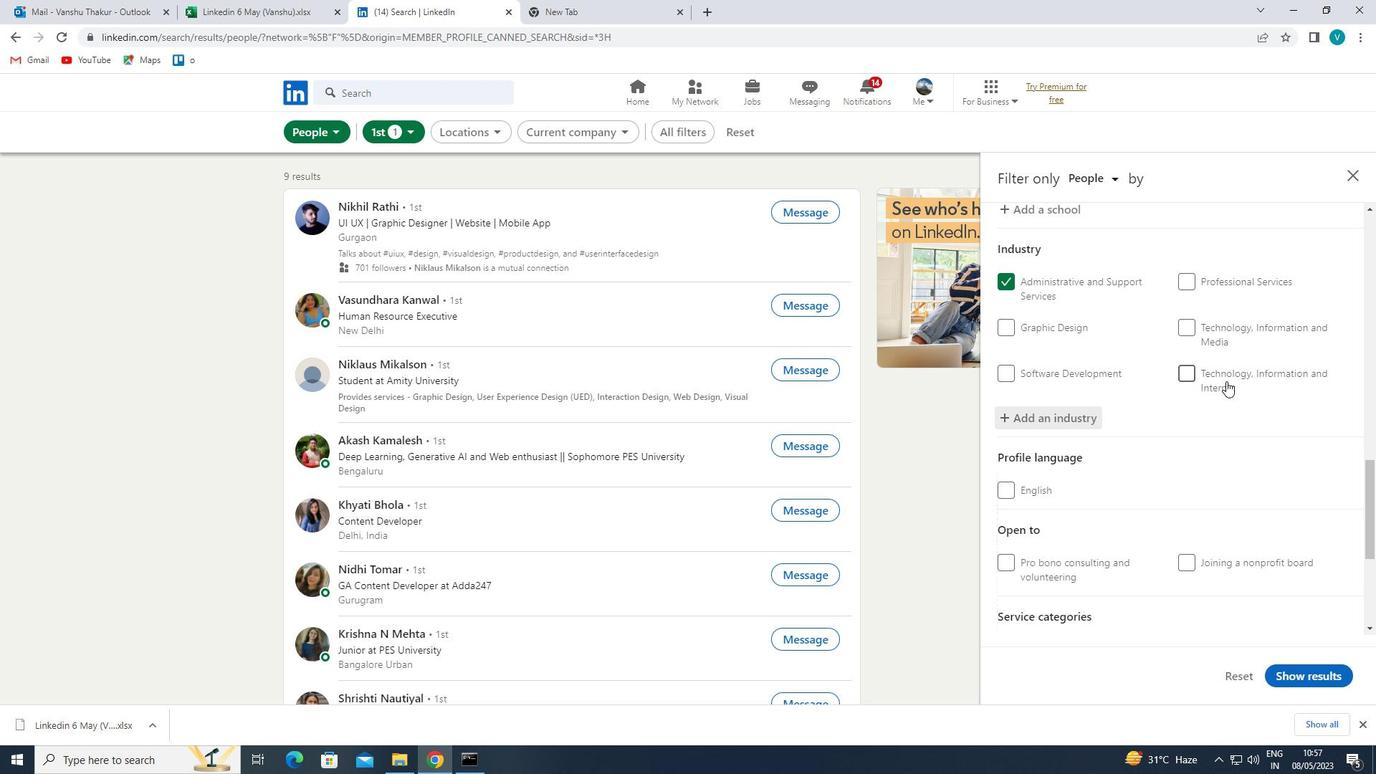 
Action: Mouse scrolled (1226, 382) with delta (0, 0)
Screenshot: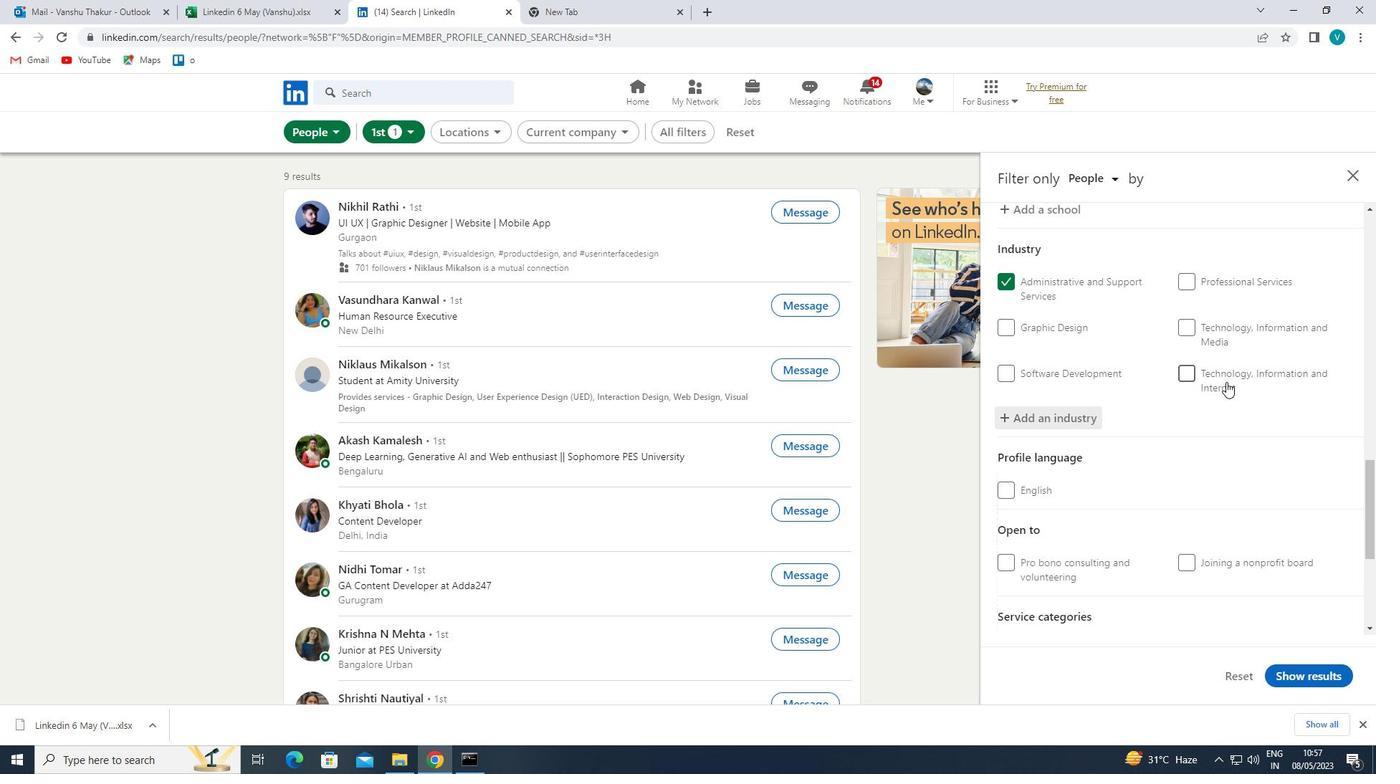 
Action: Mouse moved to (1225, 384)
Screenshot: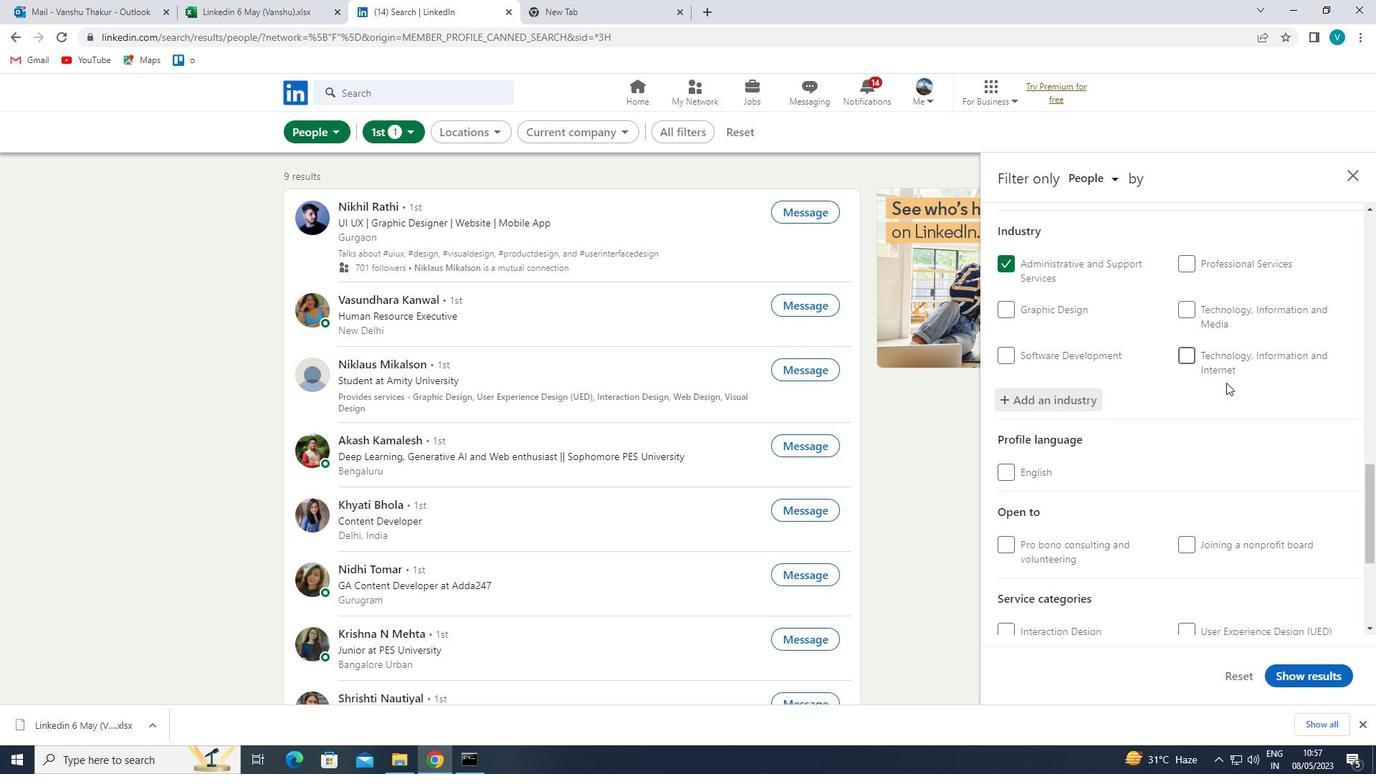 
Action: Mouse scrolled (1225, 383) with delta (0, 0)
Screenshot: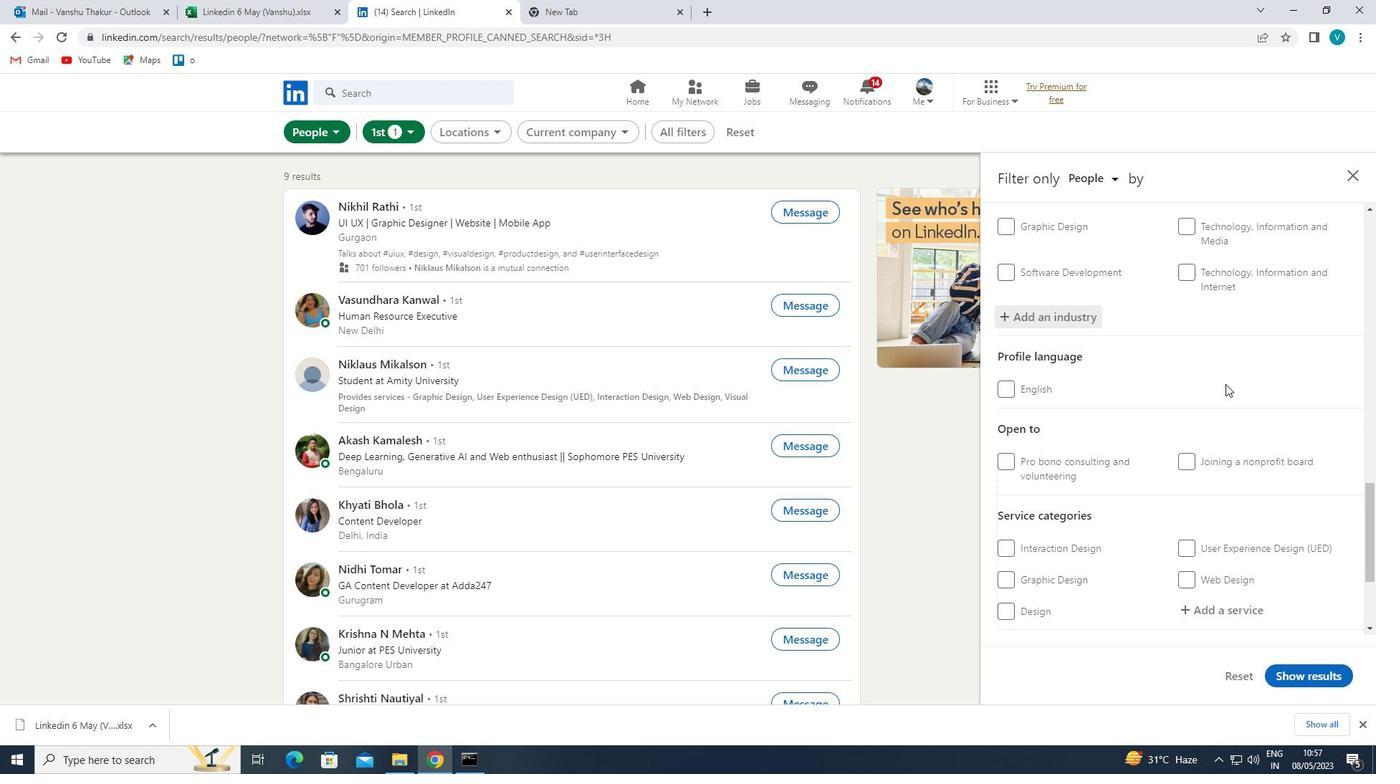 
Action: Mouse scrolled (1225, 383) with delta (0, 0)
Screenshot: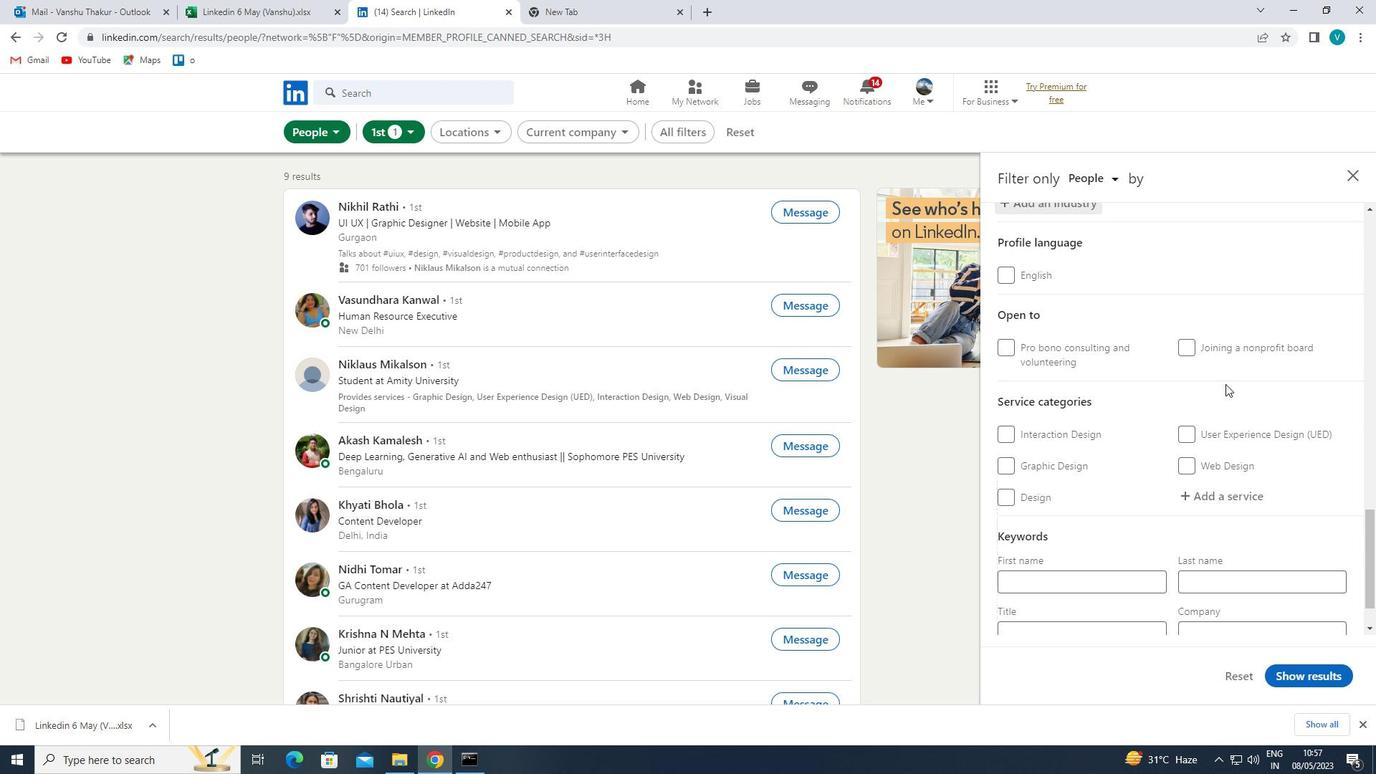 
Action: Mouse moved to (1219, 427)
Screenshot: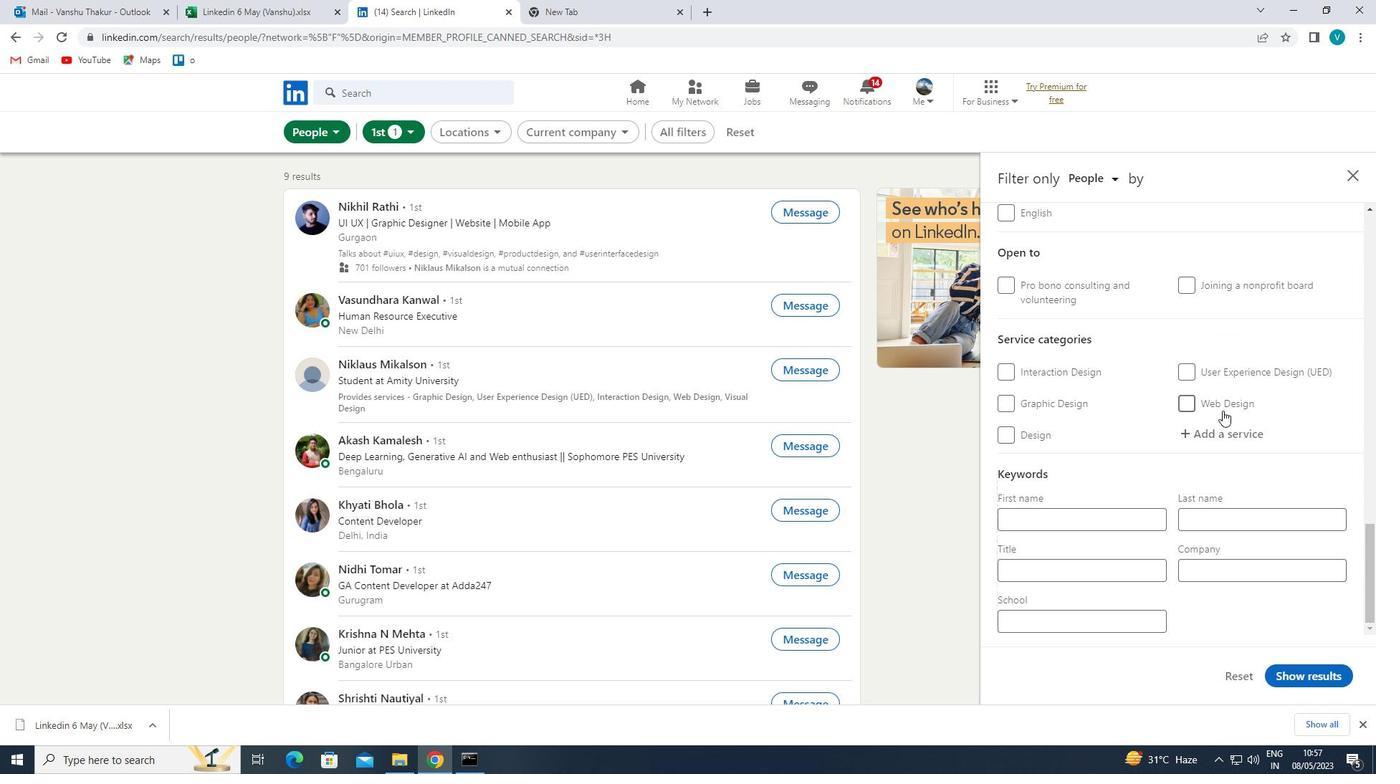 
Action: Mouse pressed left at (1219, 427)
Screenshot: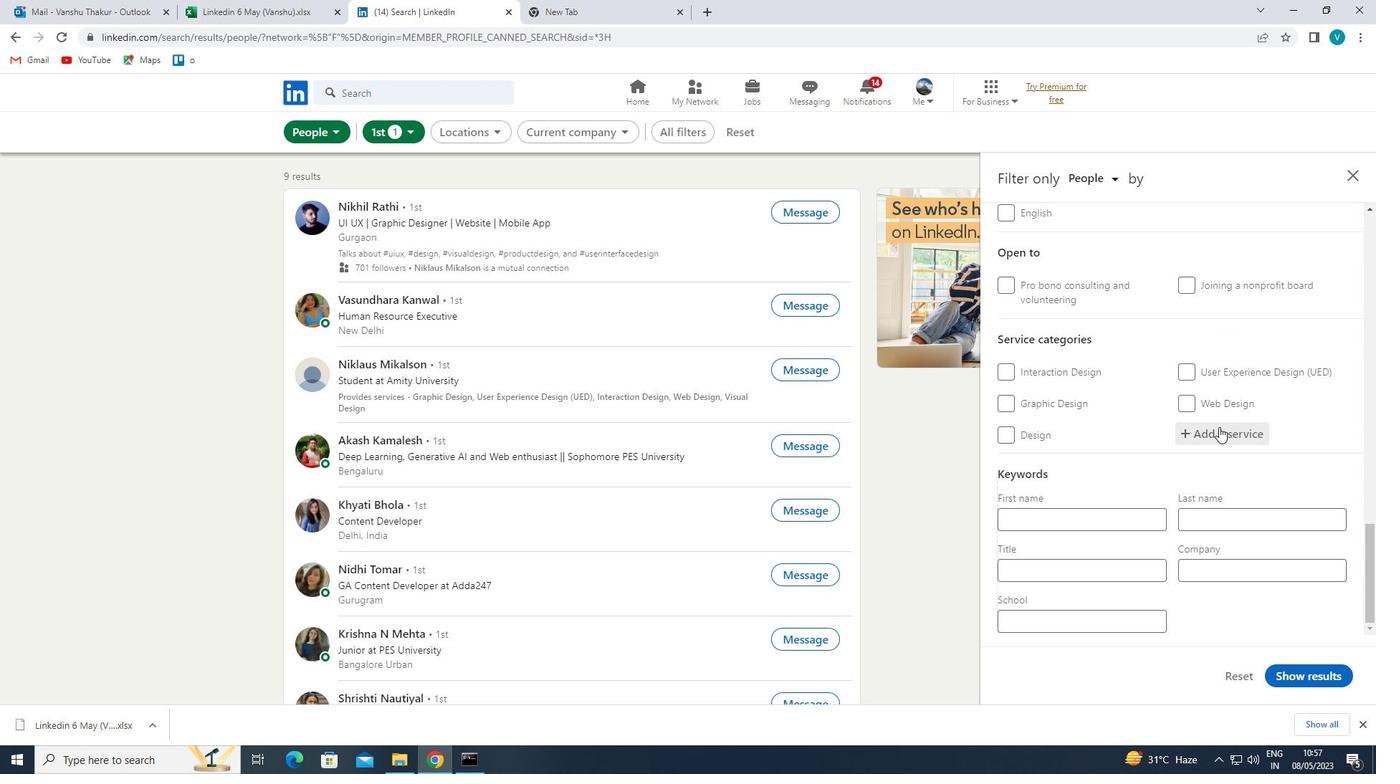 
Action: Key pressed <Key.shift>
Screenshot: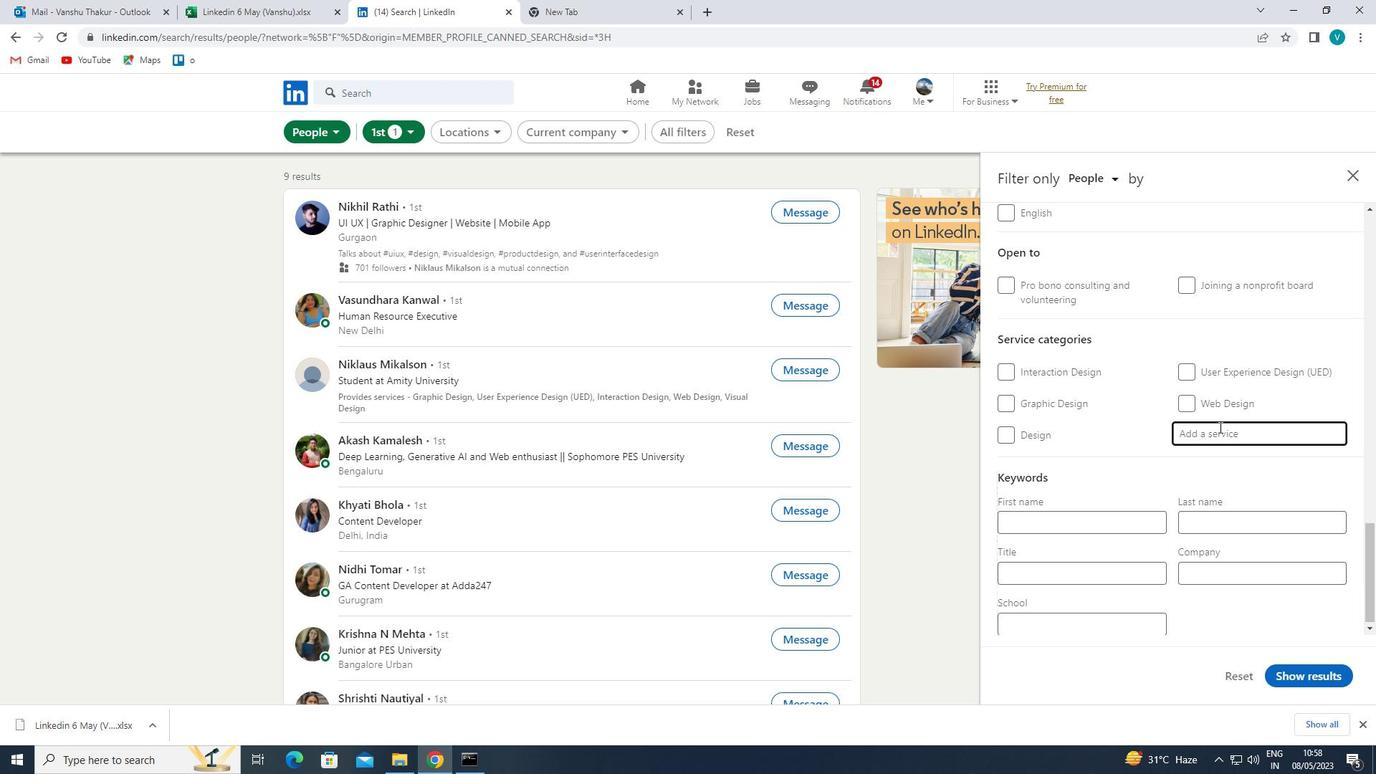 
Action: Mouse moved to (1231, 422)
Screenshot: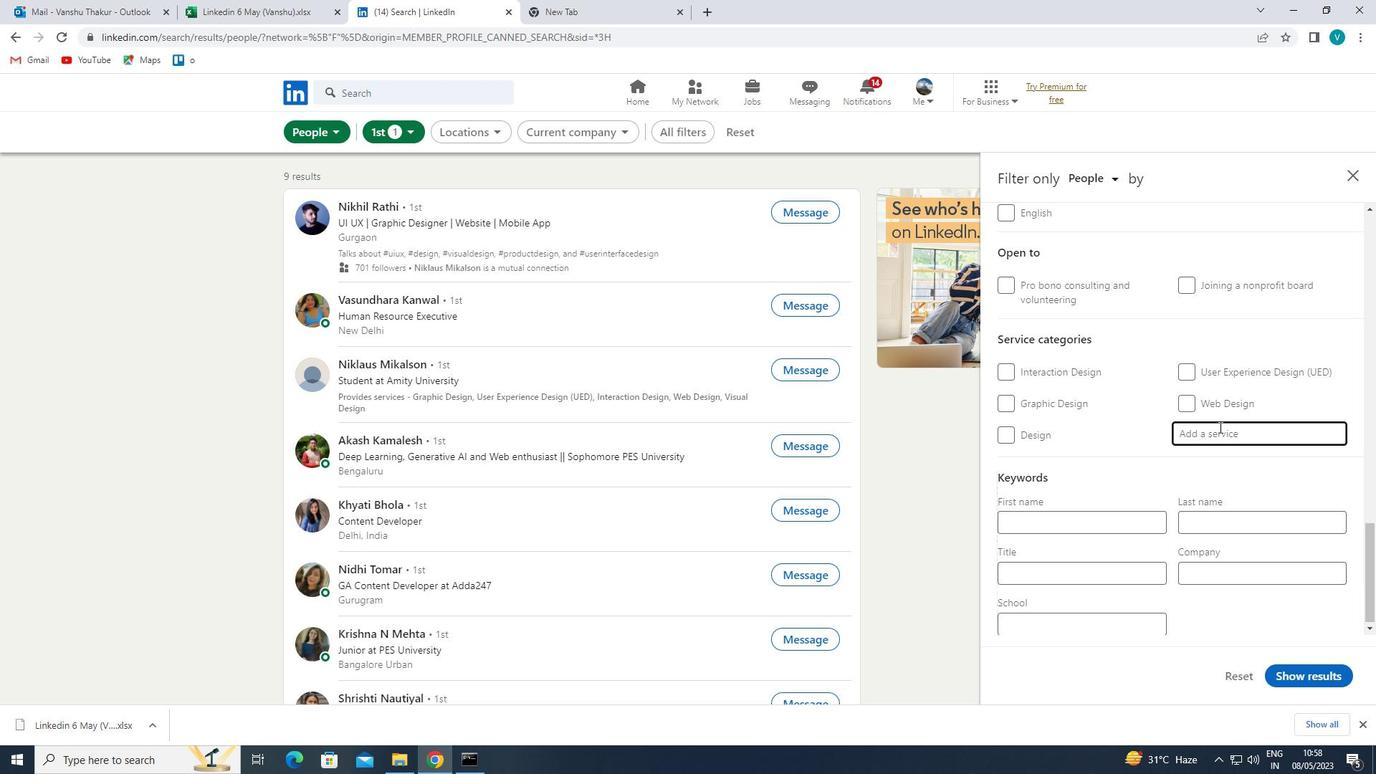 
Action: Key pressed C
Screenshot: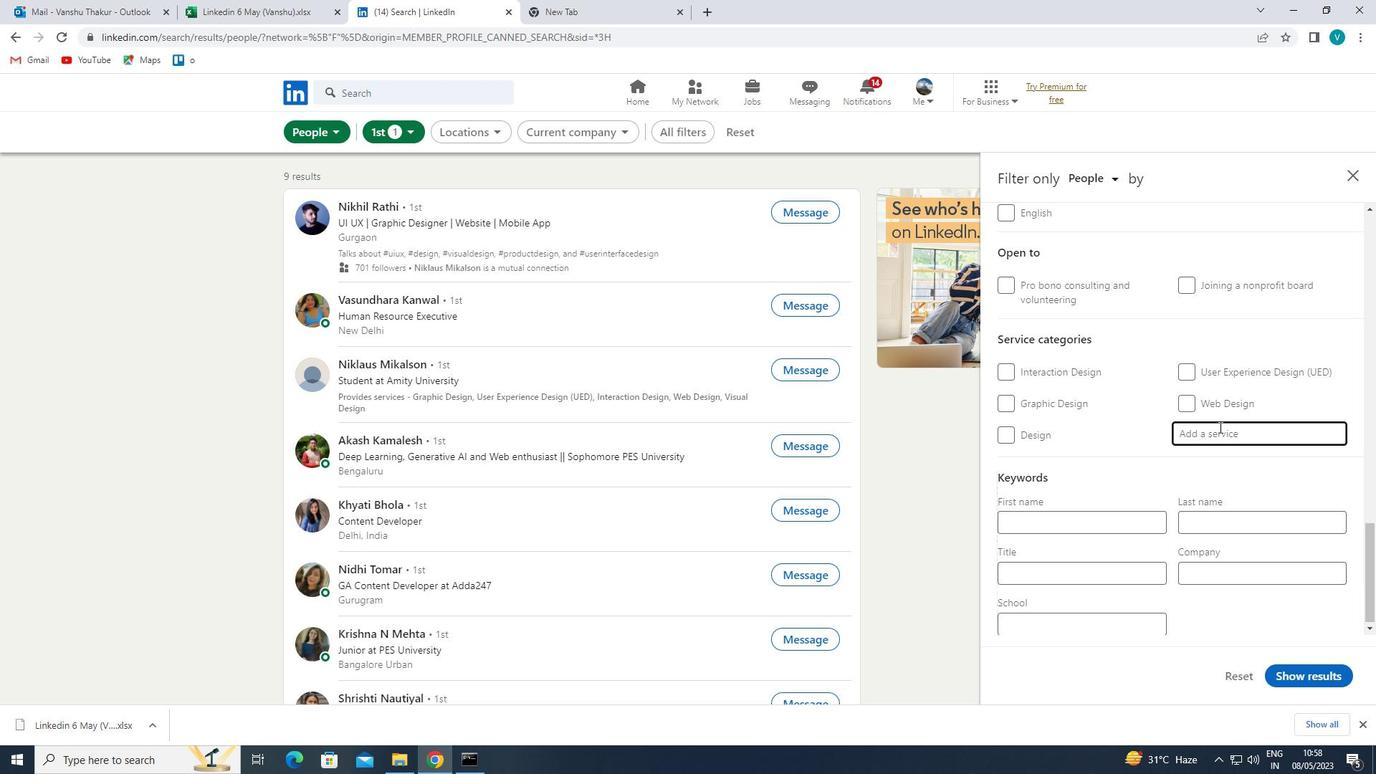 
Action: Mouse moved to (1232, 421)
Screenshot: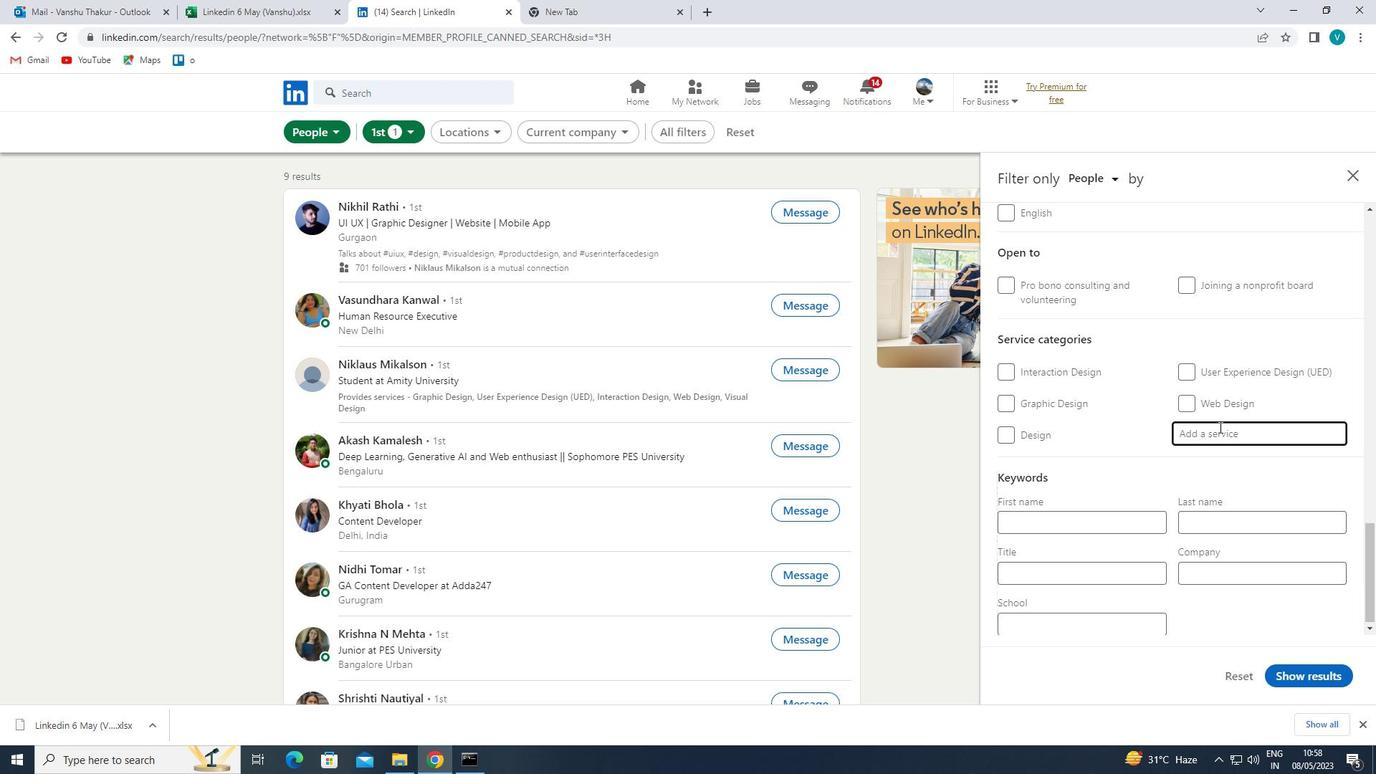 
Action: Key pressed UST
Screenshot: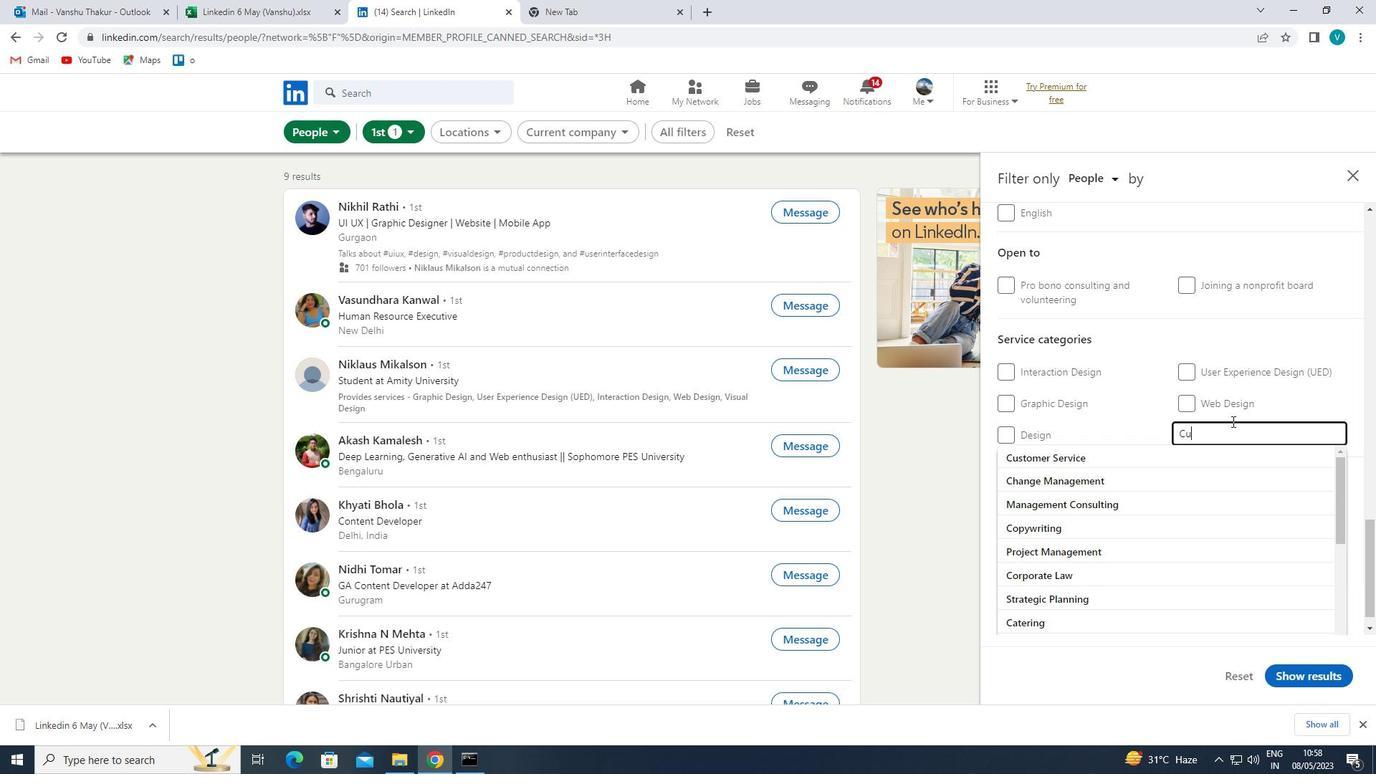 
Action: Mouse moved to (1232, 421)
Screenshot: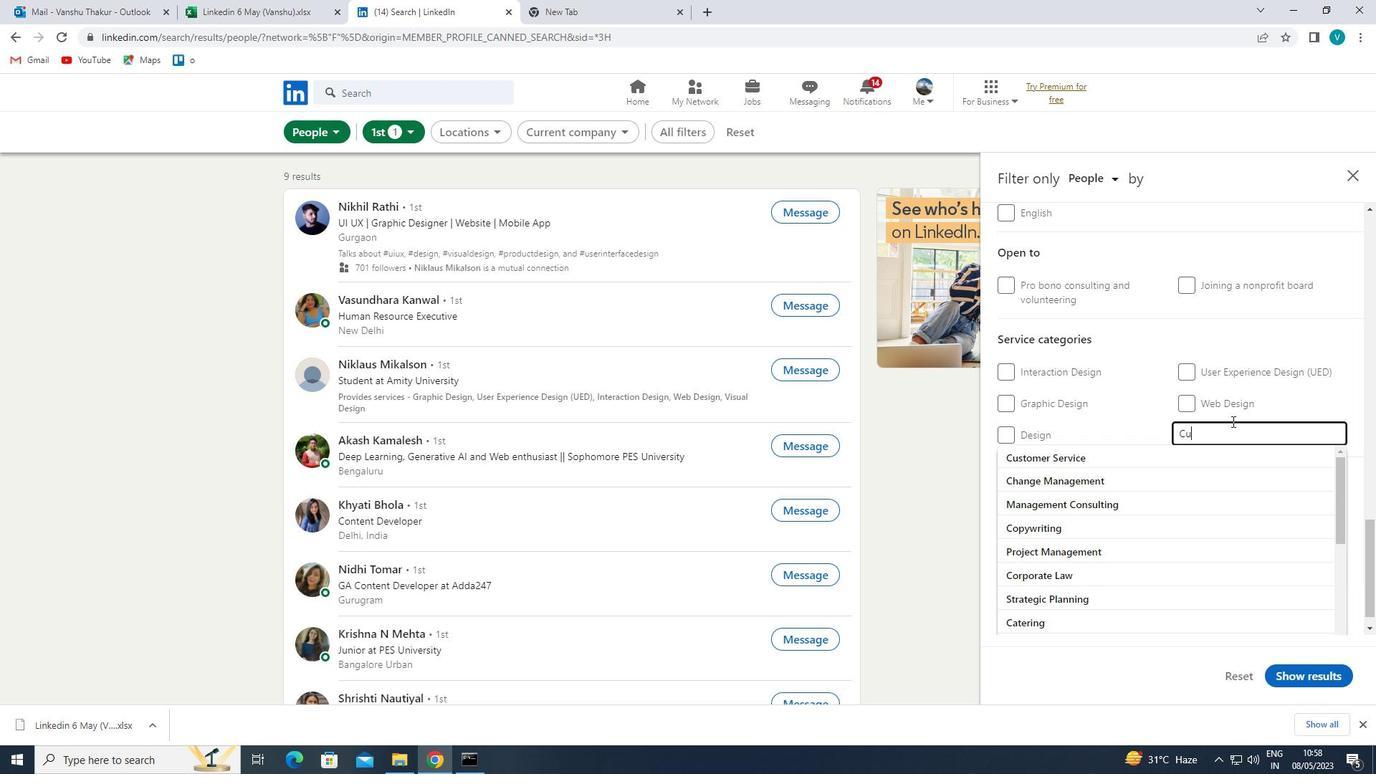 
Action: Key pressed O
Screenshot: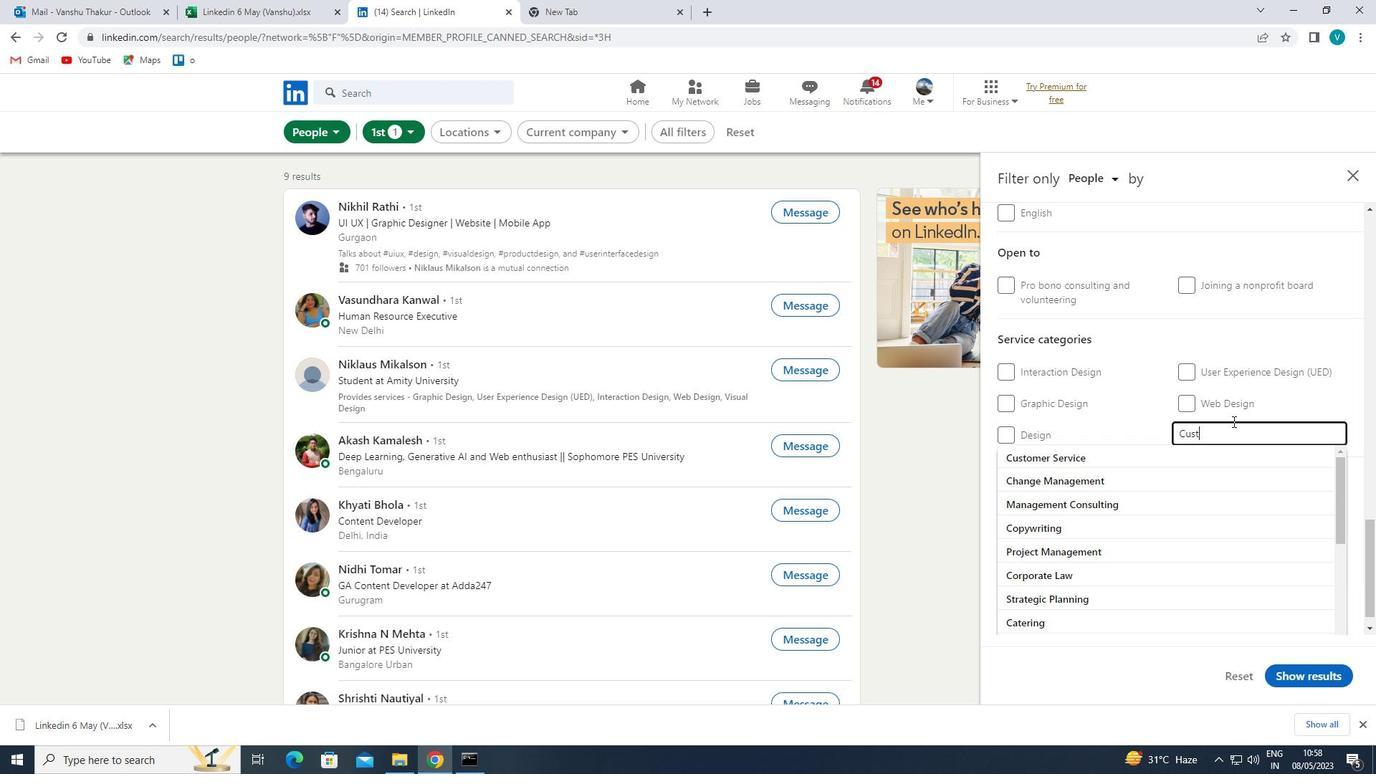
Action: Mouse moved to (1233, 420)
Screenshot: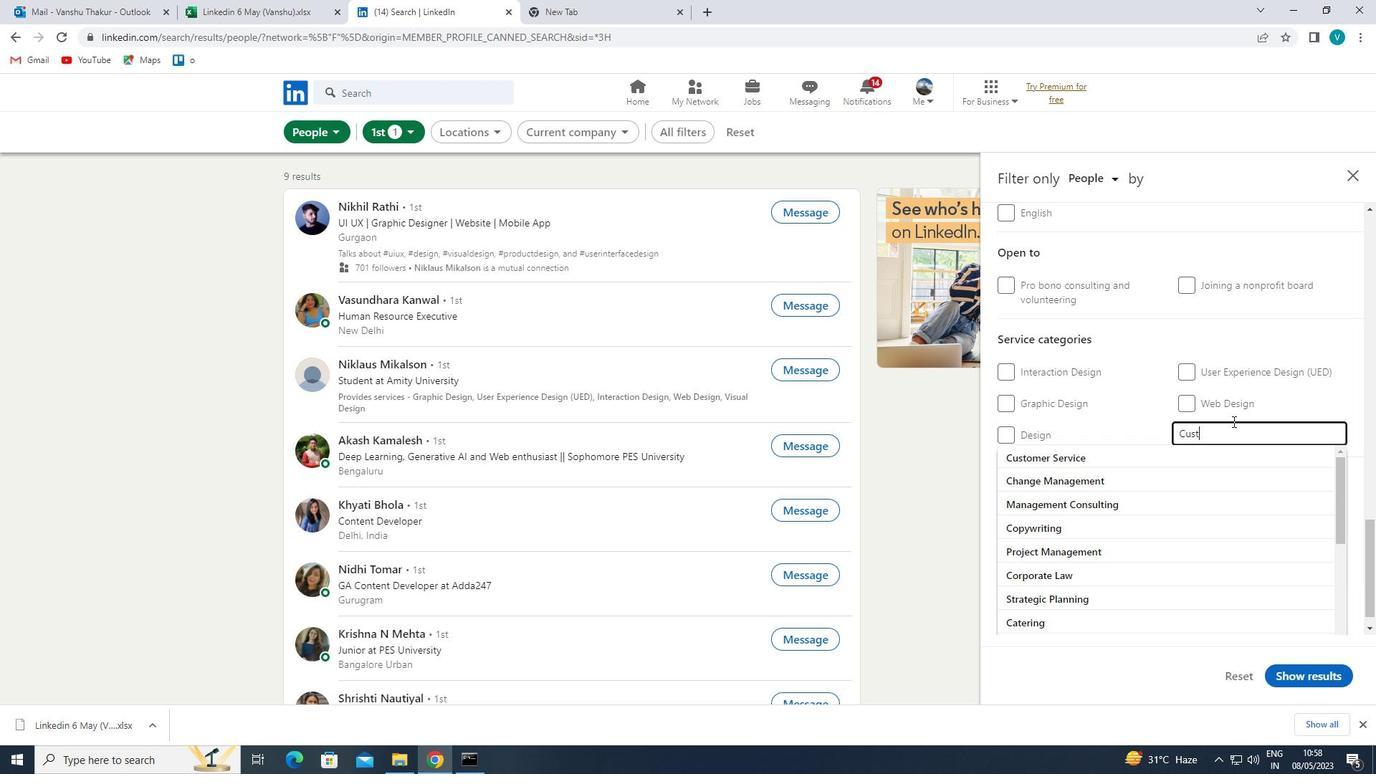 
Action: Key pressed ME
Screenshot: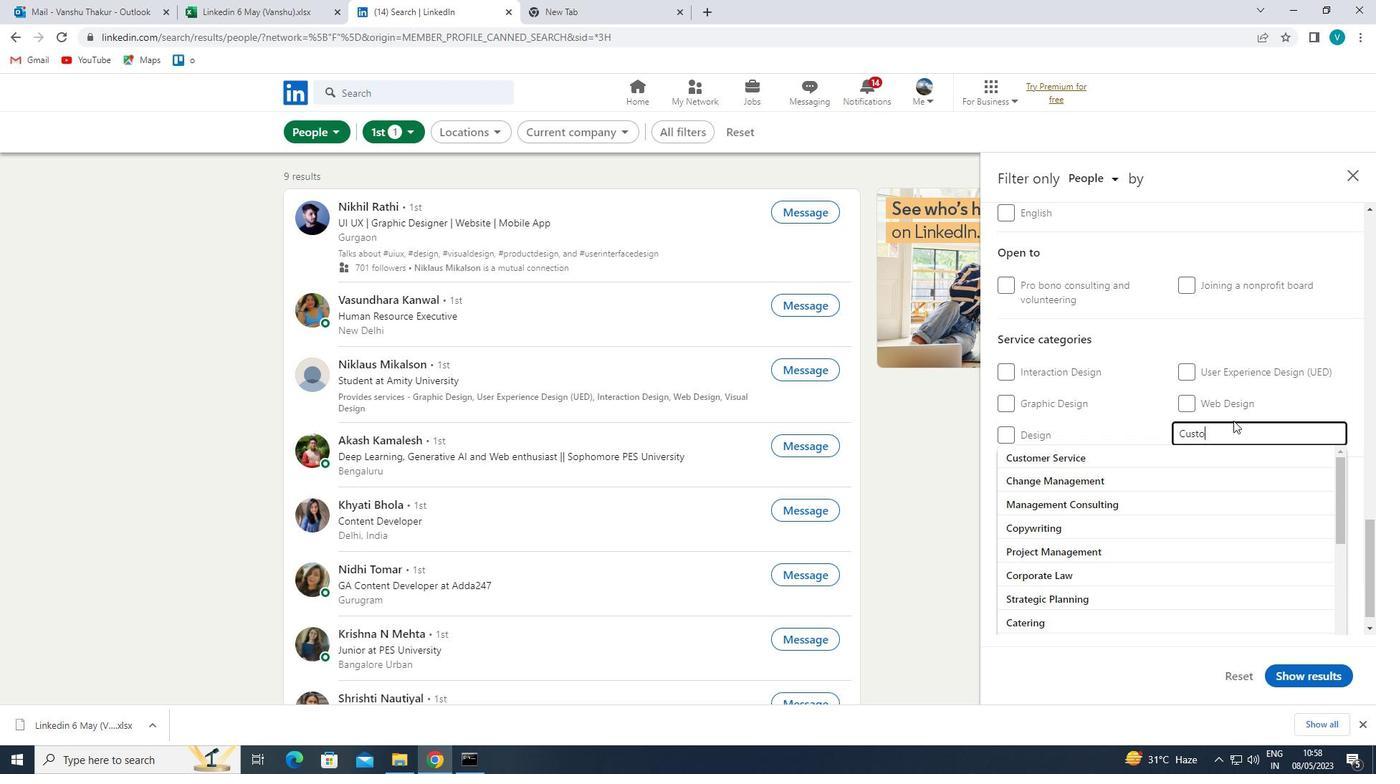 
Action: Mouse moved to (1233, 420)
Screenshot: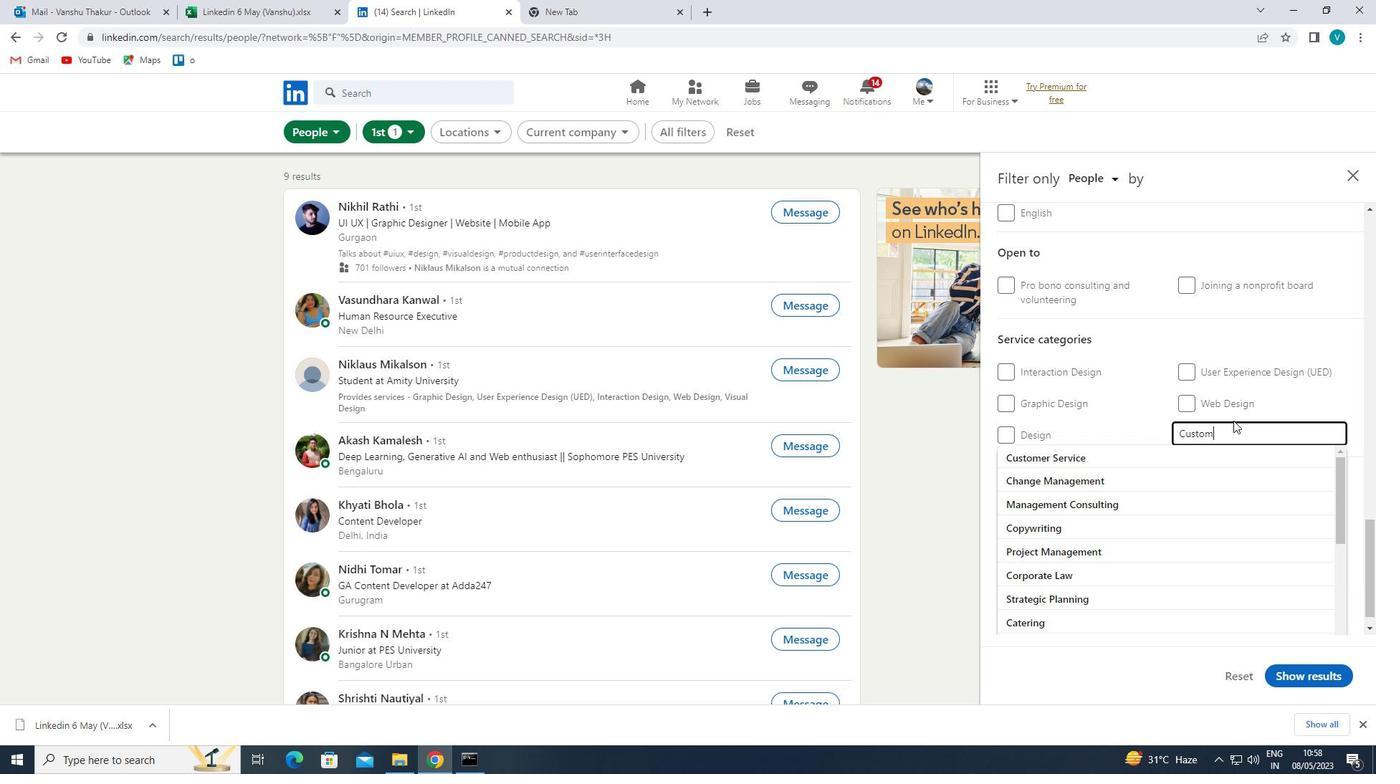 
Action: Key pressed R
Screenshot: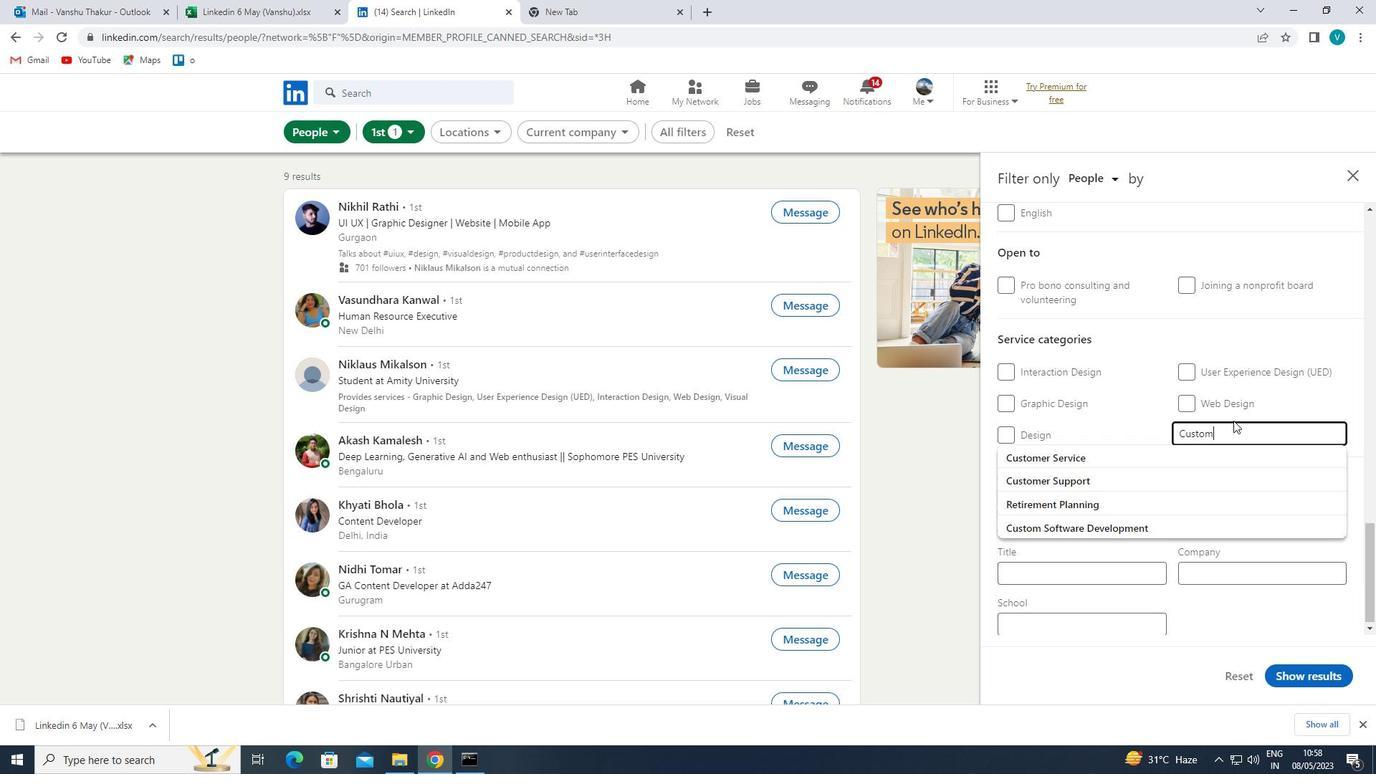 
Action: Mouse moved to (1234, 420)
Screenshot: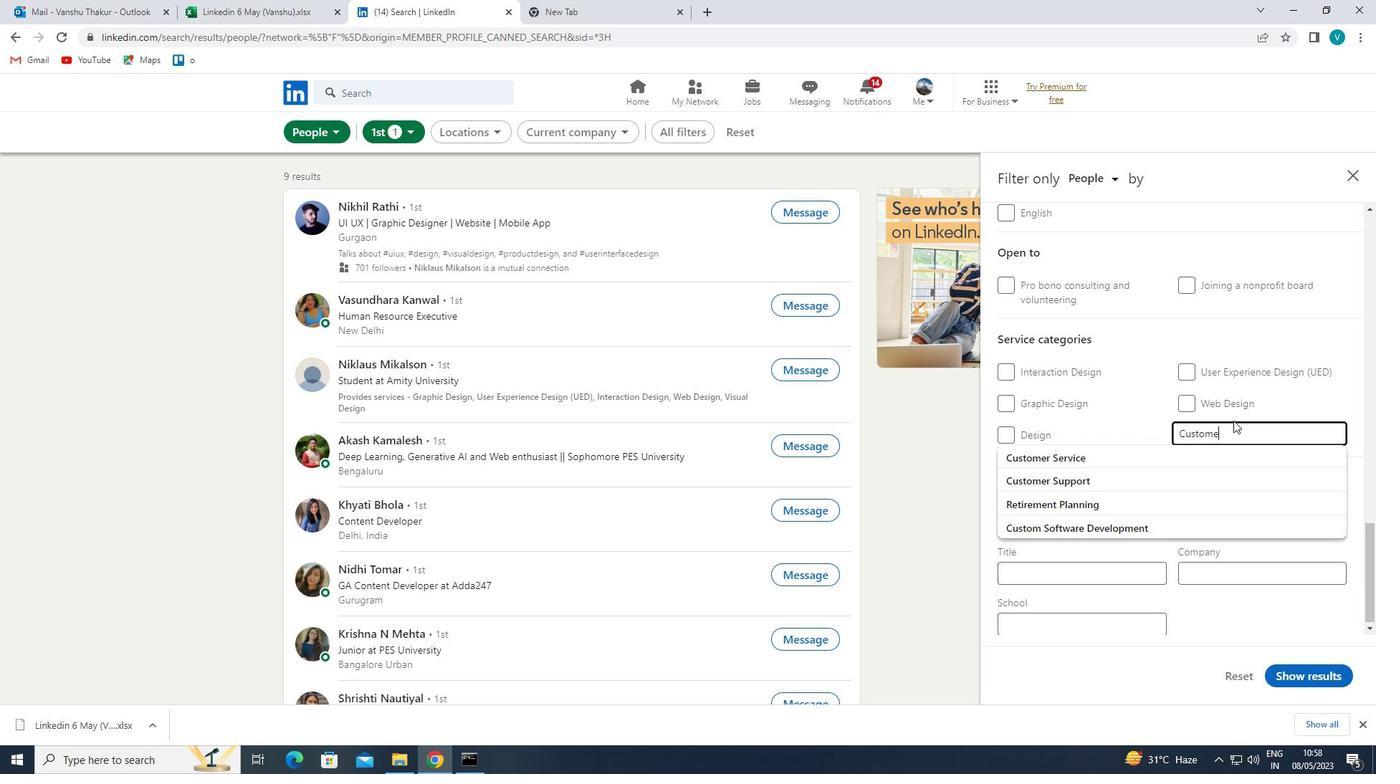 
Action: Key pressed <Key.space>
Screenshot: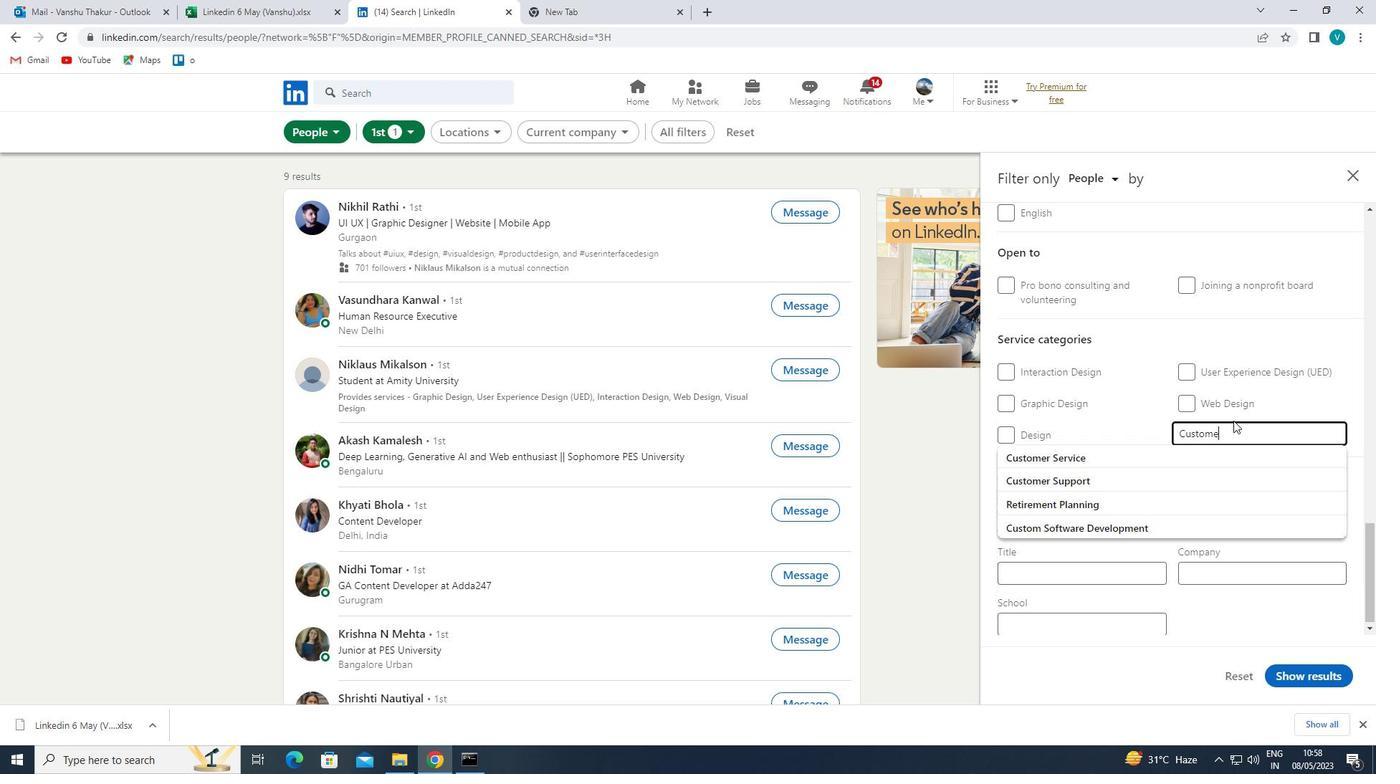 
Action: Mouse moved to (1207, 450)
Screenshot: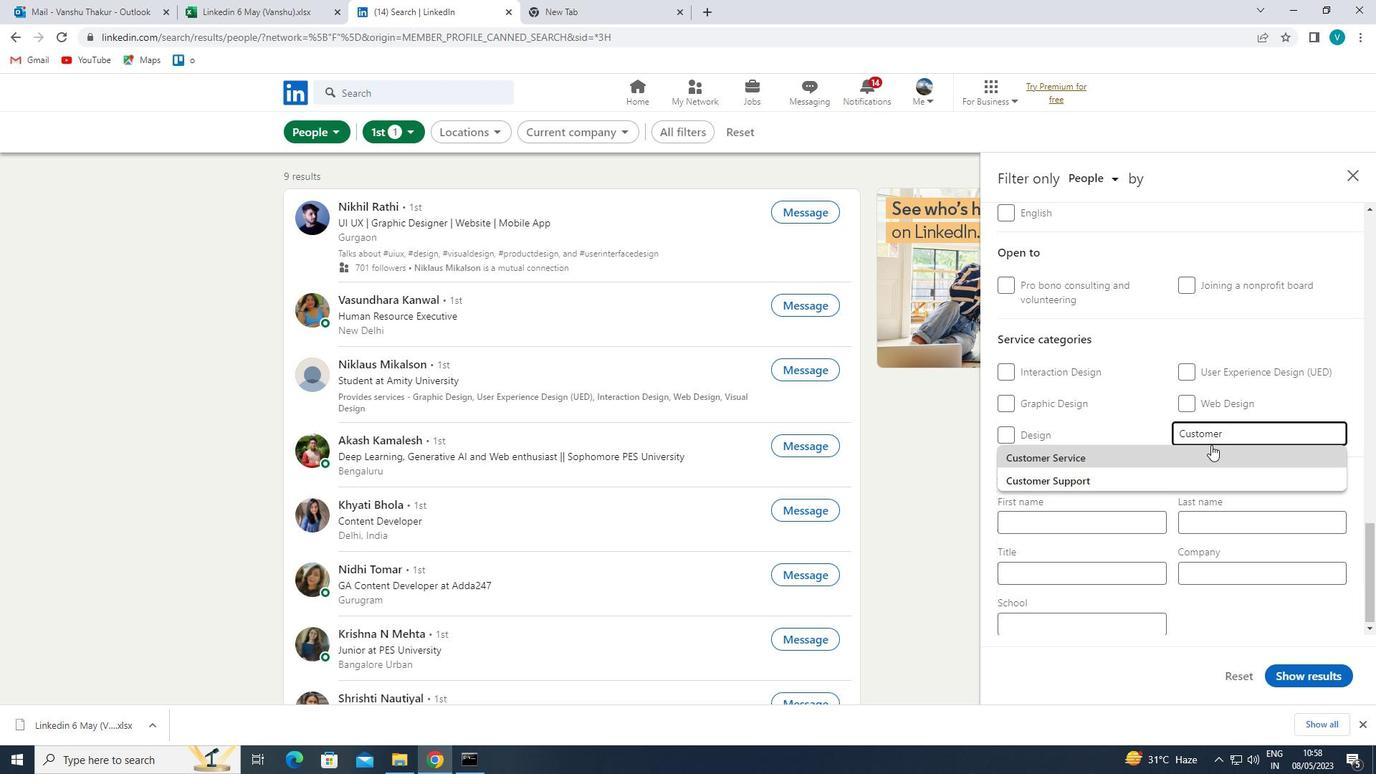 
Action: Mouse pressed left at (1207, 450)
Screenshot: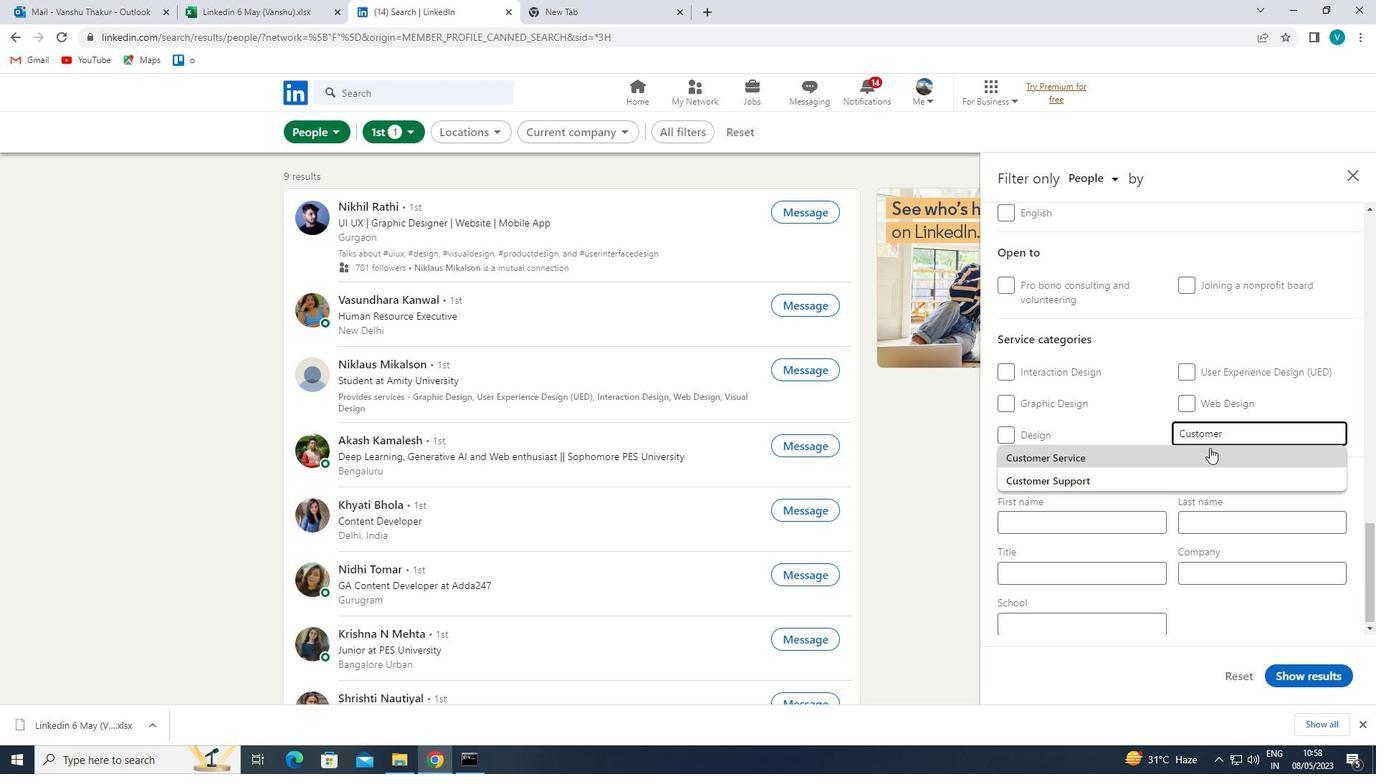 
Action: Mouse moved to (1176, 503)
Screenshot: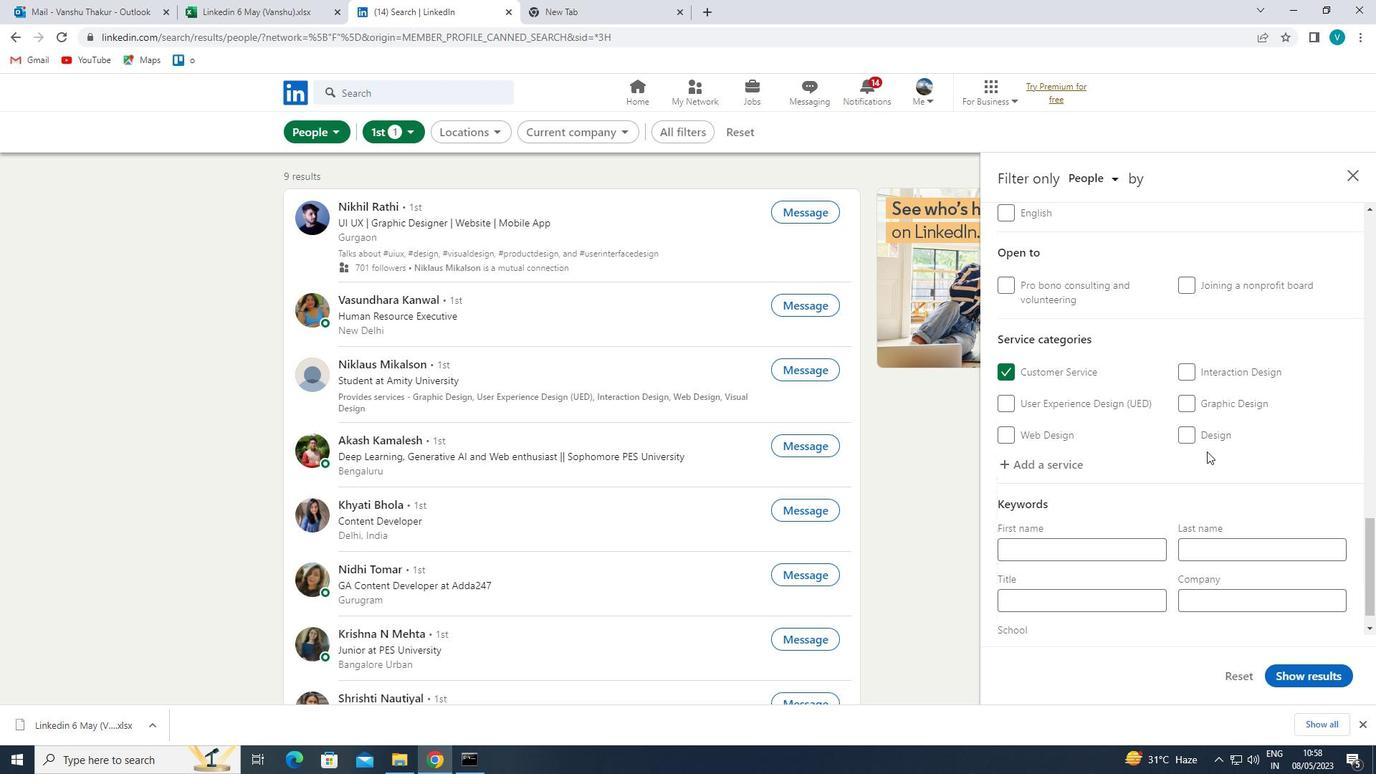 
Action: Mouse scrolled (1176, 503) with delta (0, 0)
Screenshot: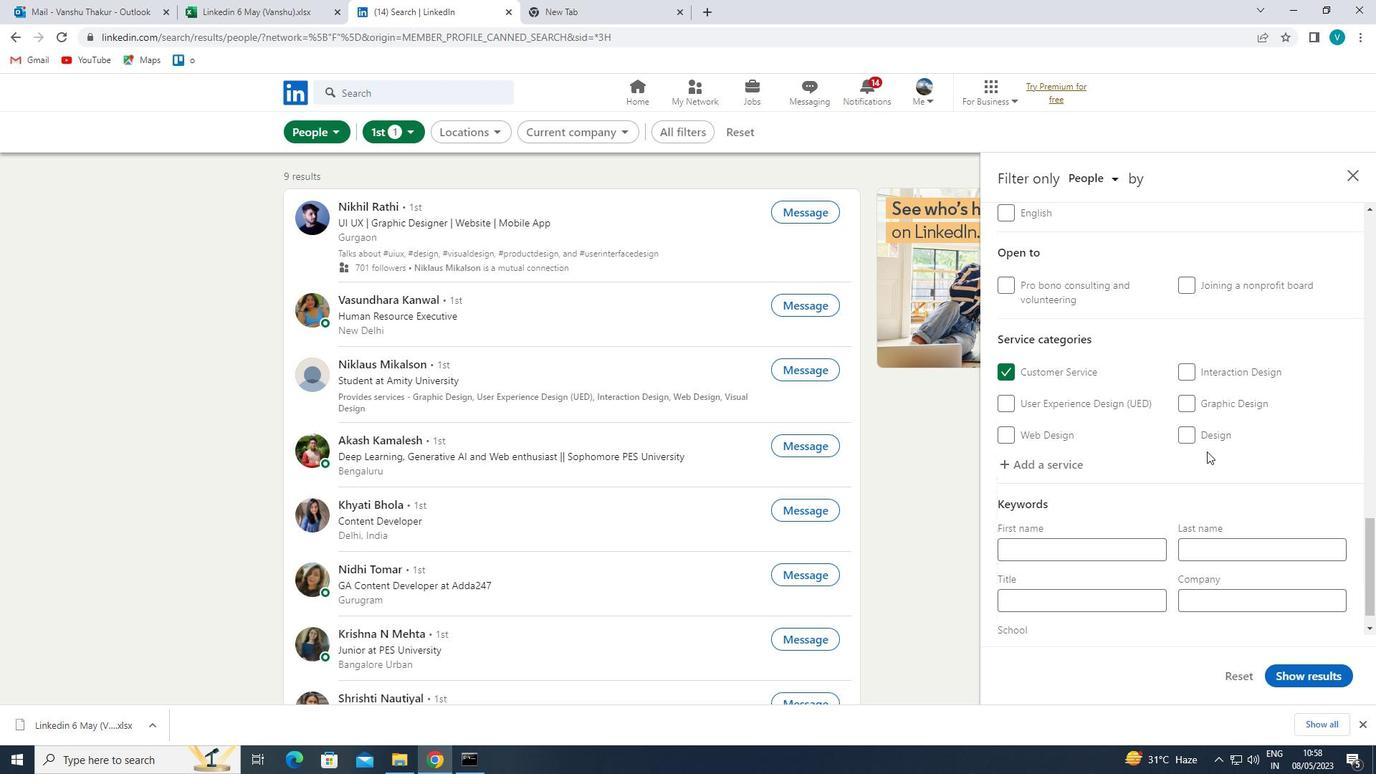 
Action: Mouse moved to (1172, 510)
Screenshot: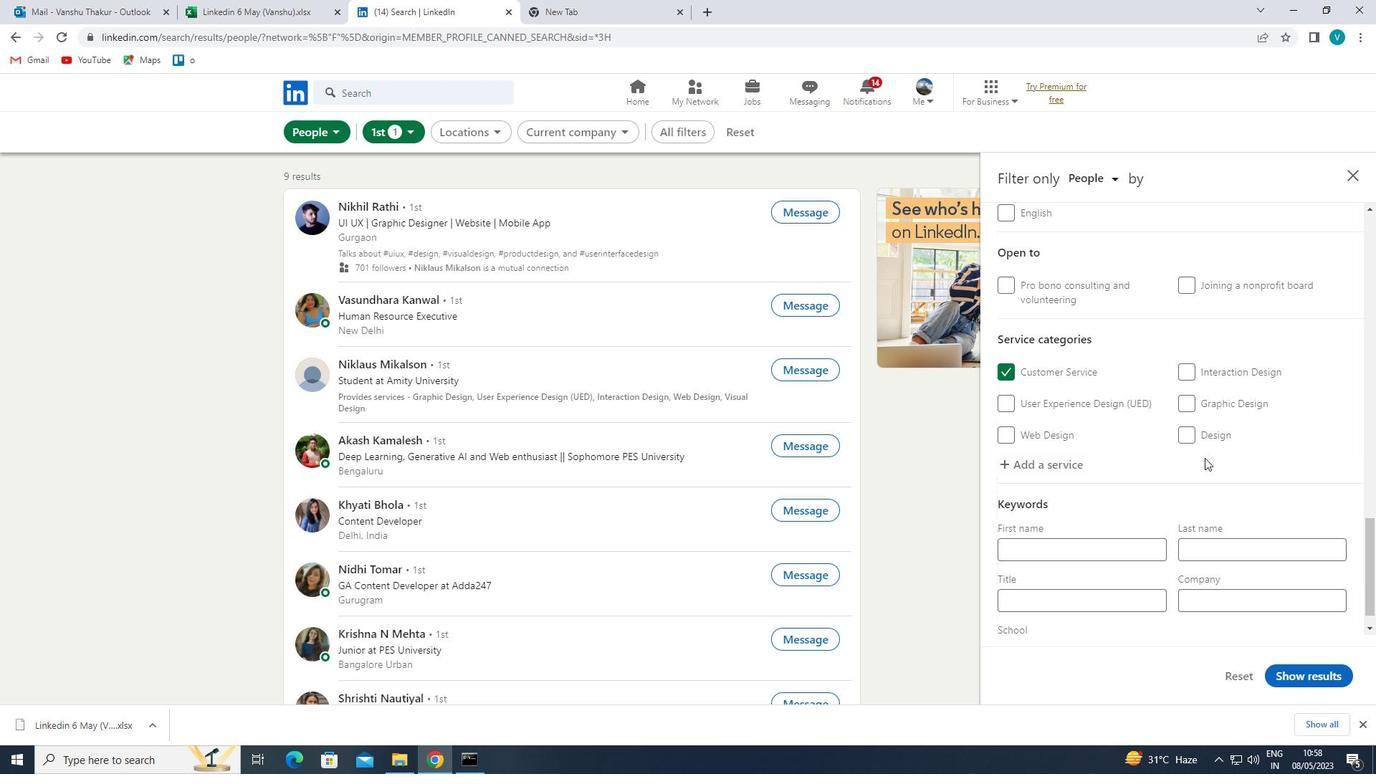 
Action: Mouse scrolled (1172, 509) with delta (0, 0)
Screenshot: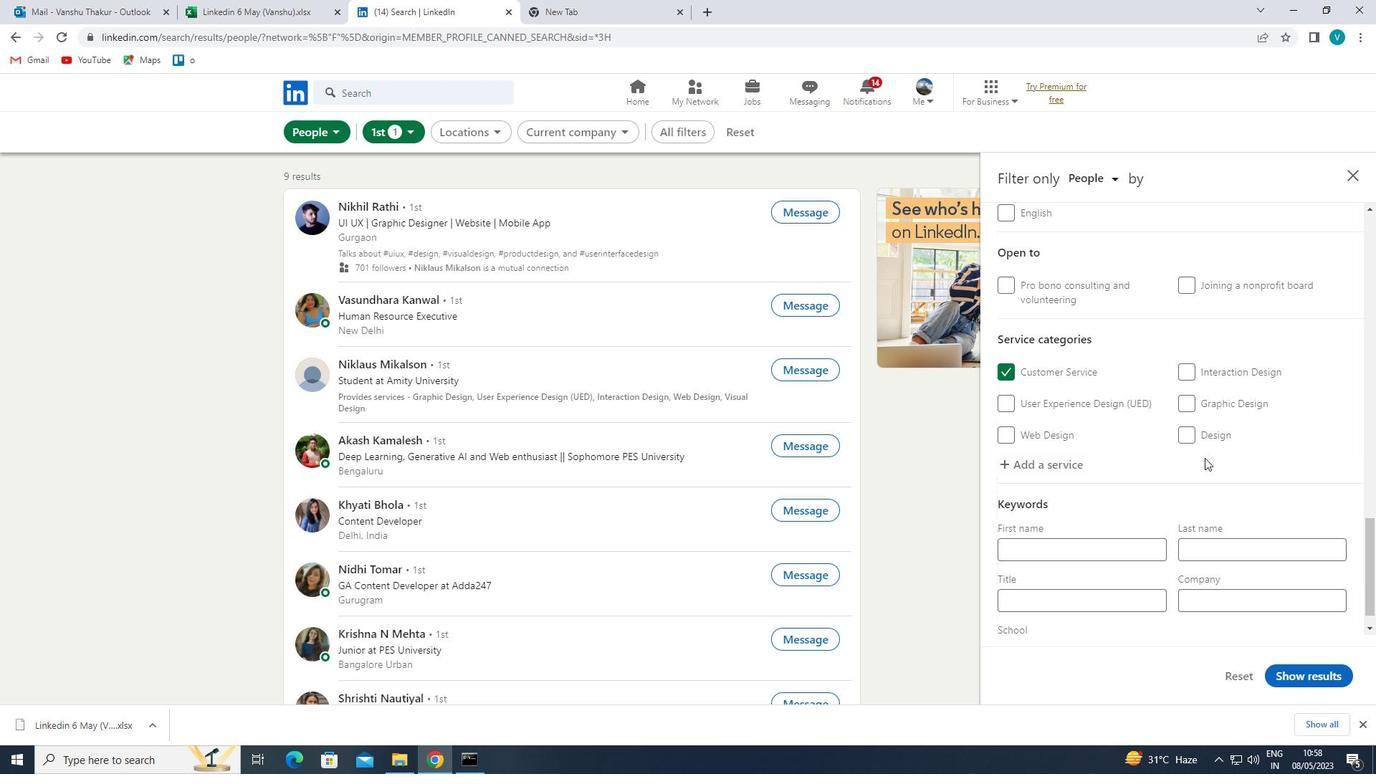 
Action: Mouse moved to (1169, 511)
Screenshot: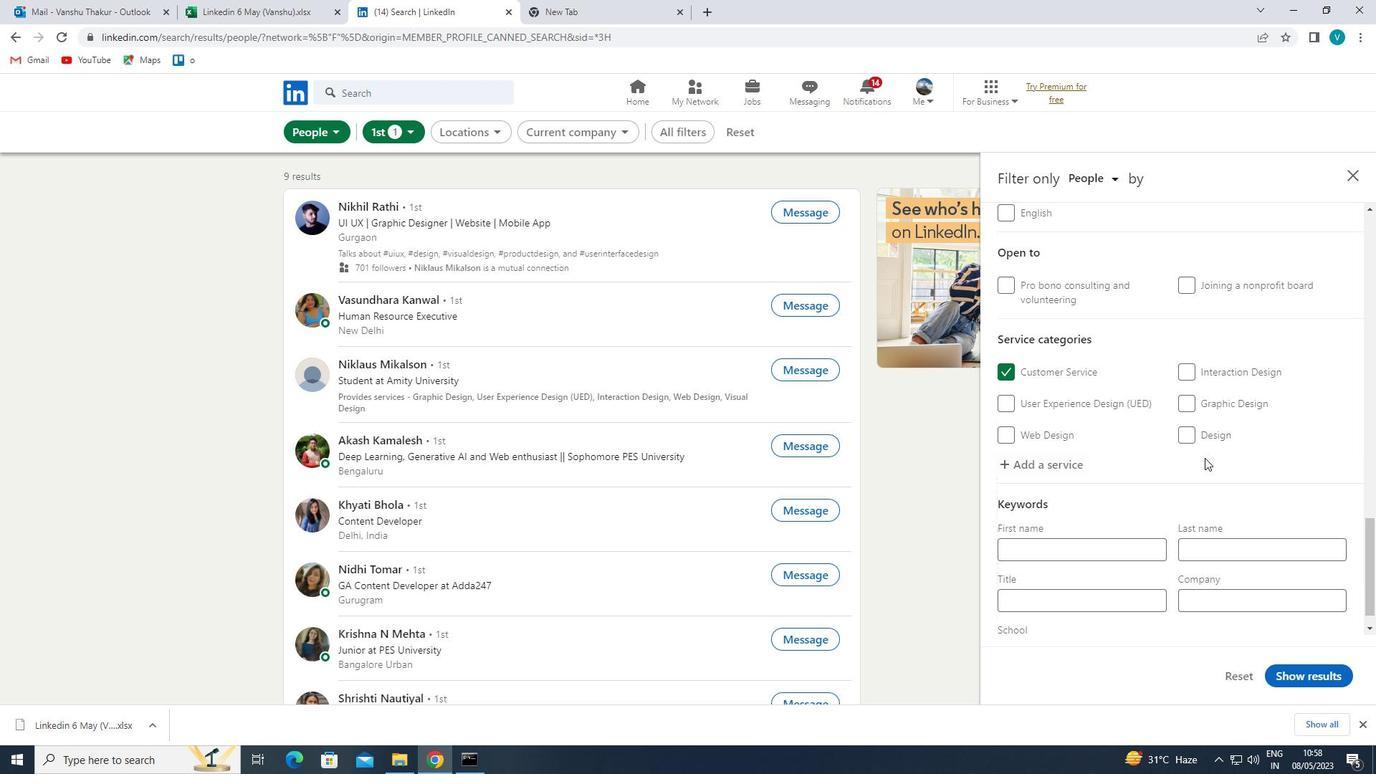 
Action: Mouse scrolled (1169, 511) with delta (0, 0)
Screenshot: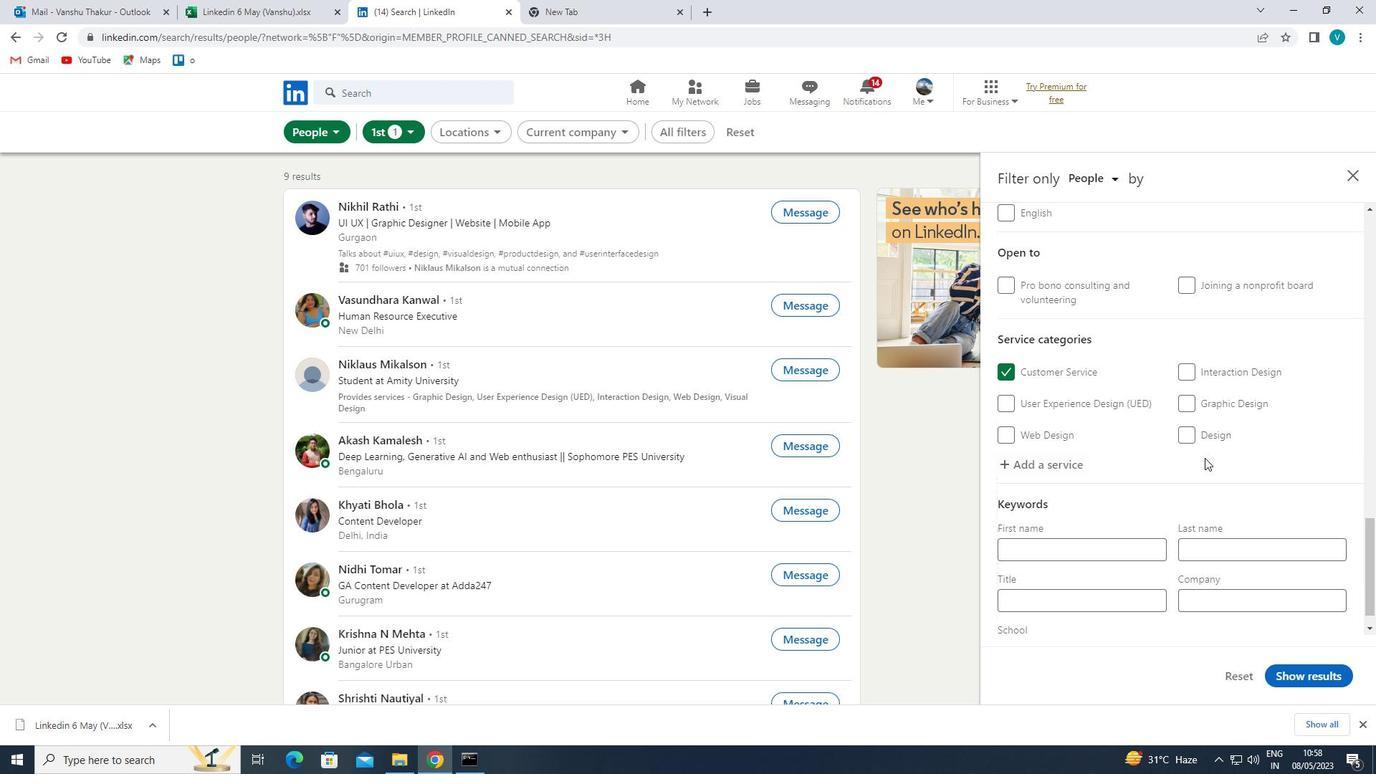 
Action: Mouse scrolled (1169, 511) with delta (0, 0)
Screenshot: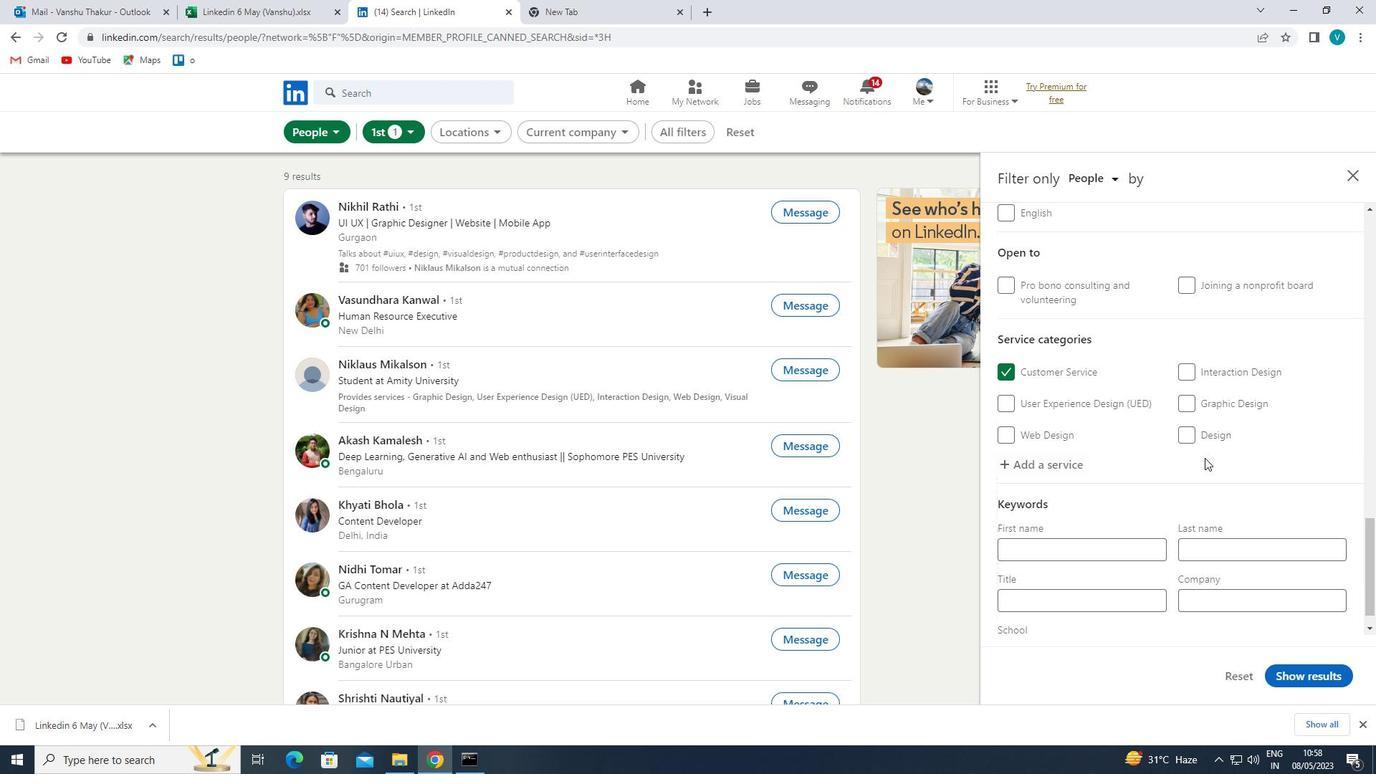 
Action: Mouse moved to (1103, 560)
Screenshot: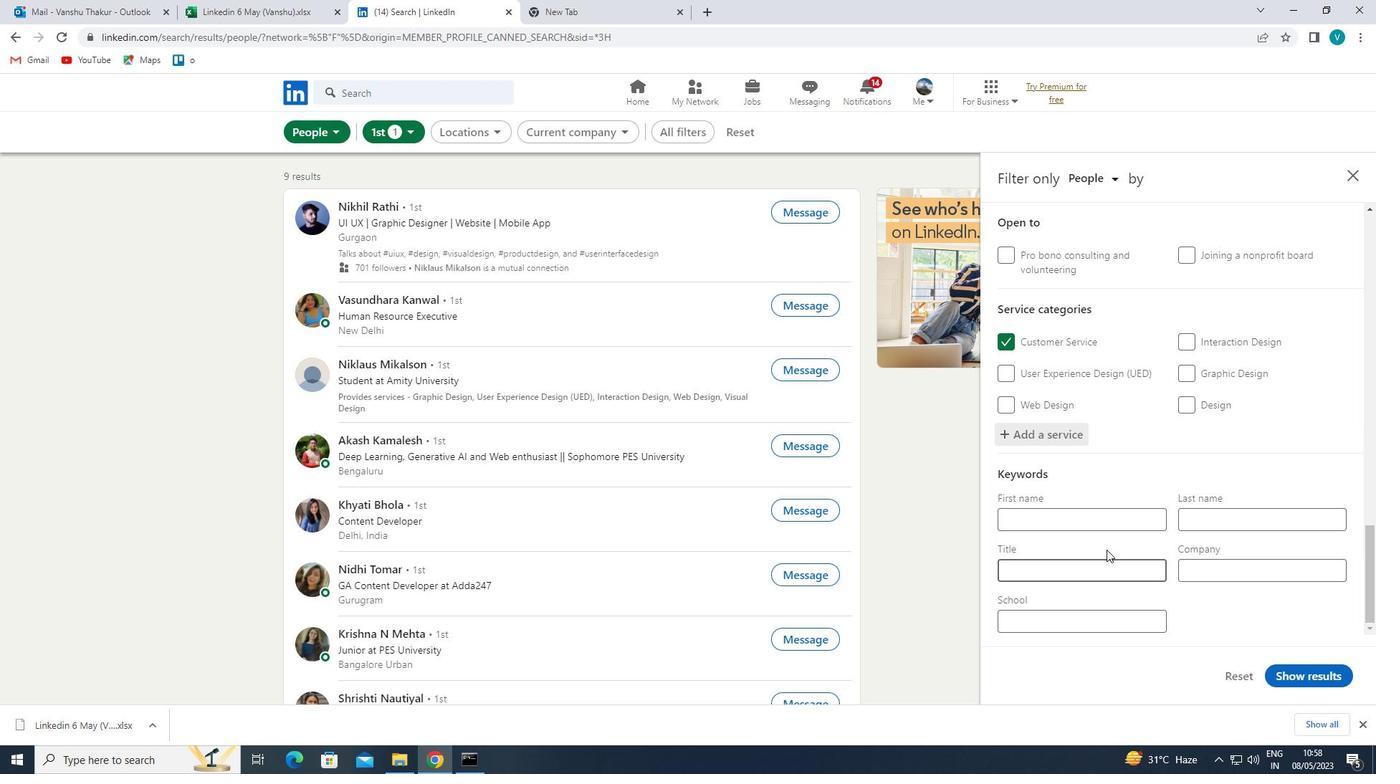 
Action: Mouse pressed left at (1103, 560)
Screenshot: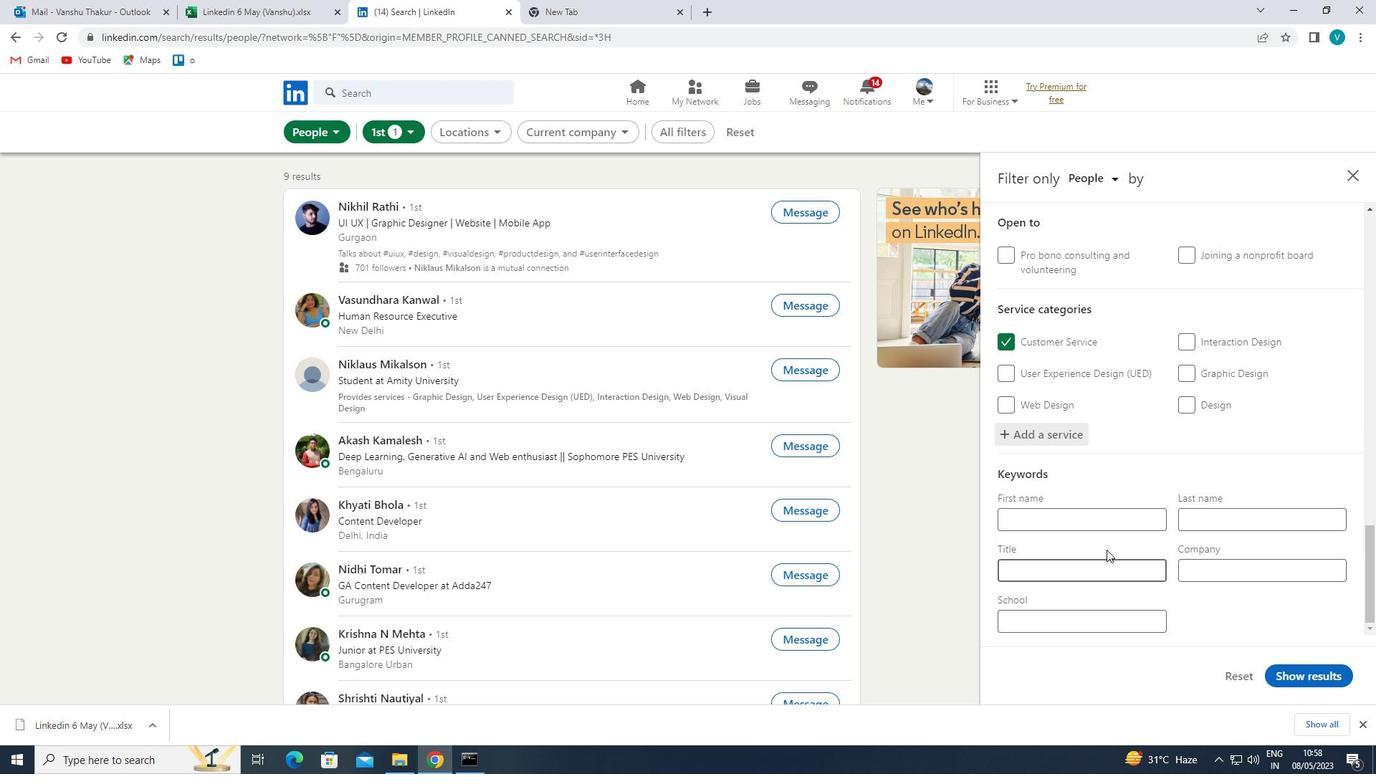 
Action: Mouse moved to (1230, 473)
Screenshot: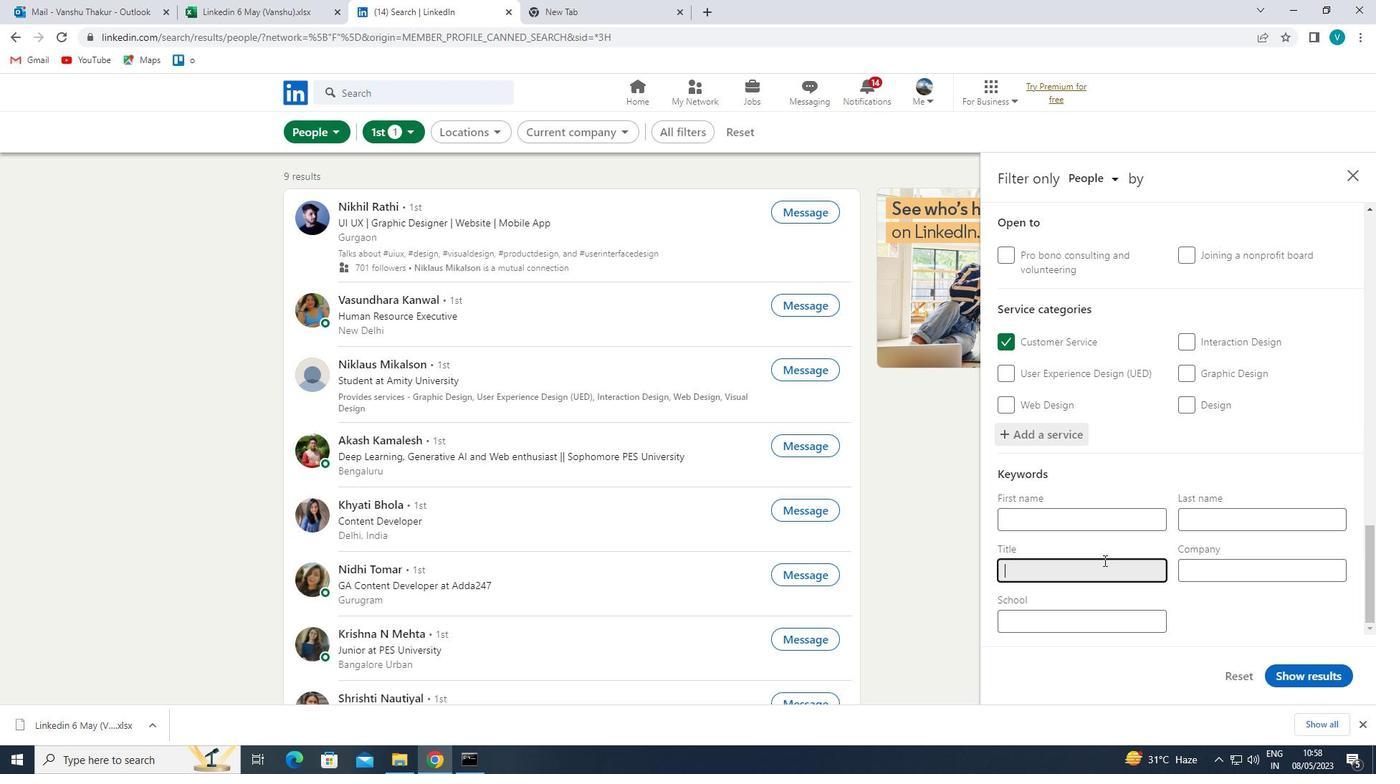 
Action: Key pressed <Key.shift>ASSIOSTA<Key.backspace><Key.backspace><Key.backspace><Key.backspace>STANY<Key.space><Key.backspace><Key.backspace>T<Key.space><Key.shift><Key.shift><Key.shift>GOLF<Key.space><Key.shift><Key.shift><Key.shift><Key.shift><Key.shift>PROFESSIONAL<Key.space>
Screenshot: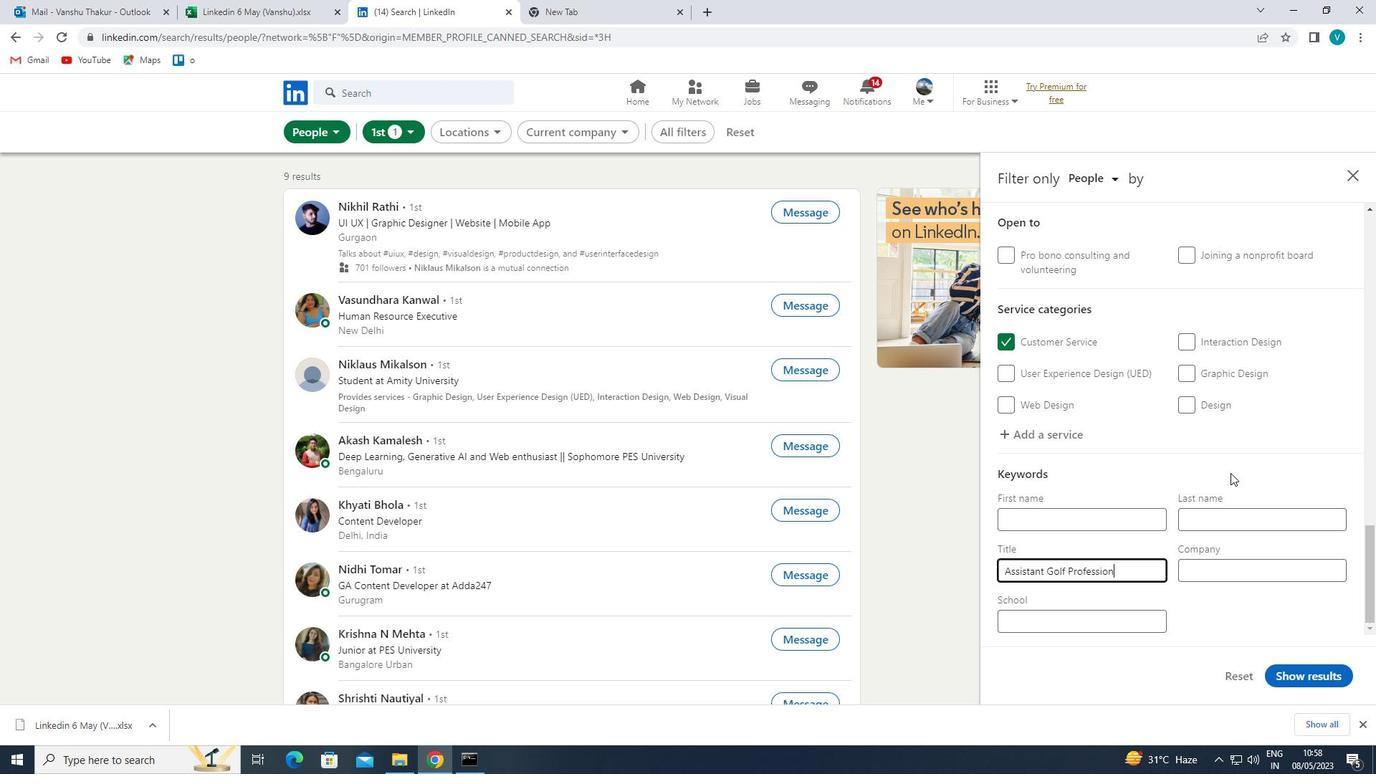 
Action: Mouse moved to (1303, 669)
Screenshot: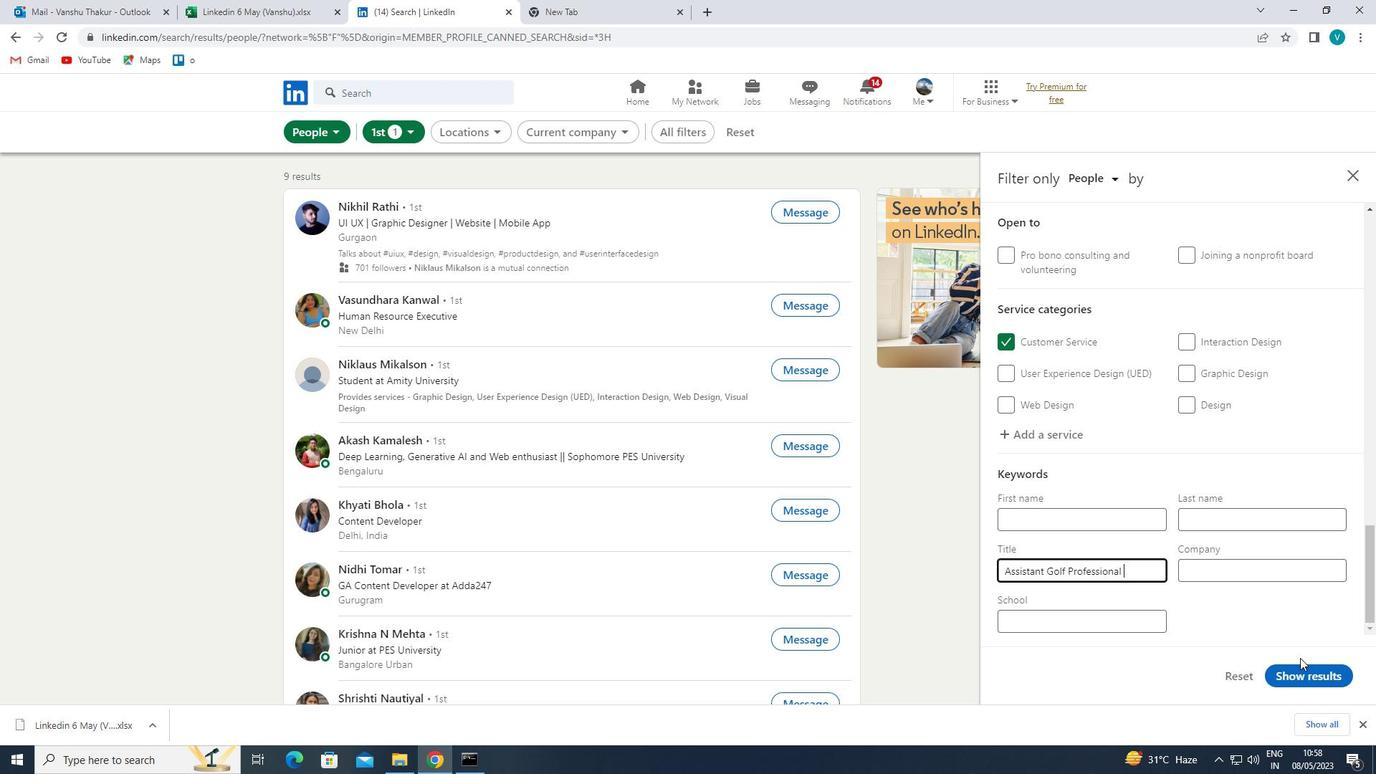 
Action: Mouse pressed left at (1303, 669)
Screenshot: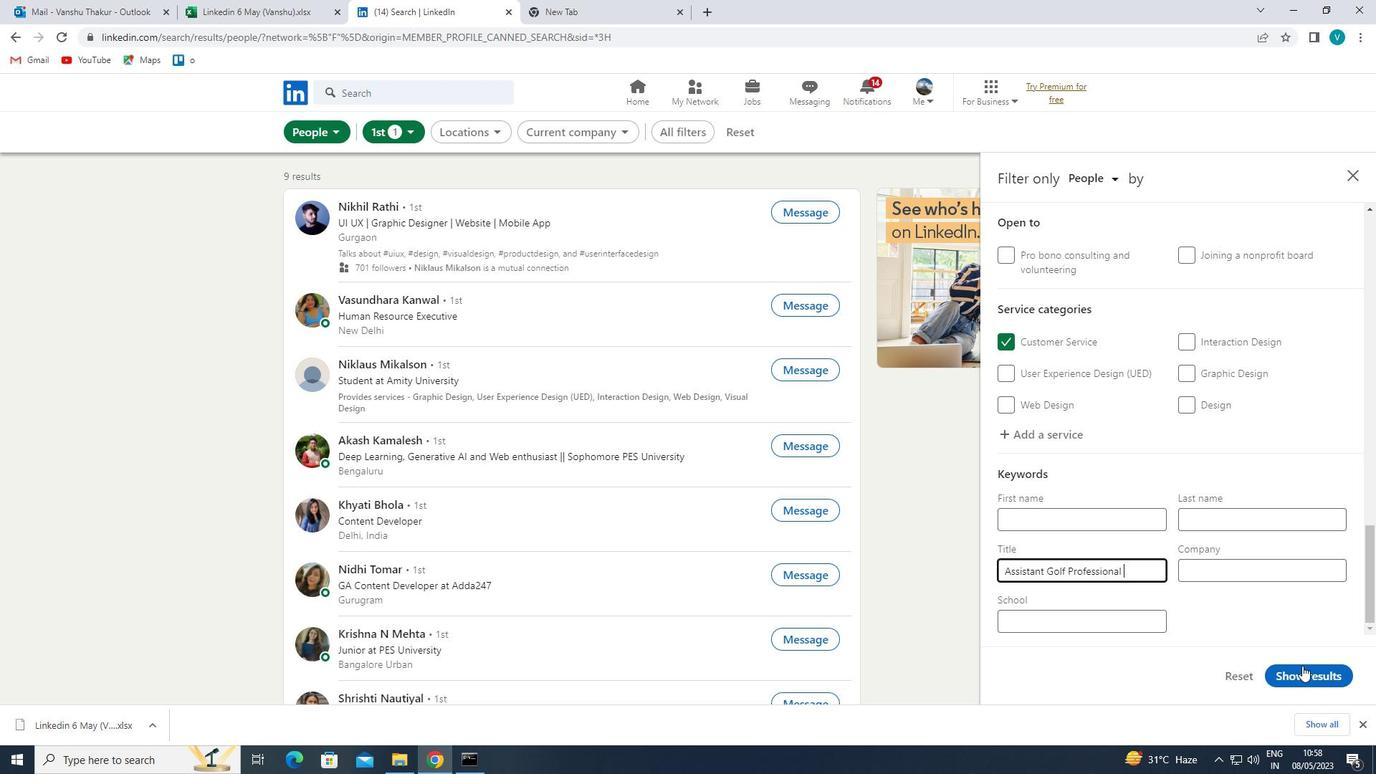 
Action: Mouse moved to (1305, 669)
Screenshot: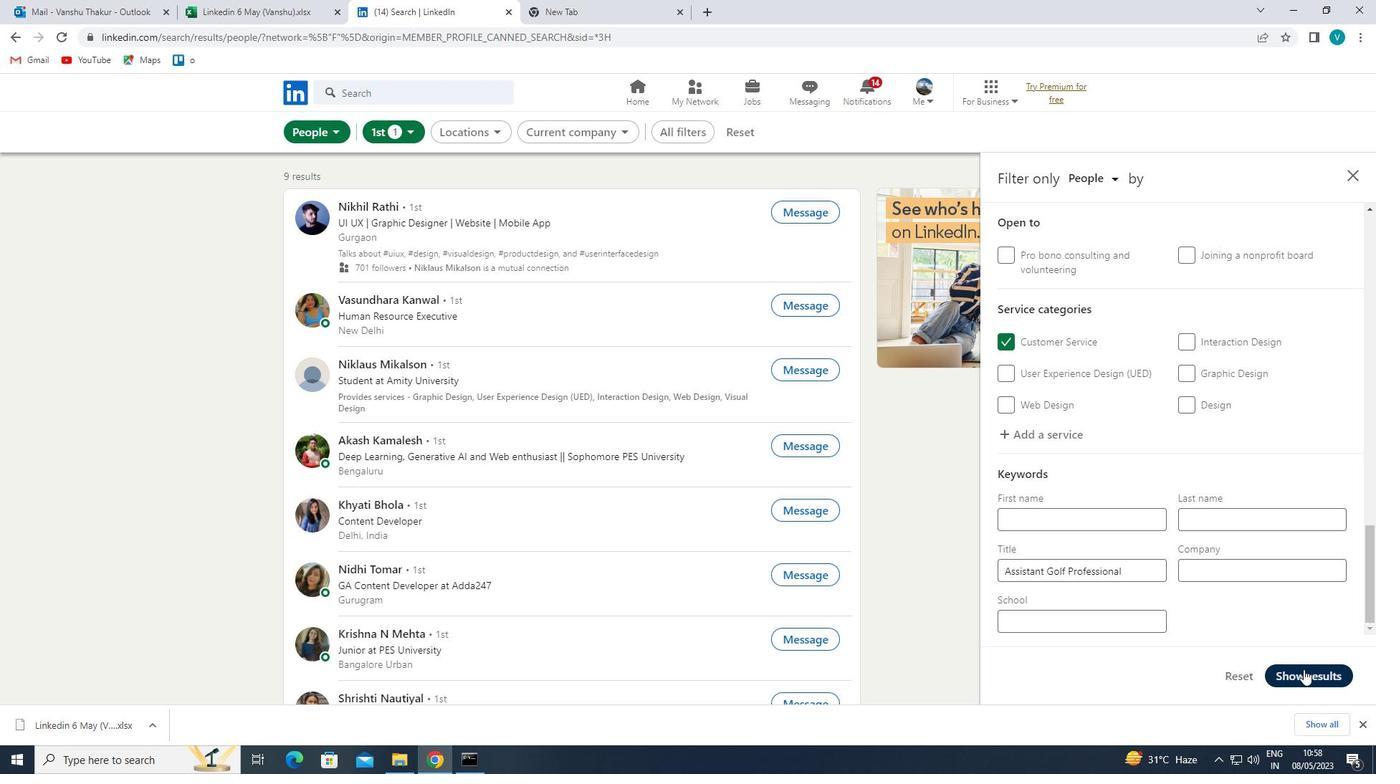 
